 Task: Find connections with filter location Gurgaon with filter topic #digitalnomadwith filter profile language German with filter current company Humans of Bombay with filter school Prestige Institute of Management & Research, Gwalior with filter industry Electronic and Precision Equipment Maintenance with filter service category Accounting with filter keywords title Marketing Manager
Action: Mouse moved to (586, 97)
Screenshot: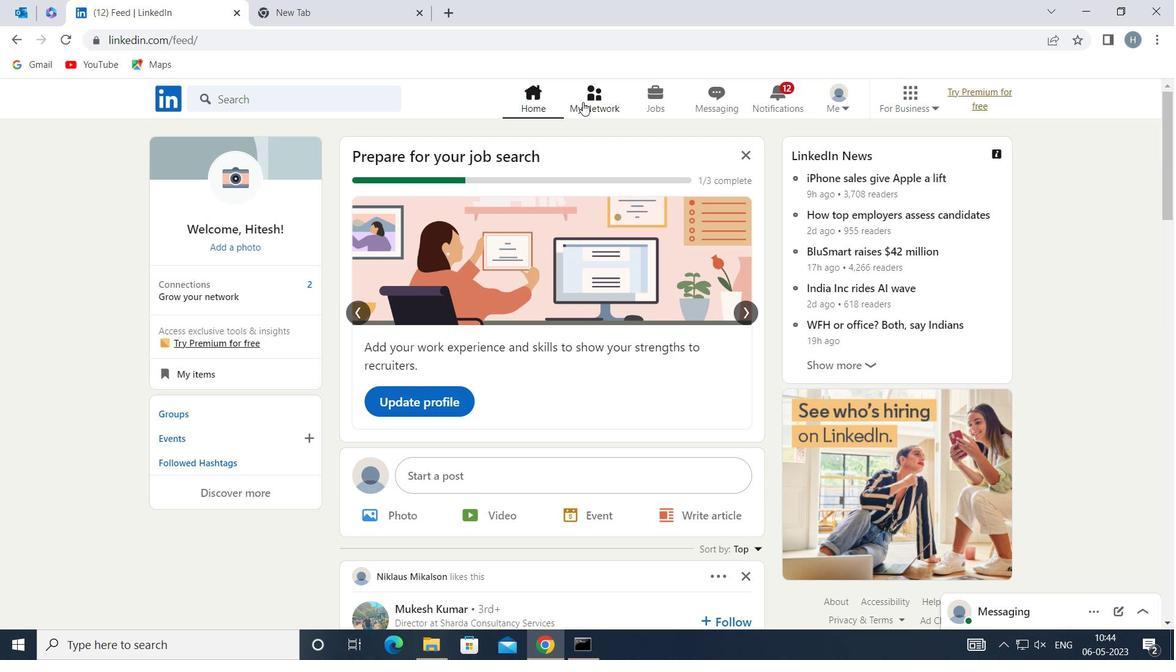 
Action: Mouse pressed left at (586, 97)
Screenshot: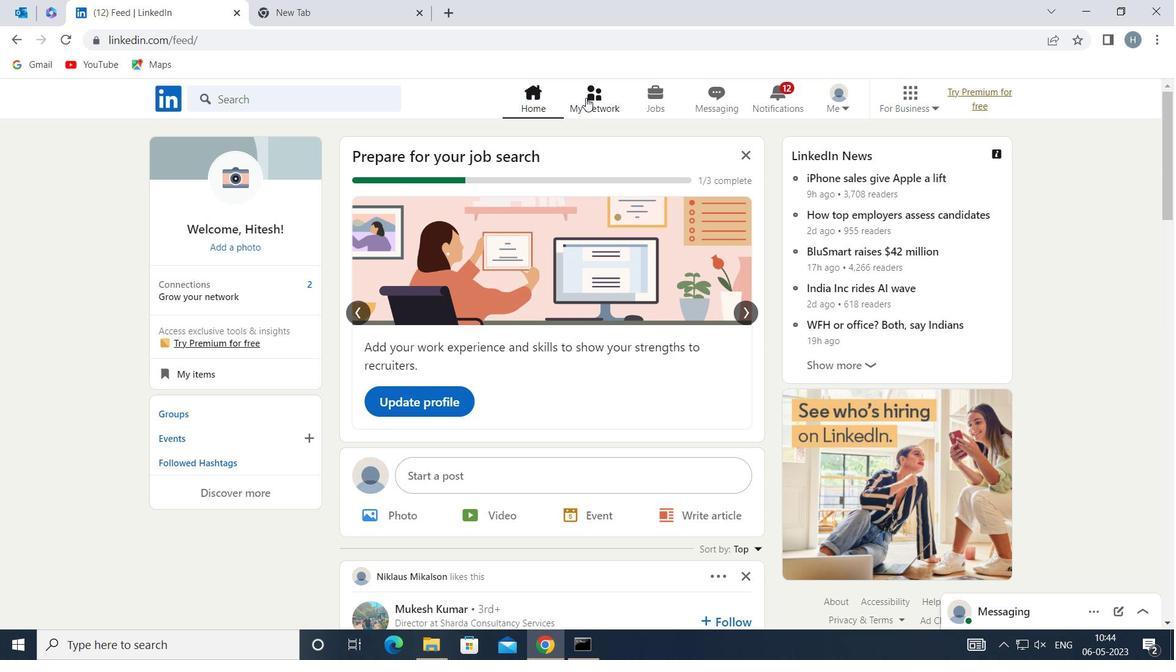 
Action: Mouse moved to (337, 180)
Screenshot: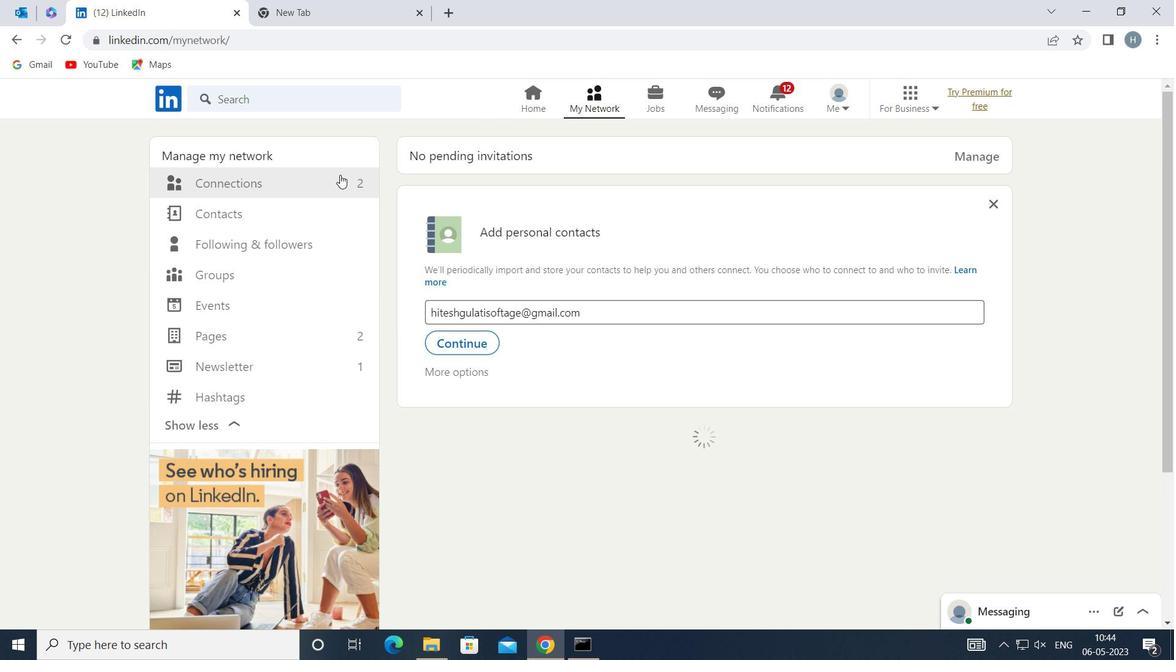 
Action: Mouse pressed left at (337, 180)
Screenshot: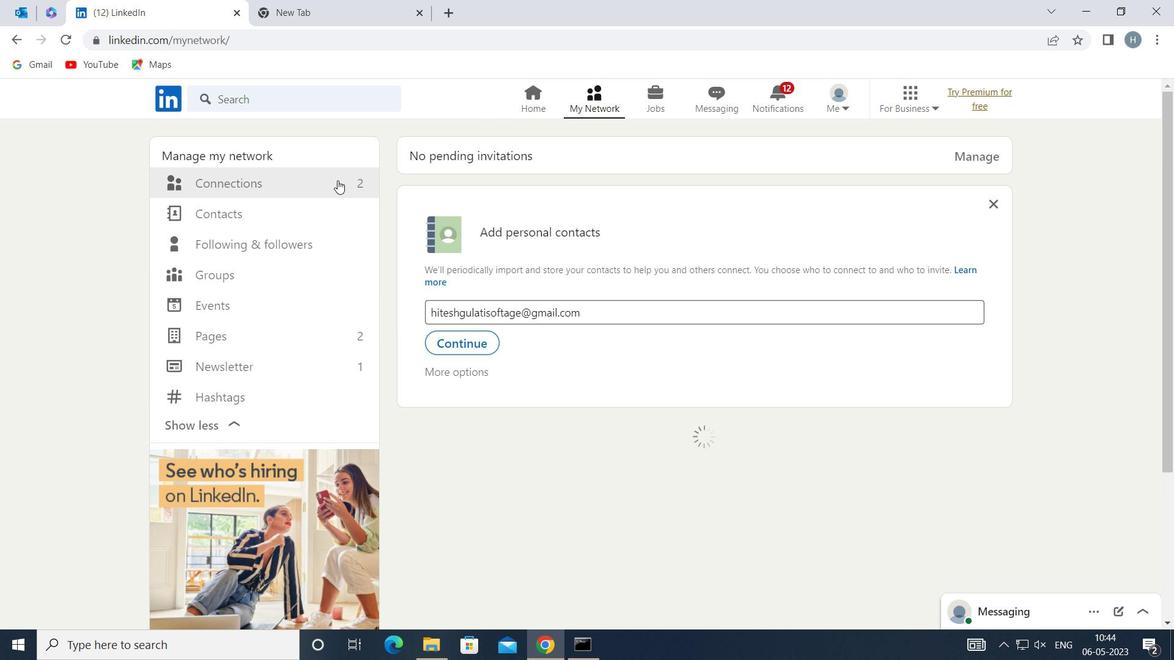 
Action: Mouse moved to (673, 184)
Screenshot: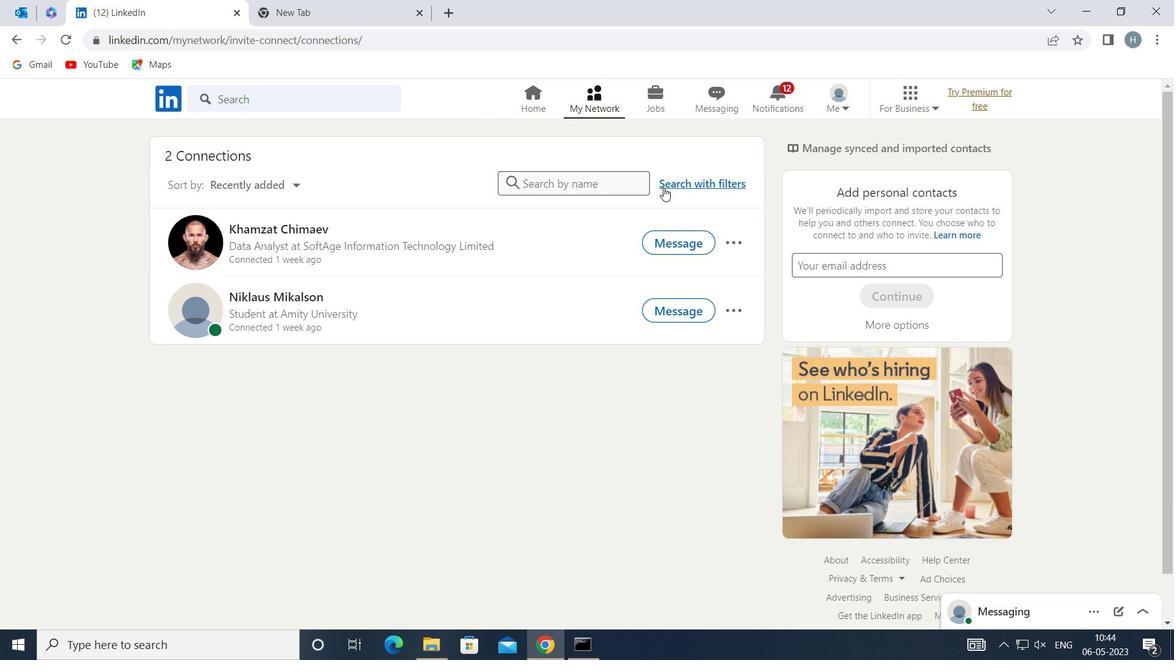 
Action: Mouse pressed left at (673, 184)
Screenshot: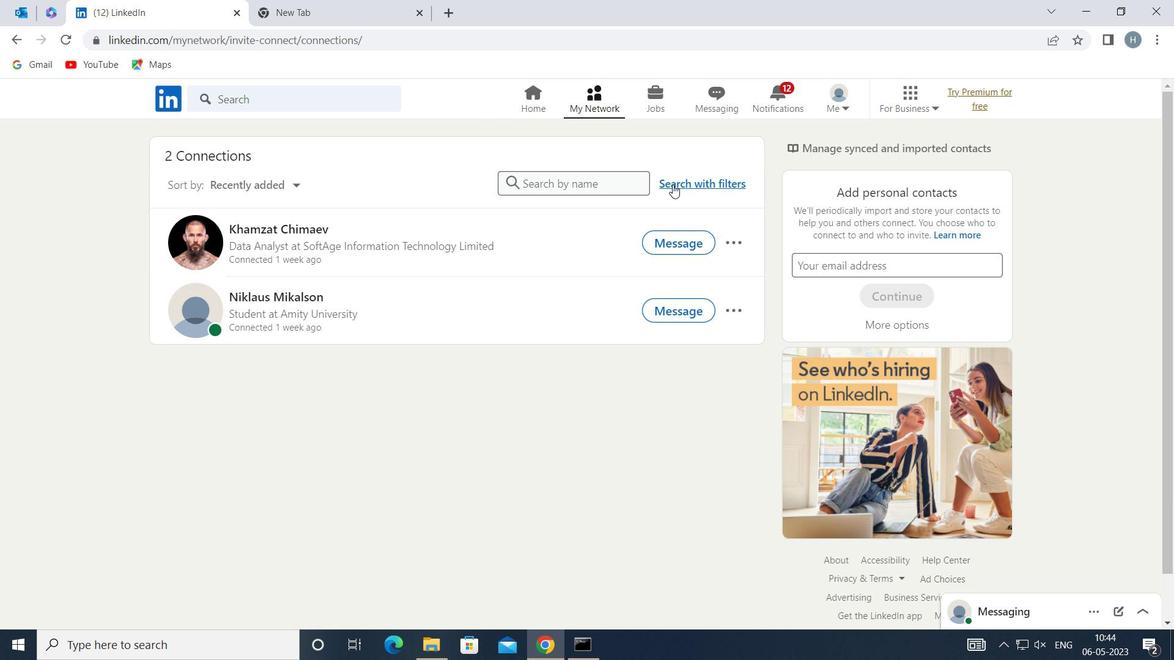 
Action: Mouse moved to (647, 141)
Screenshot: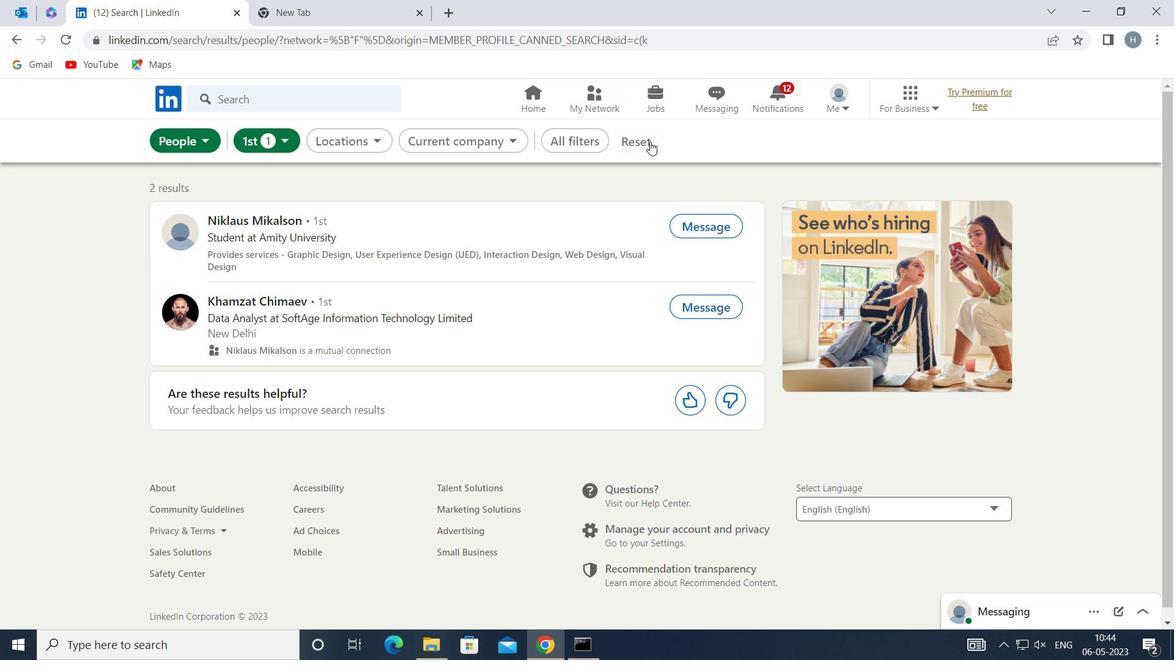 
Action: Mouse pressed left at (647, 141)
Screenshot: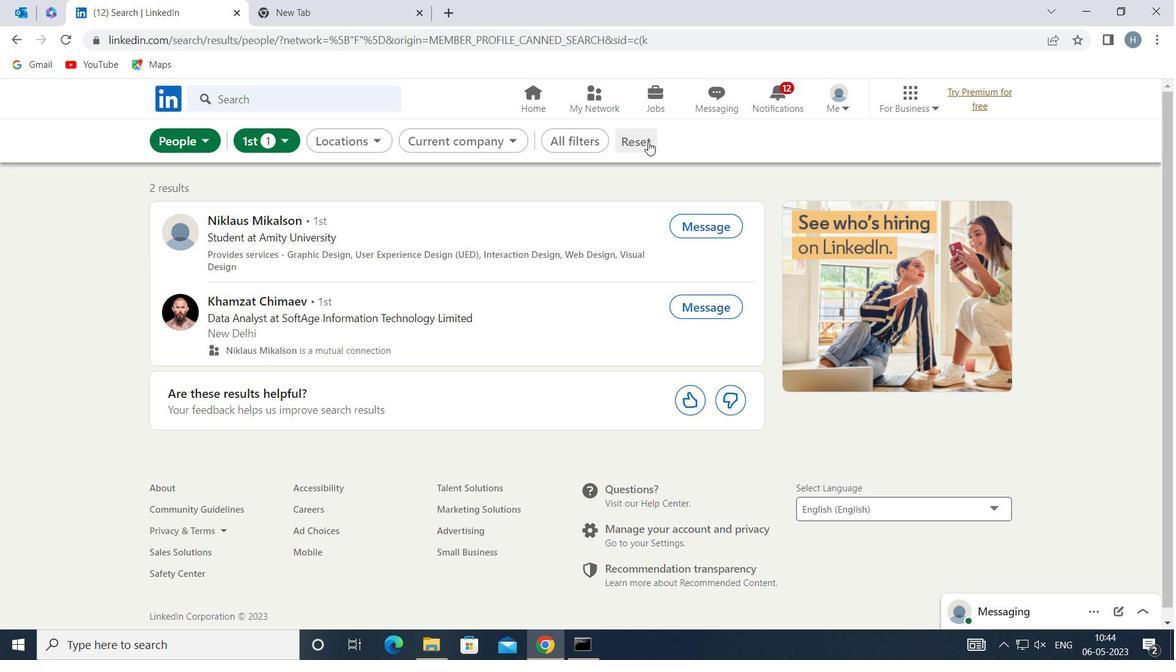 
Action: Mouse moved to (630, 141)
Screenshot: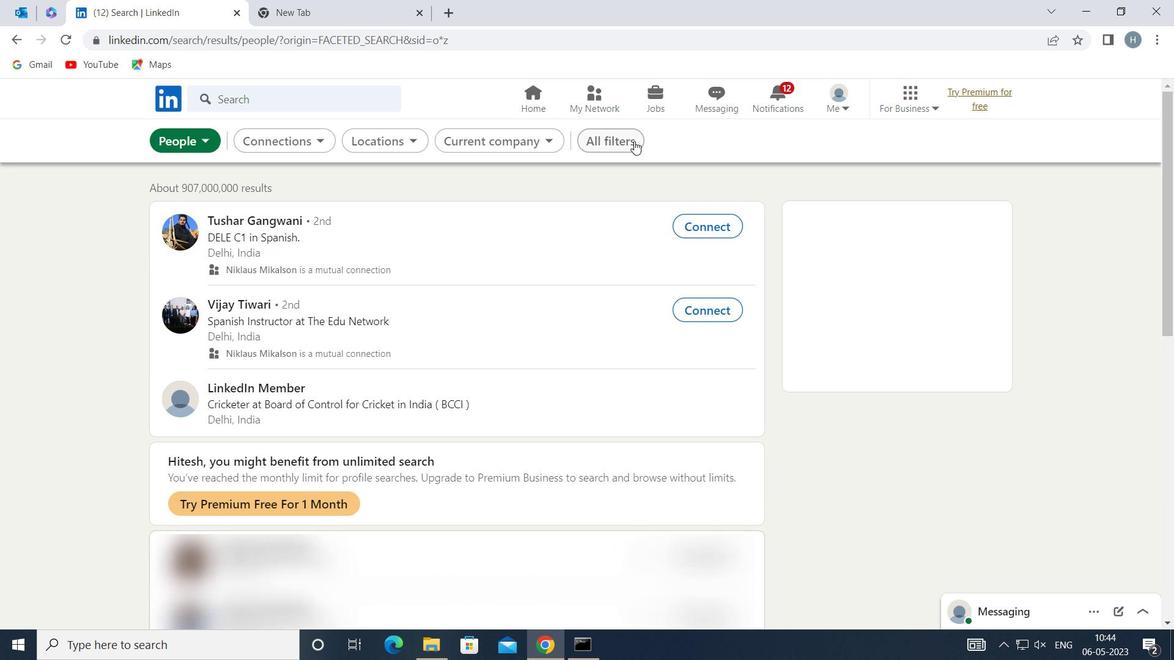 
Action: Mouse pressed left at (630, 141)
Screenshot: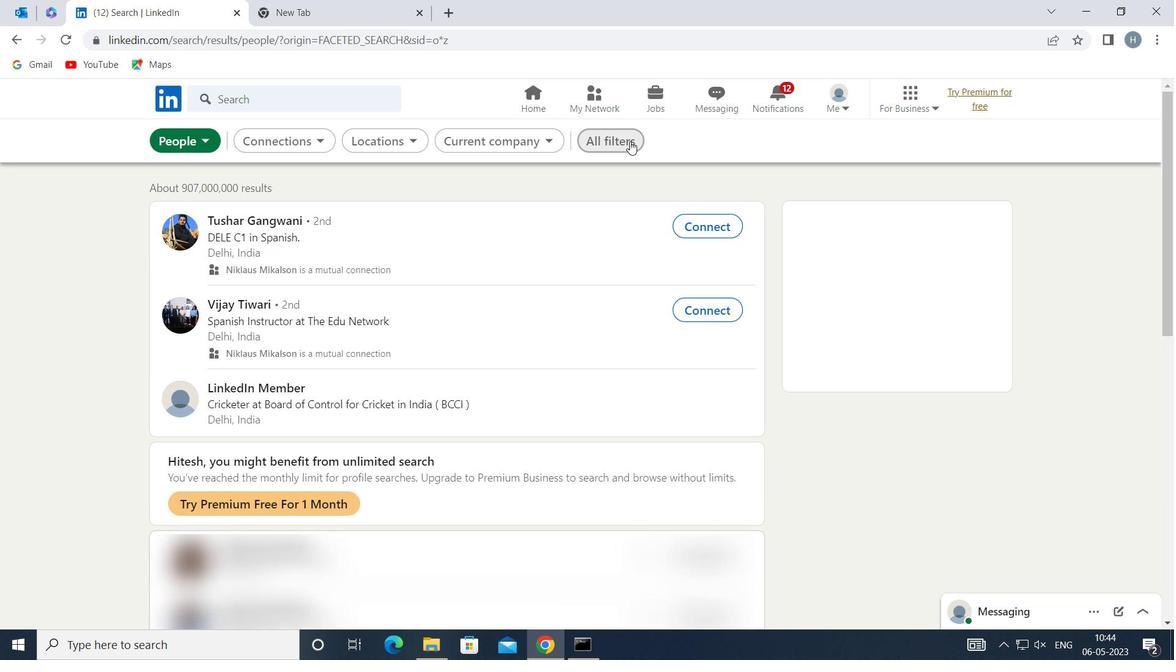
Action: Mouse moved to (923, 393)
Screenshot: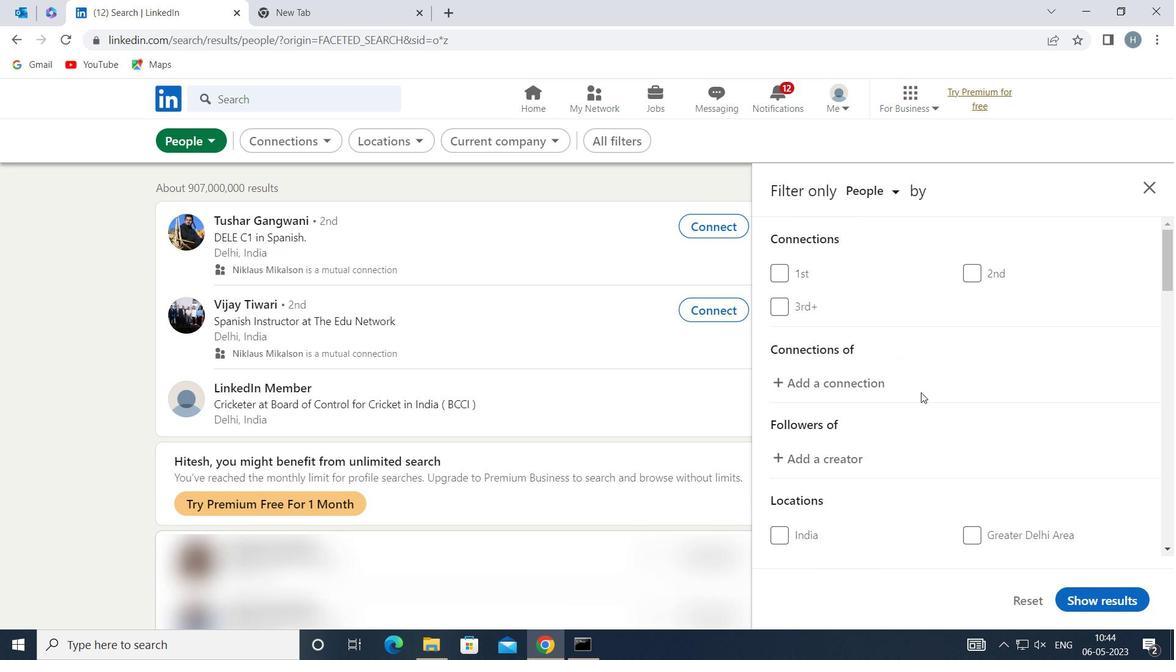 
Action: Mouse scrolled (923, 392) with delta (0, 0)
Screenshot: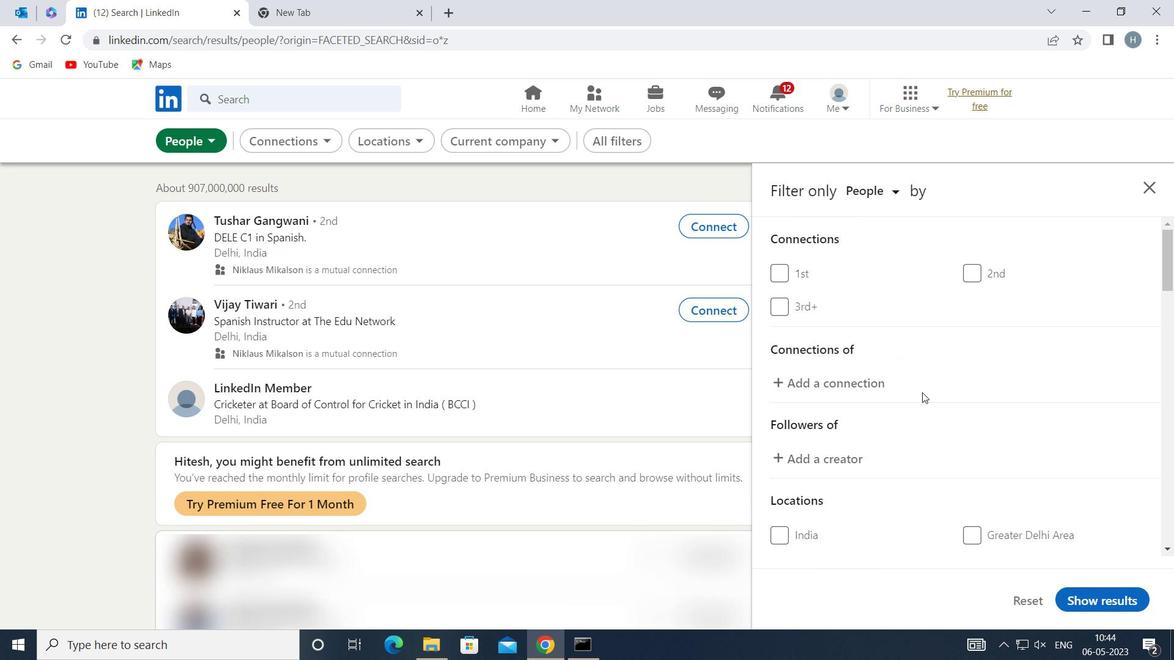 
Action: Mouse scrolled (923, 392) with delta (0, 0)
Screenshot: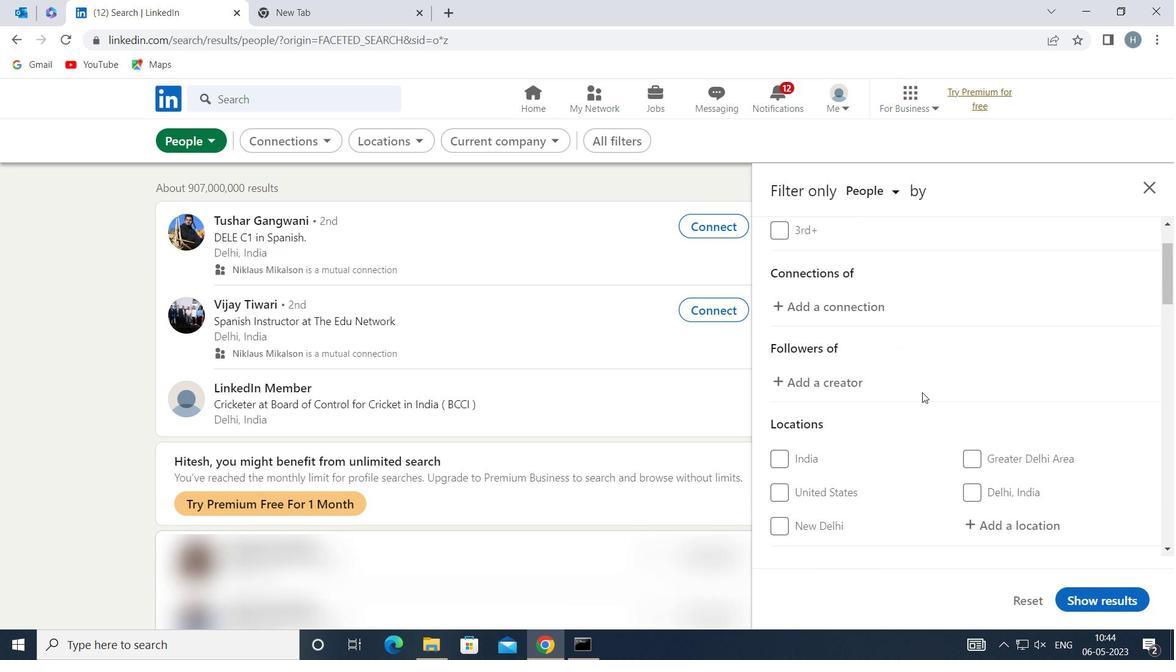 
Action: Mouse moved to (1047, 449)
Screenshot: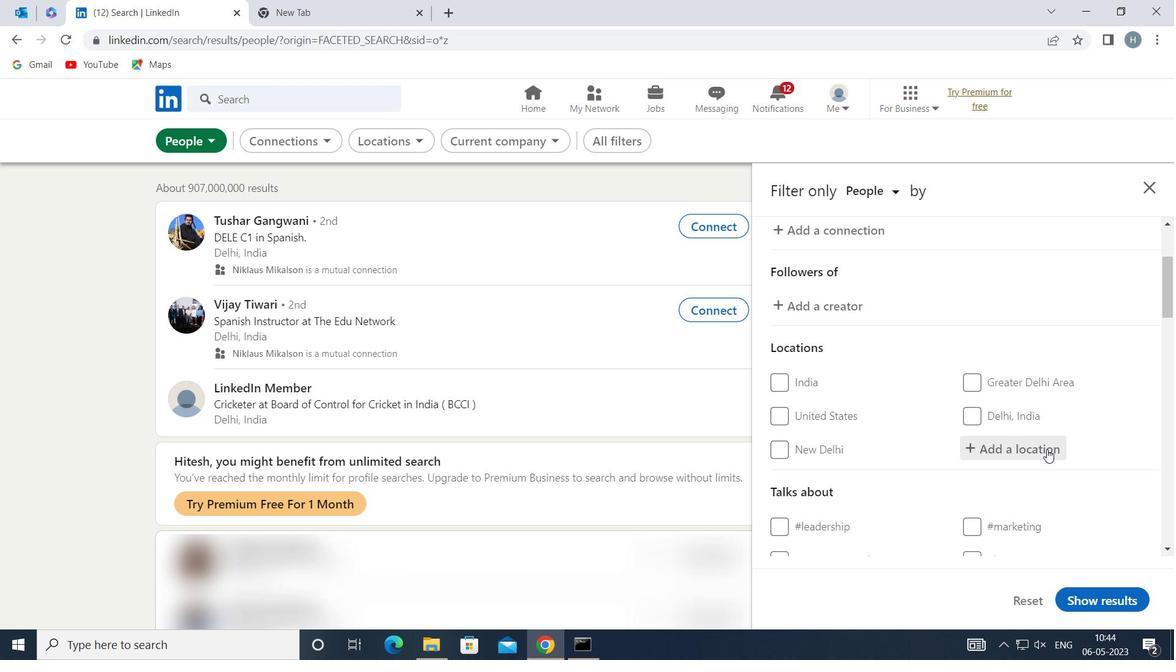 
Action: Mouse pressed left at (1047, 449)
Screenshot: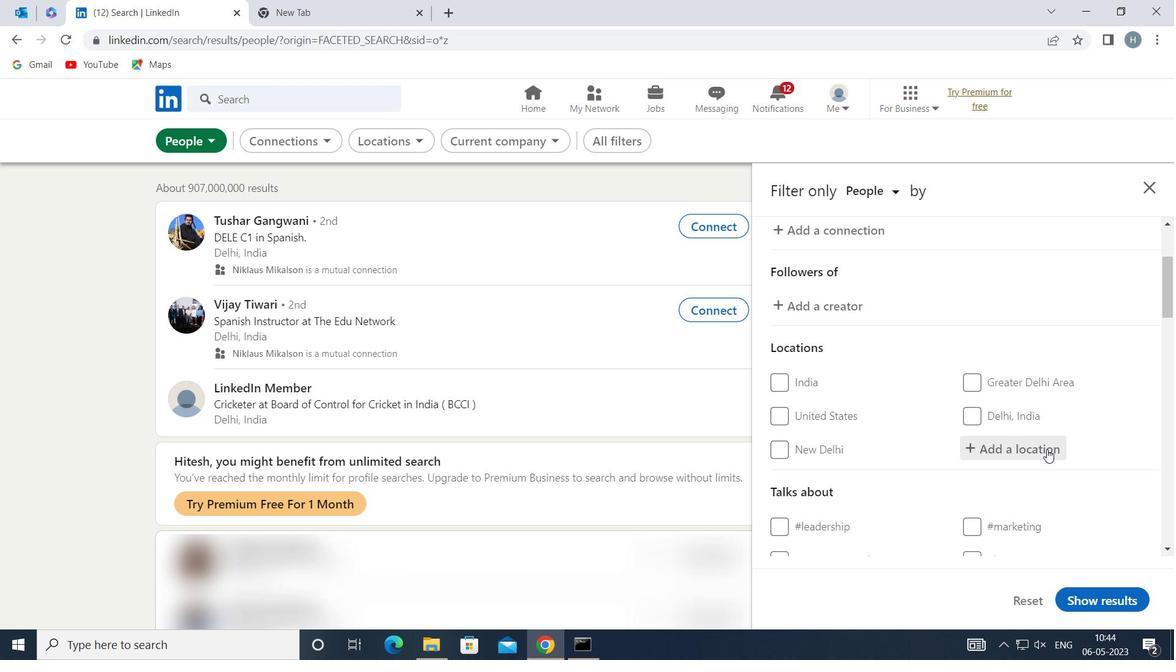 
Action: Mouse moved to (1048, 447)
Screenshot: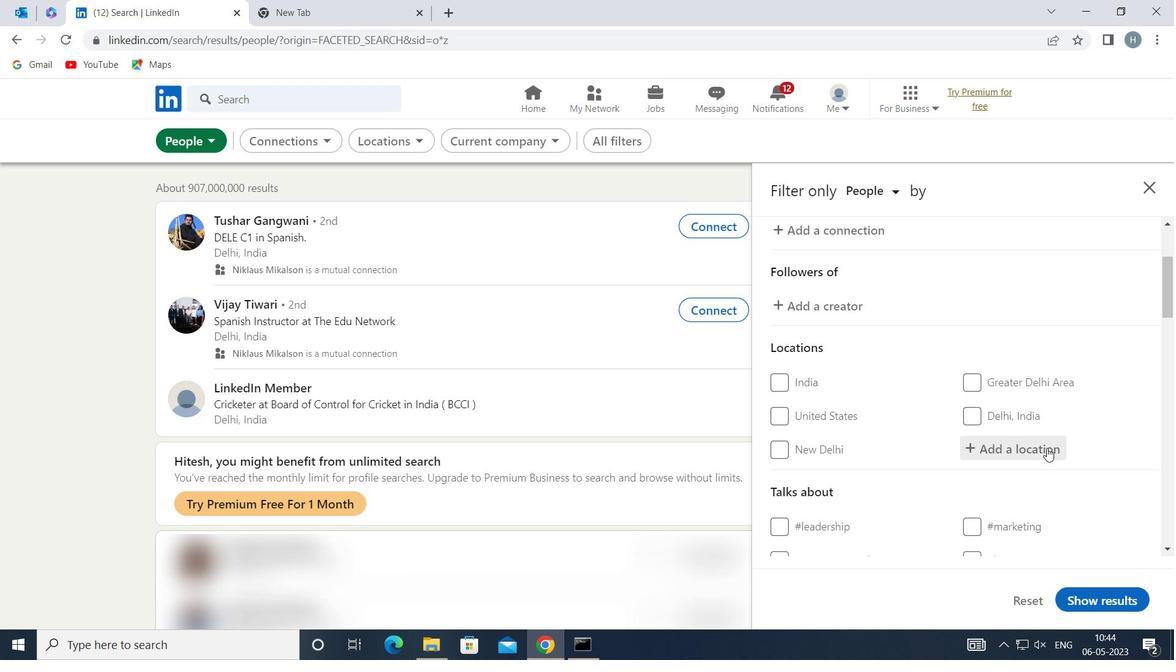 
Action: Key pressed <Key.shift>H<Key.shift><Key.backspace>GURGAON
Screenshot: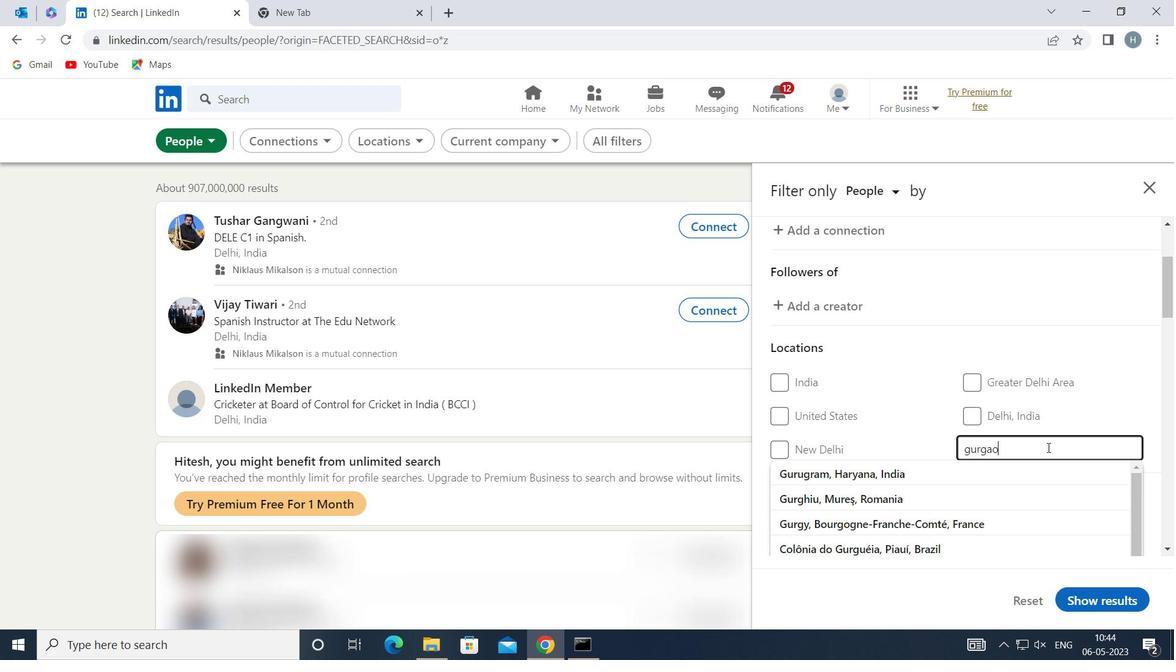 
Action: Mouse moved to (1021, 469)
Screenshot: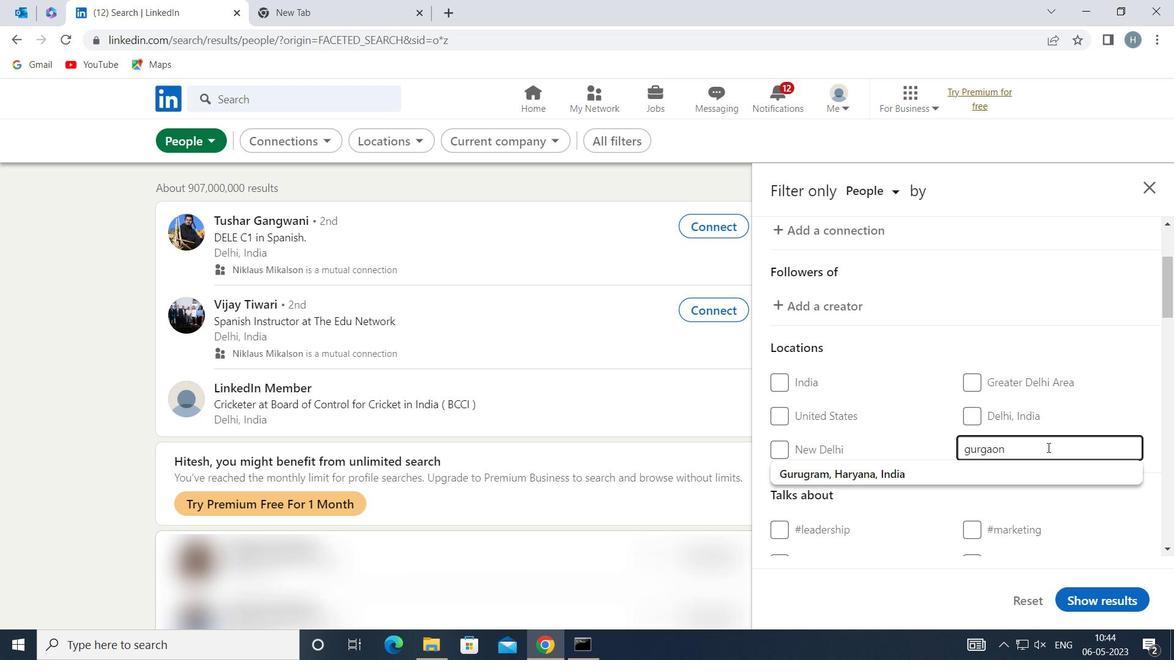 
Action: Mouse pressed left at (1021, 469)
Screenshot: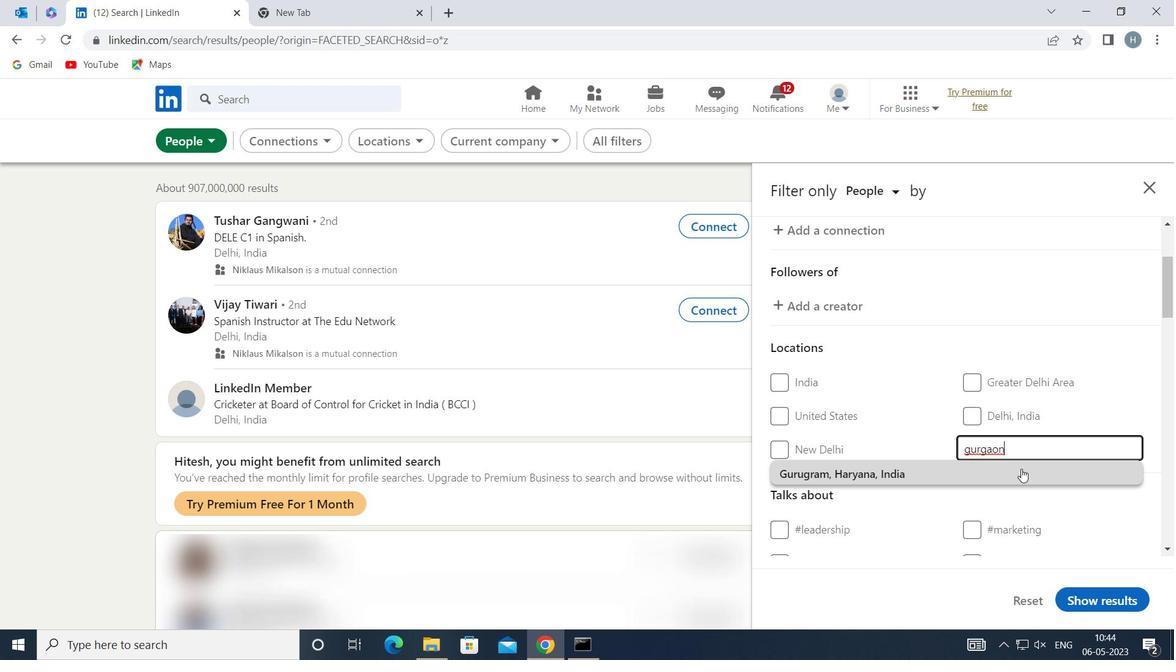 
Action: Mouse moved to (938, 440)
Screenshot: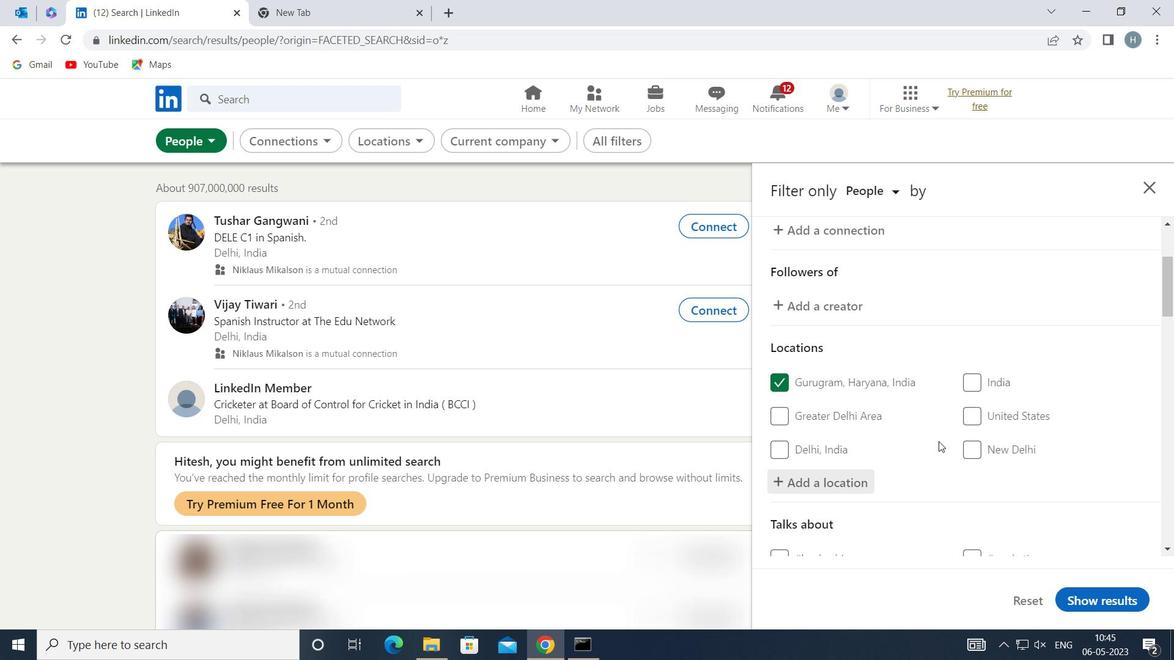 
Action: Mouse scrolled (938, 439) with delta (0, 0)
Screenshot: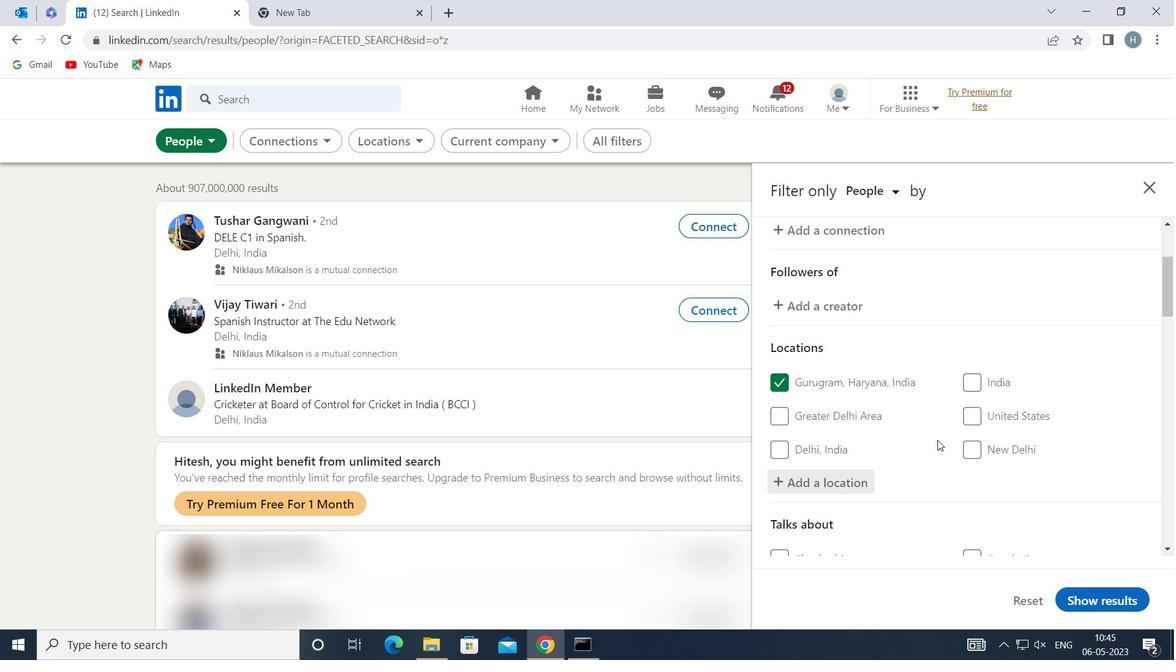 
Action: Mouse moved to (938, 436)
Screenshot: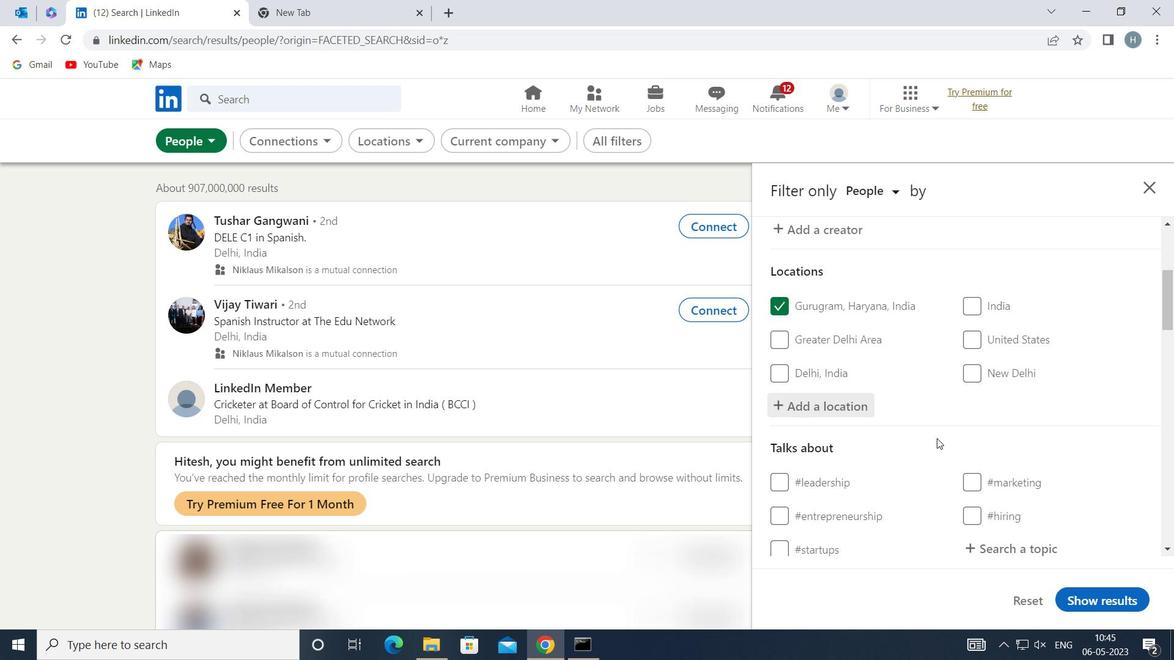 
Action: Mouse scrolled (938, 436) with delta (0, 0)
Screenshot: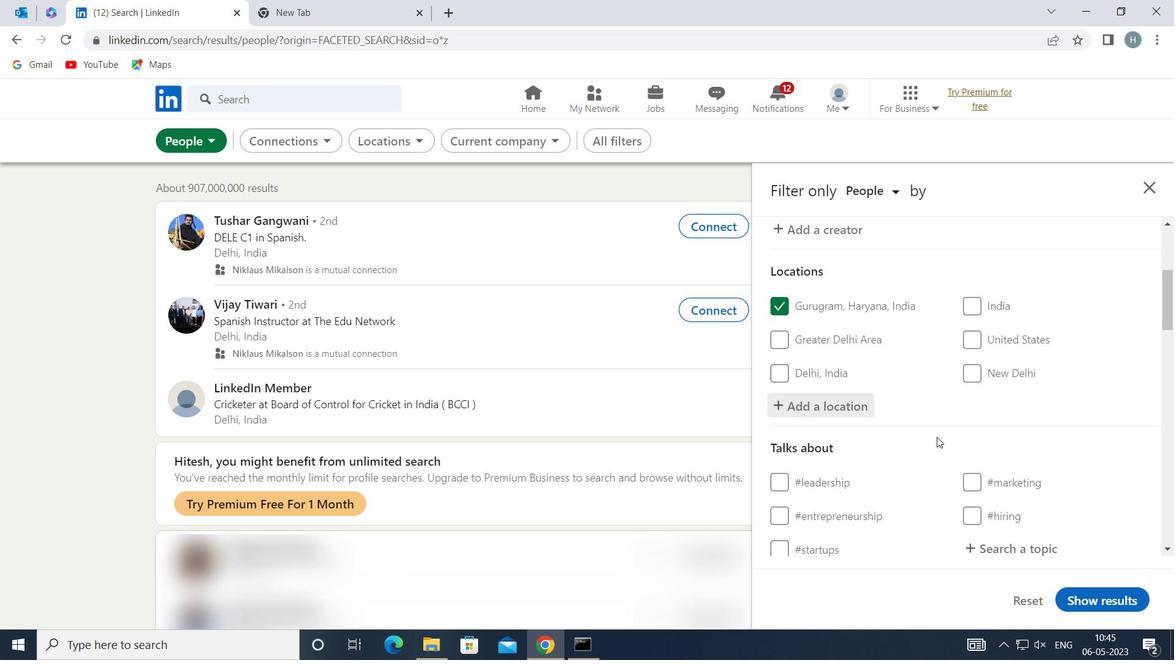 
Action: Mouse scrolled (938, 436) with delta (0, 0)
Screenshot: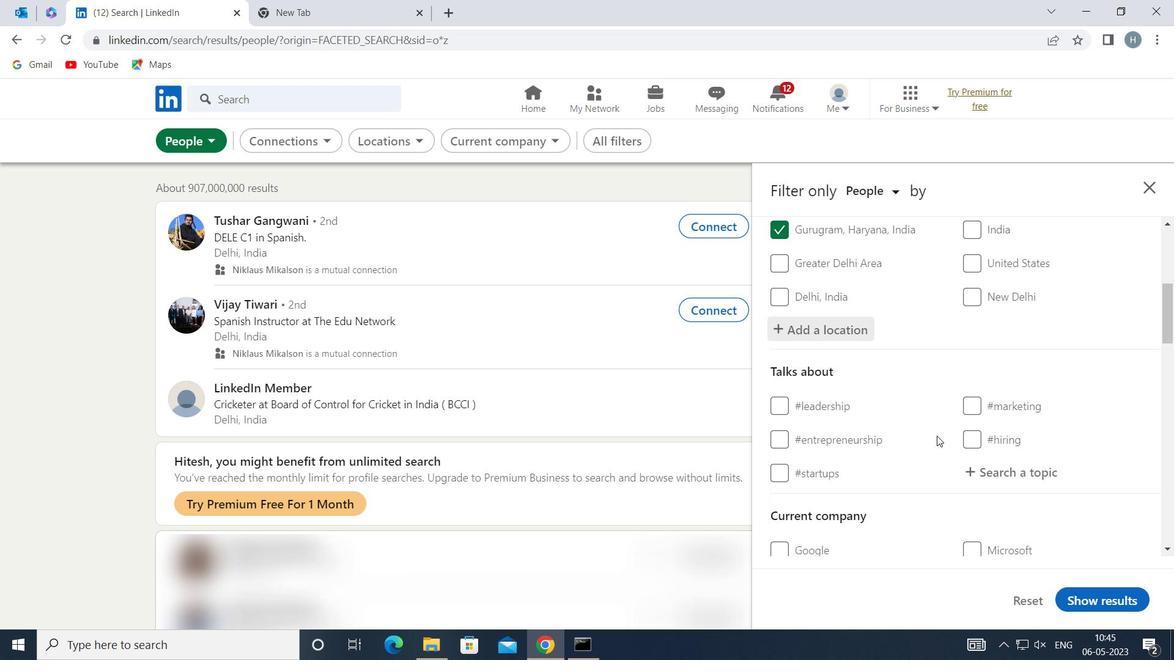 
Action: Mouse moved to (1035, 399)
Screenshot: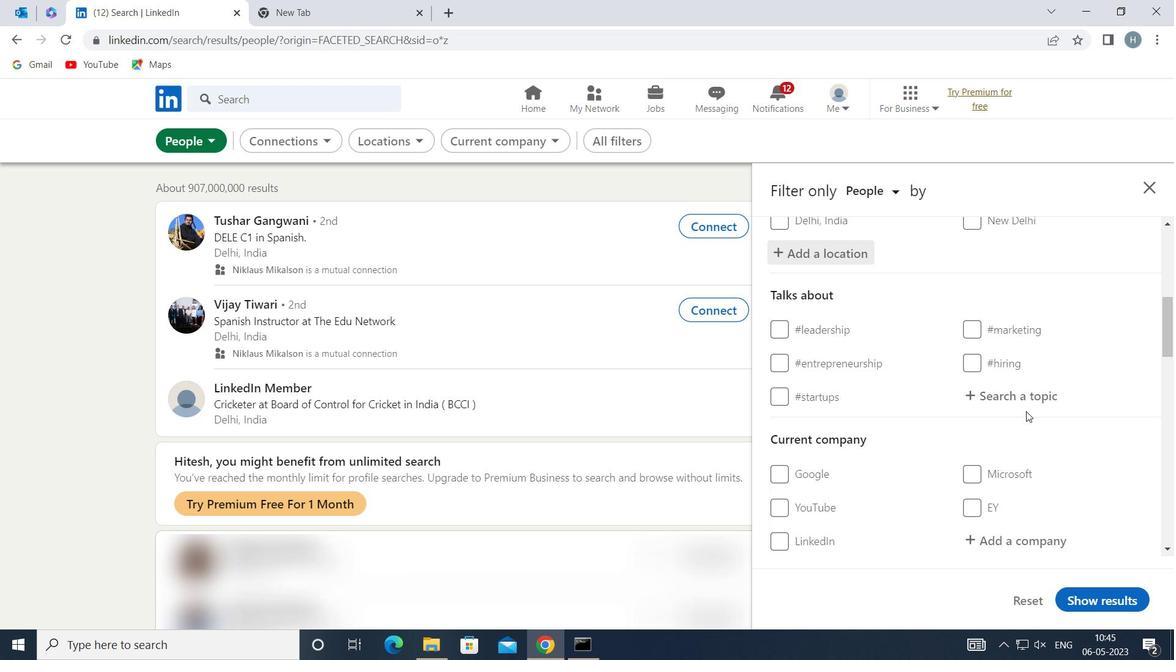 
Action: Mouse pressed left at (1035, 399)
Screenshot: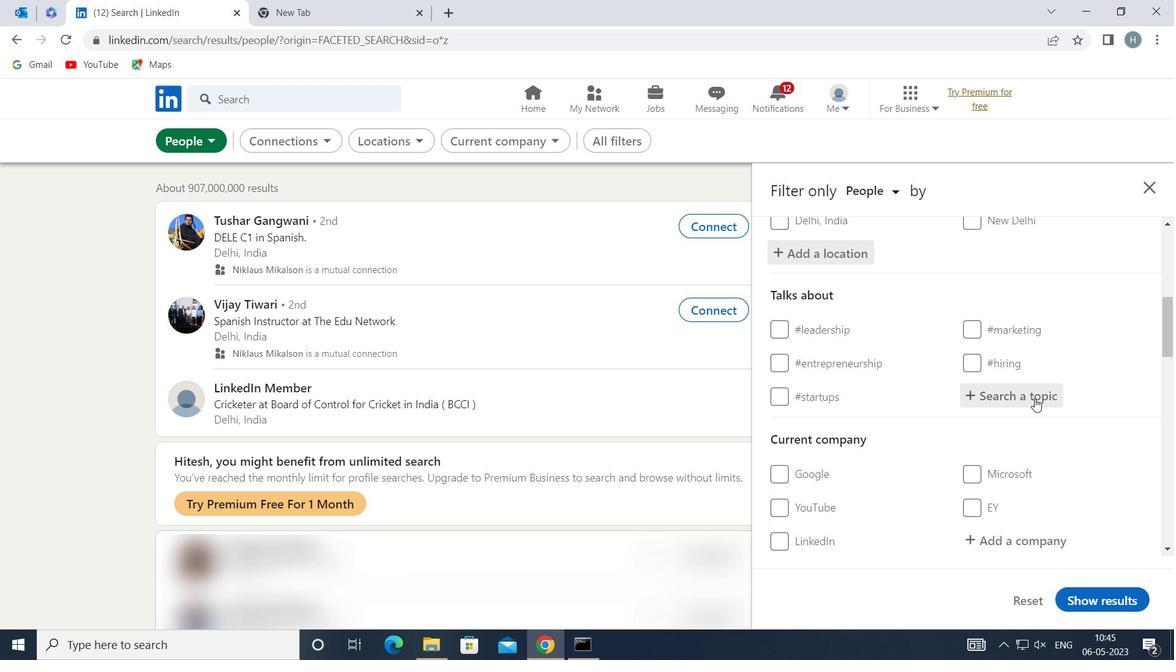 
Action: Key pressed DIGITALM<Key.backspace>NOM
Screenshot: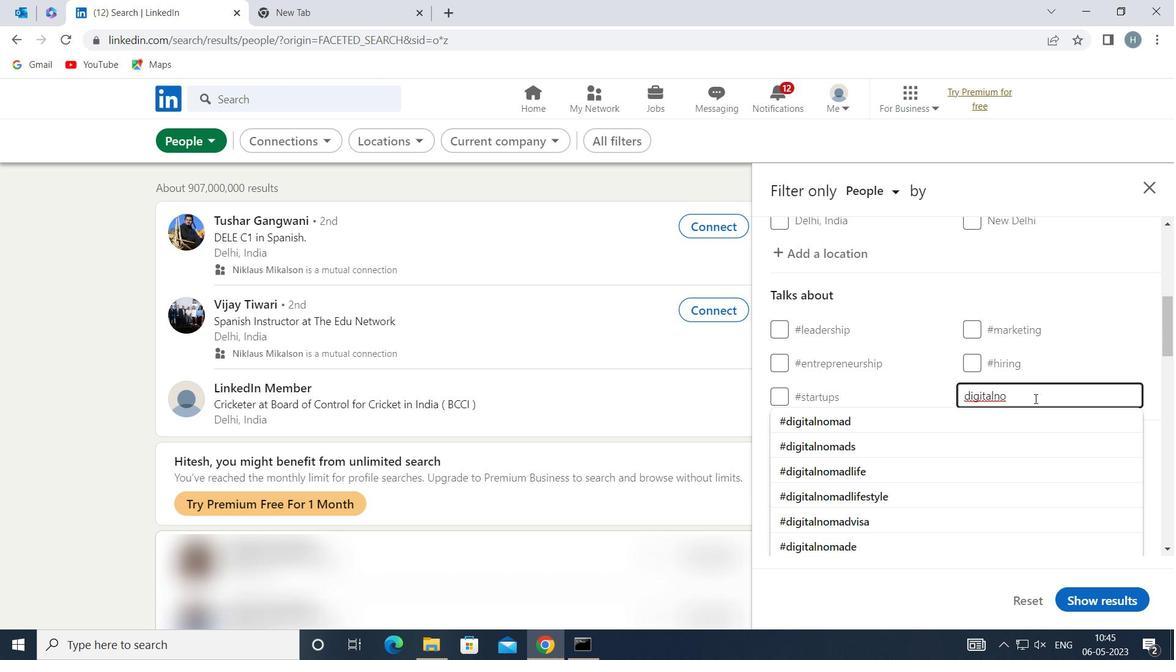 
Action: Mouse moved to (972, 416)
Screenshot: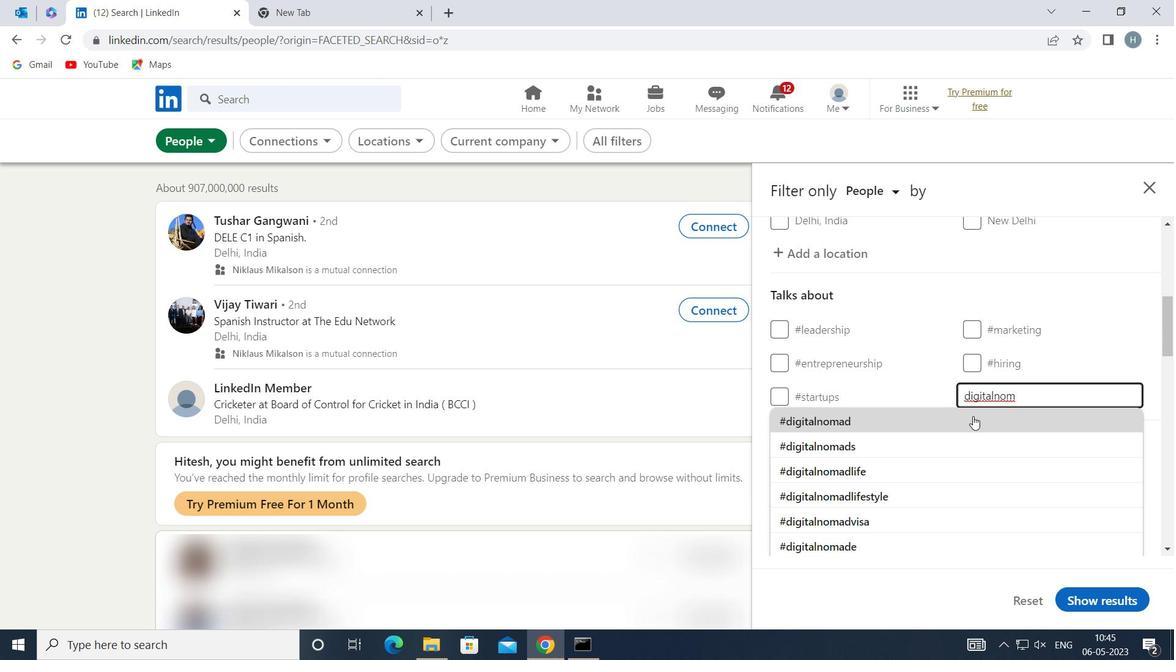 
Action: Mouse pressed left at (972, 416)
Screenshot: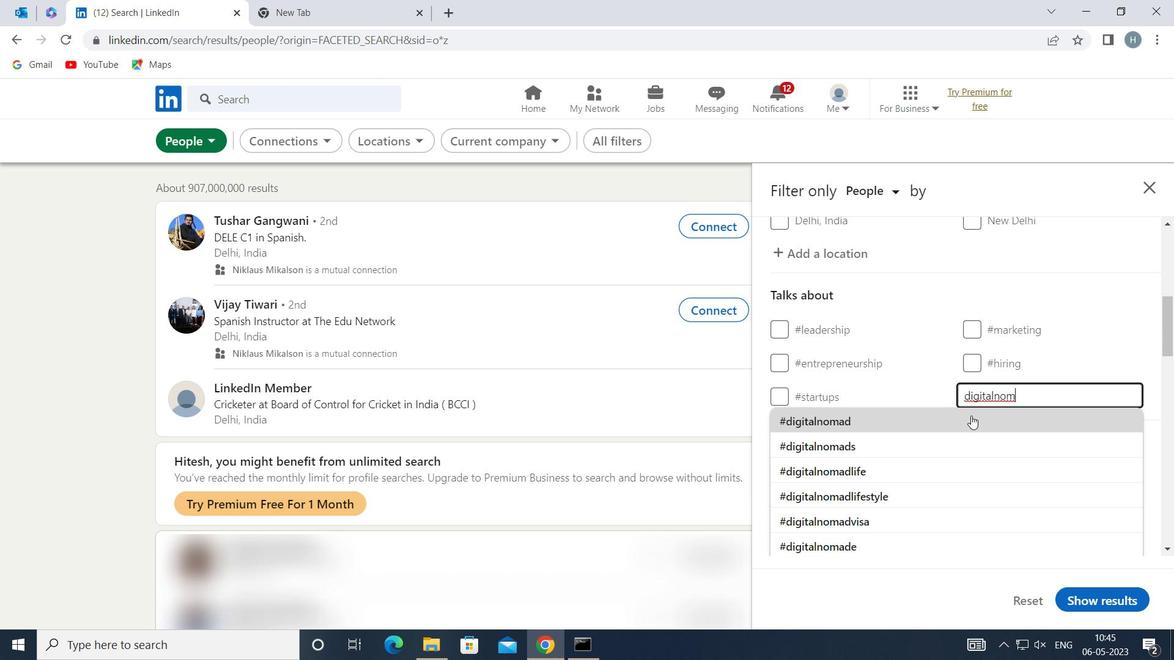 
Action: Mouse moved to (923, 411)
Screenshot: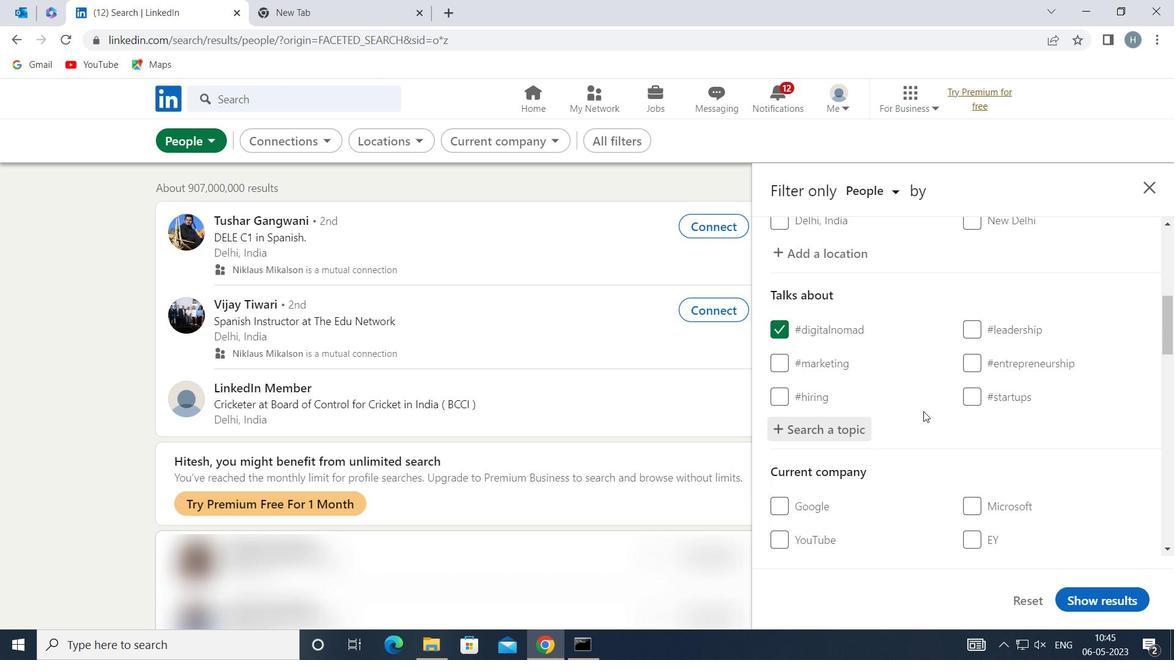 
Action: Mouse scrolled (923, 411) with delta (0, 0)
Screenshot: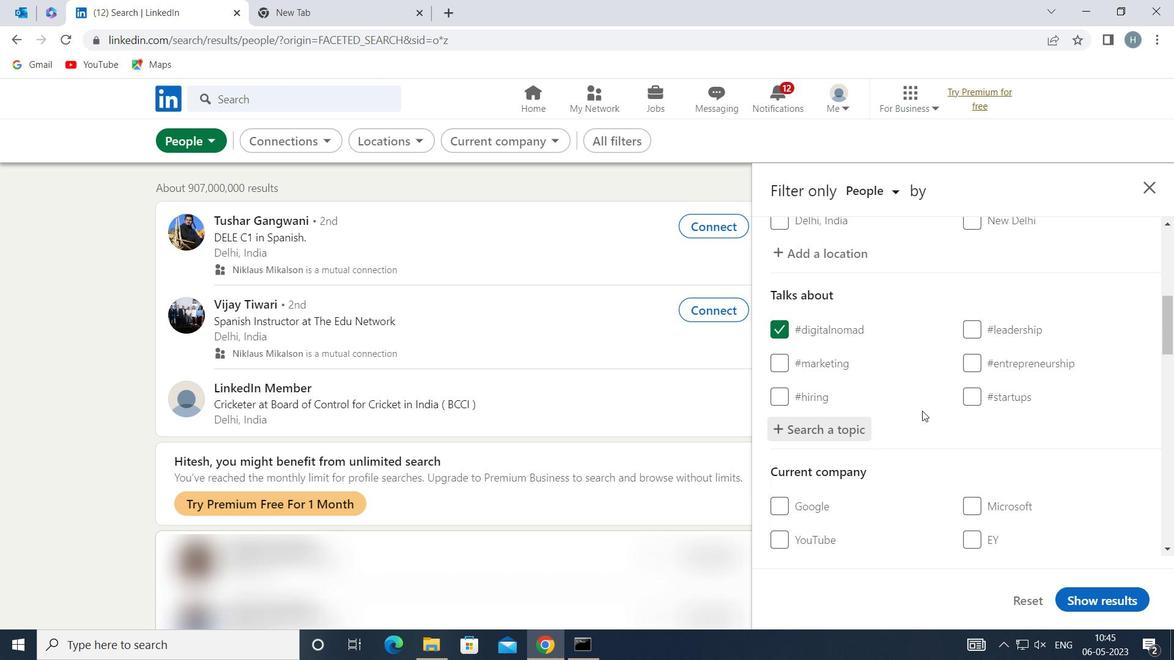 
Action: Mouse moved to (922, 411)
Screenshot: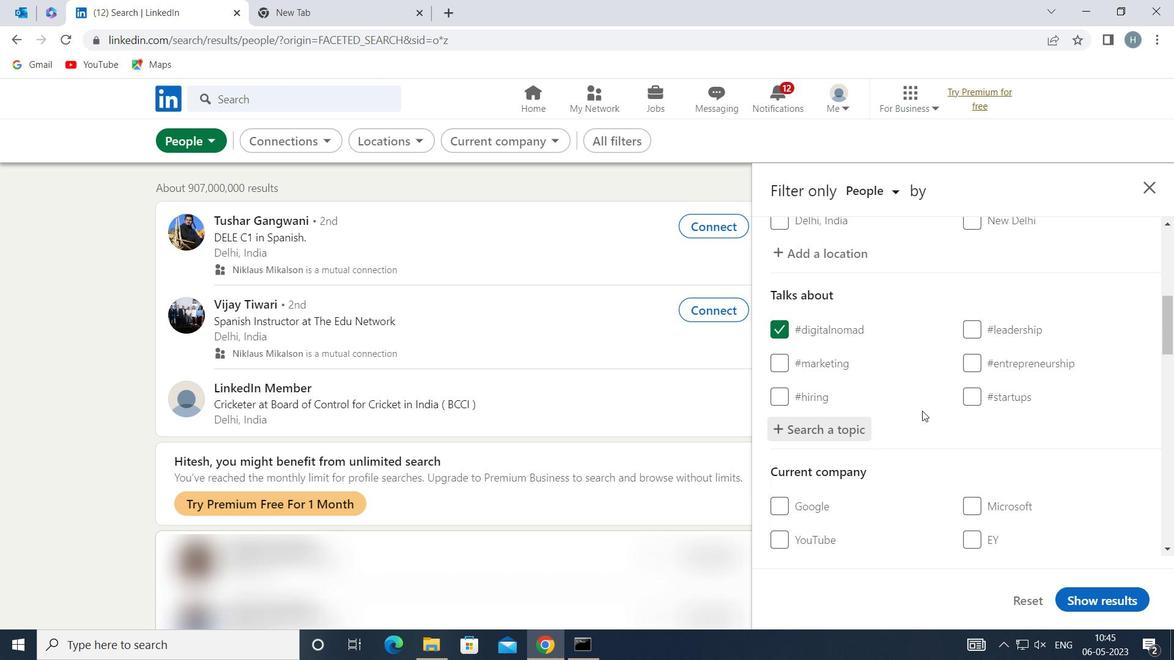 
Action: Mouse scrolled (922, 411) with delta (0, 0)
Screenshot: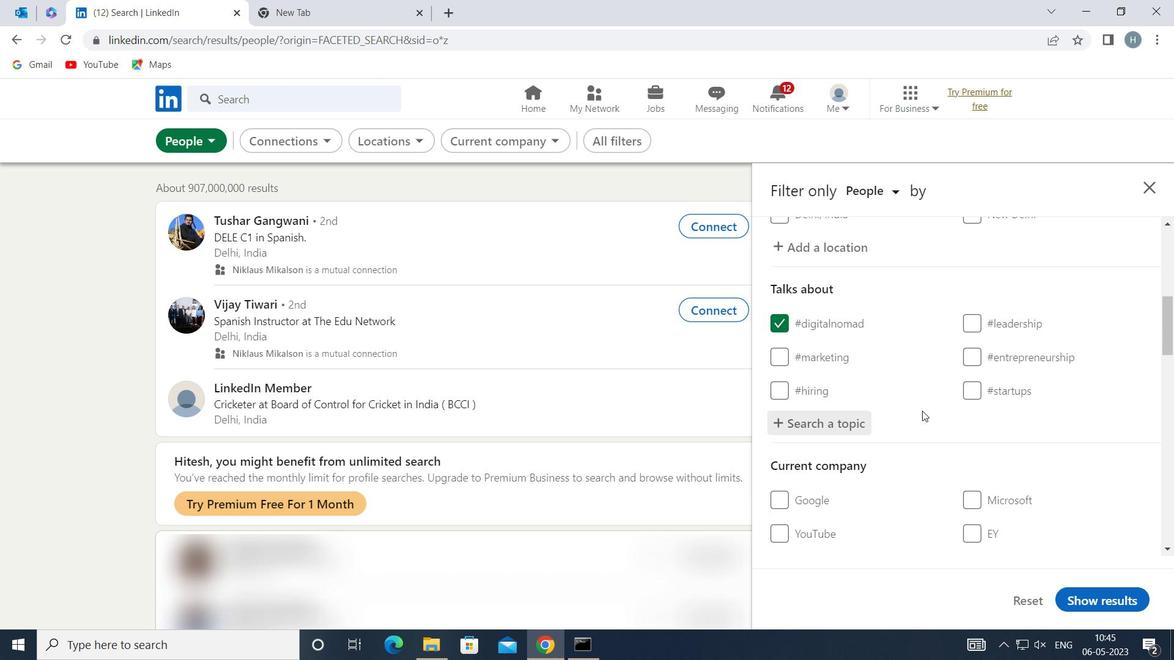 
Action: Mouse scrolled (922, 411) with delta (0, 0)
Screenshot: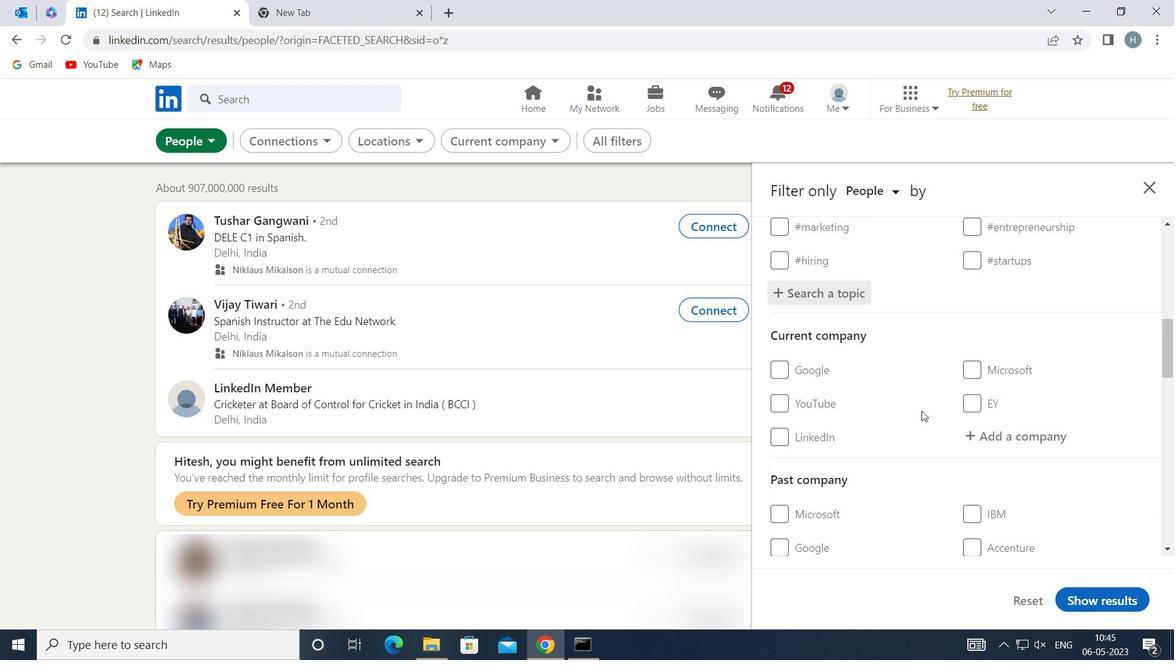 
Action: Mouse scrolled (922, 411) with delta (0, 0)
Screenshot: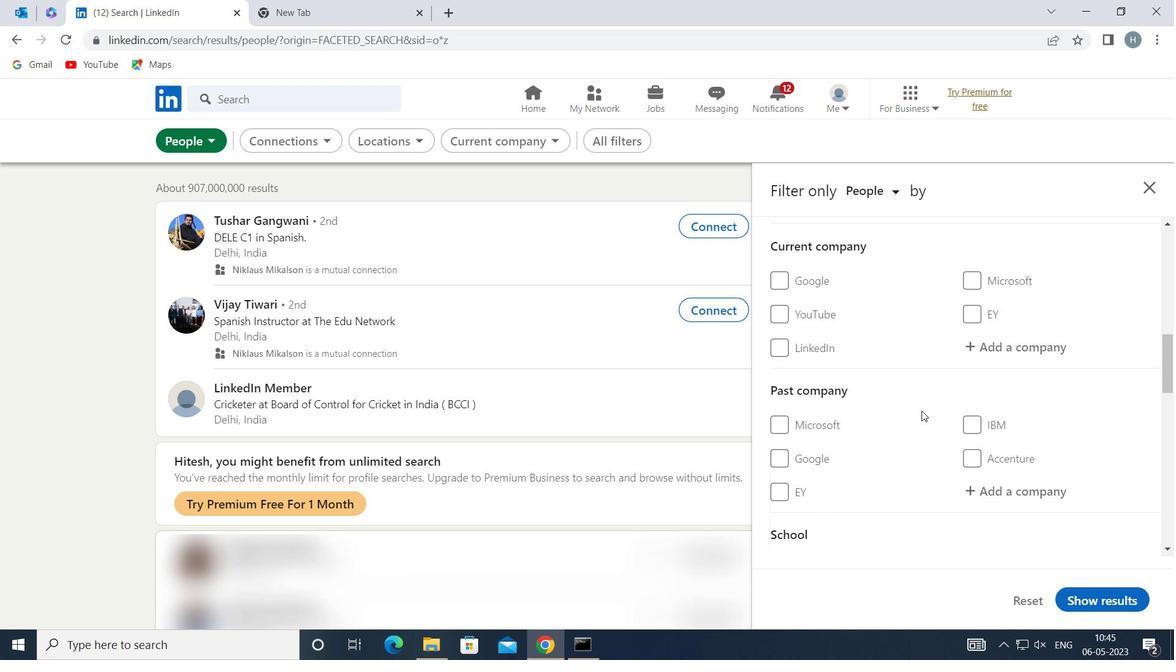 
Action: Mouse moved to (922, 410)
Screenshot: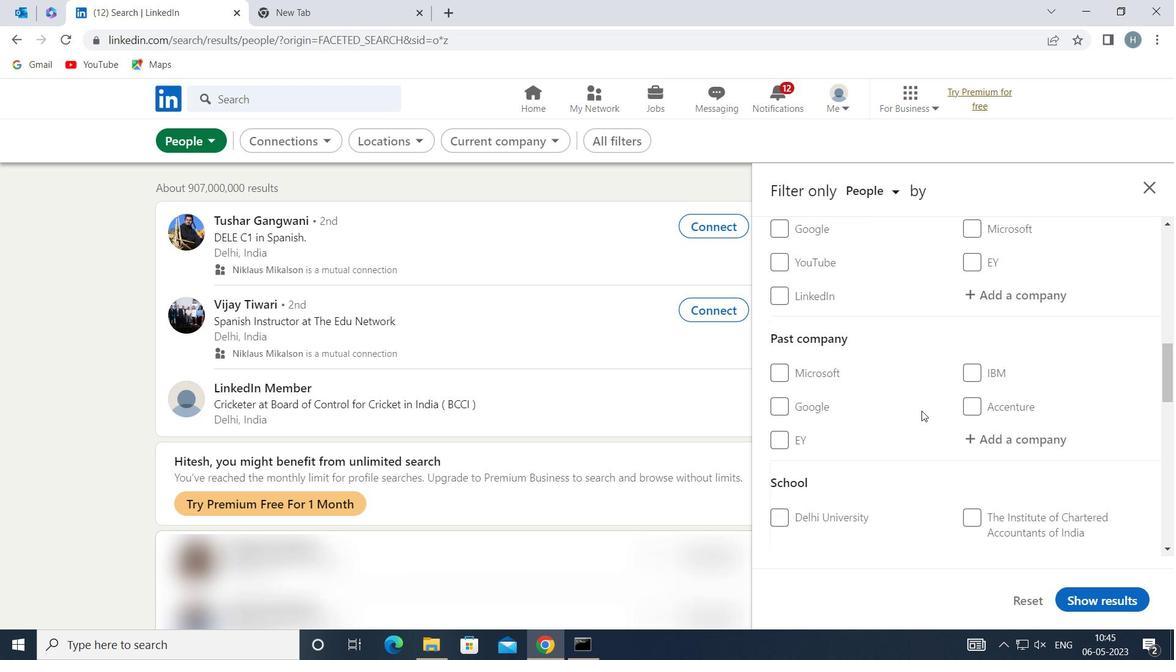 
Action: Mouse scrolled (922, 409) with delta (0, 0)
Screenshot: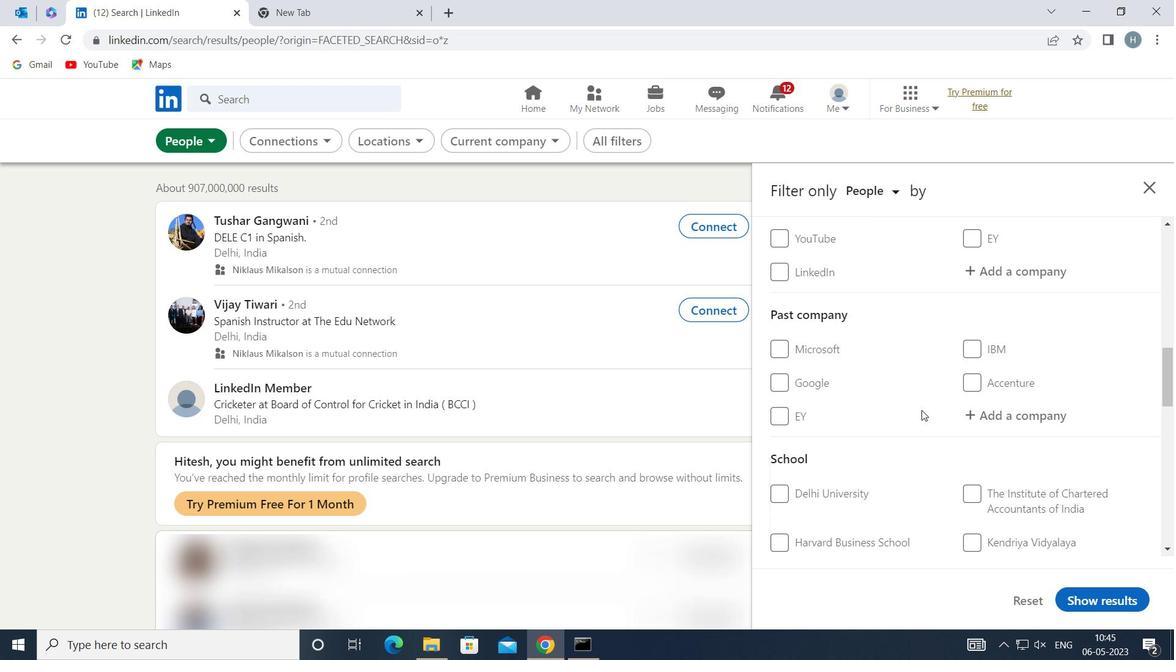 
Action: Mouse moved to (922, 409)
Screenshot: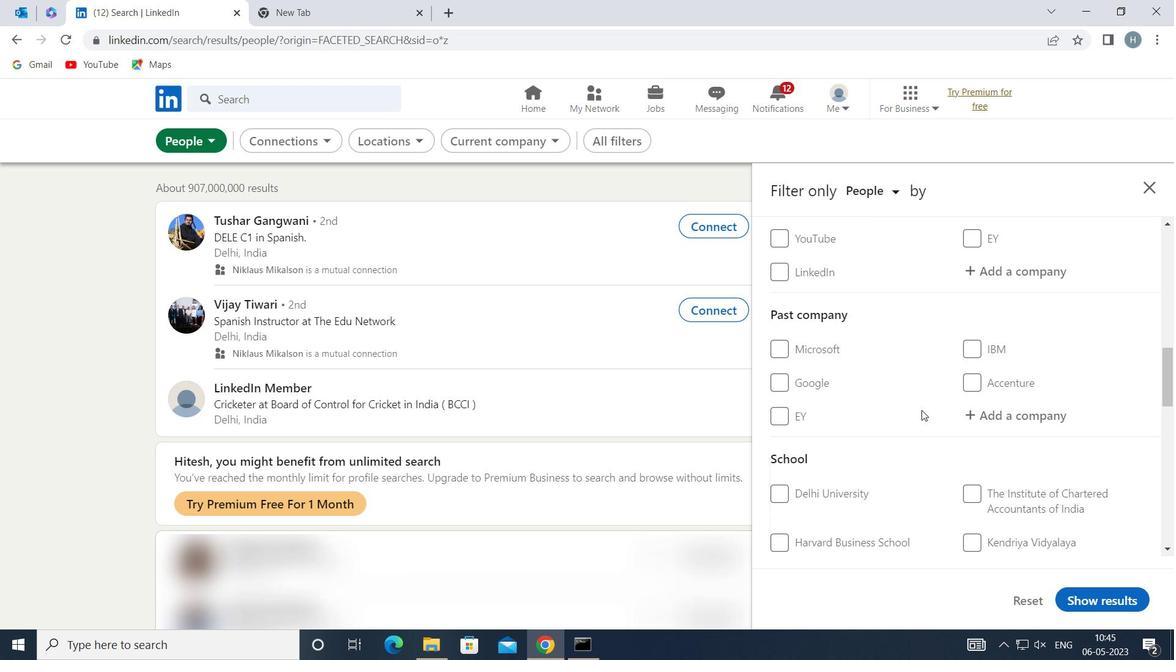 
Action: Mouse scrolled (922, 409) with delta (0, 0)
Screenshot: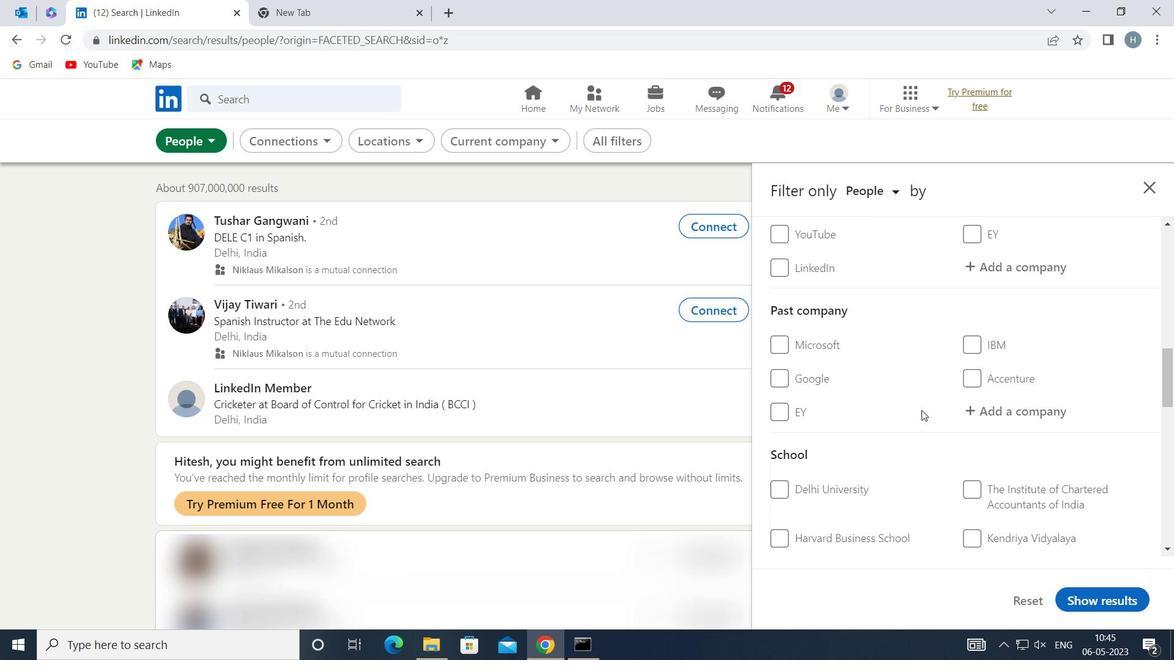 
Action: Mouse moved to (922, 406)
Screenshot: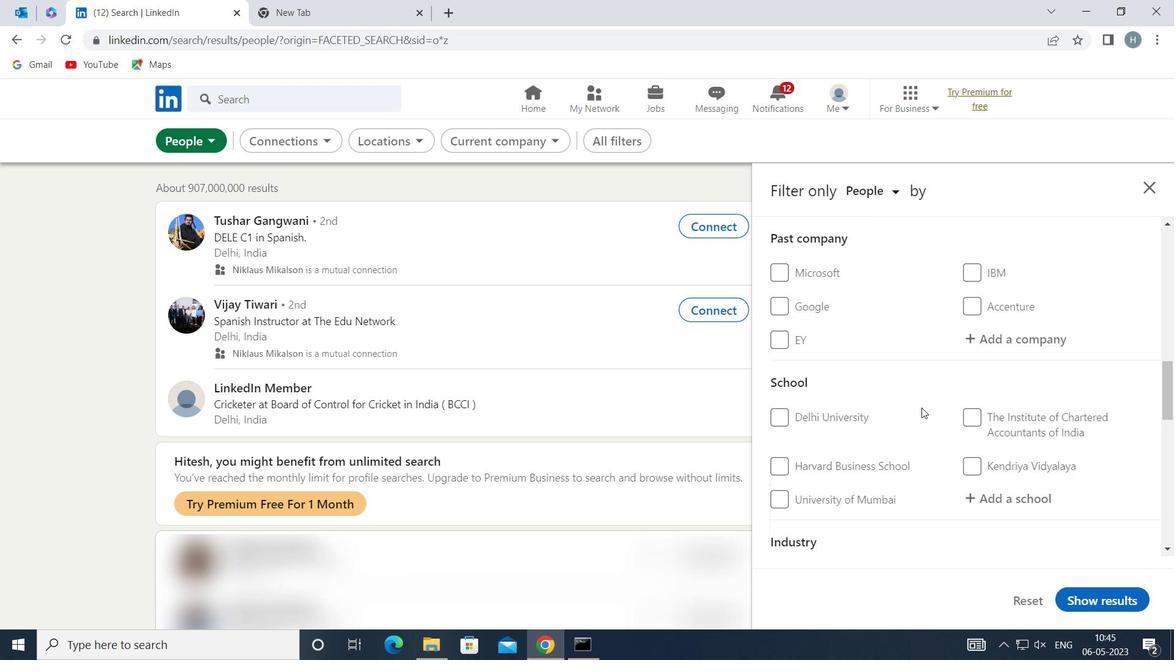 
Action: Mouse scrolled (922, 406) with delta (0, 0)
Screenshot: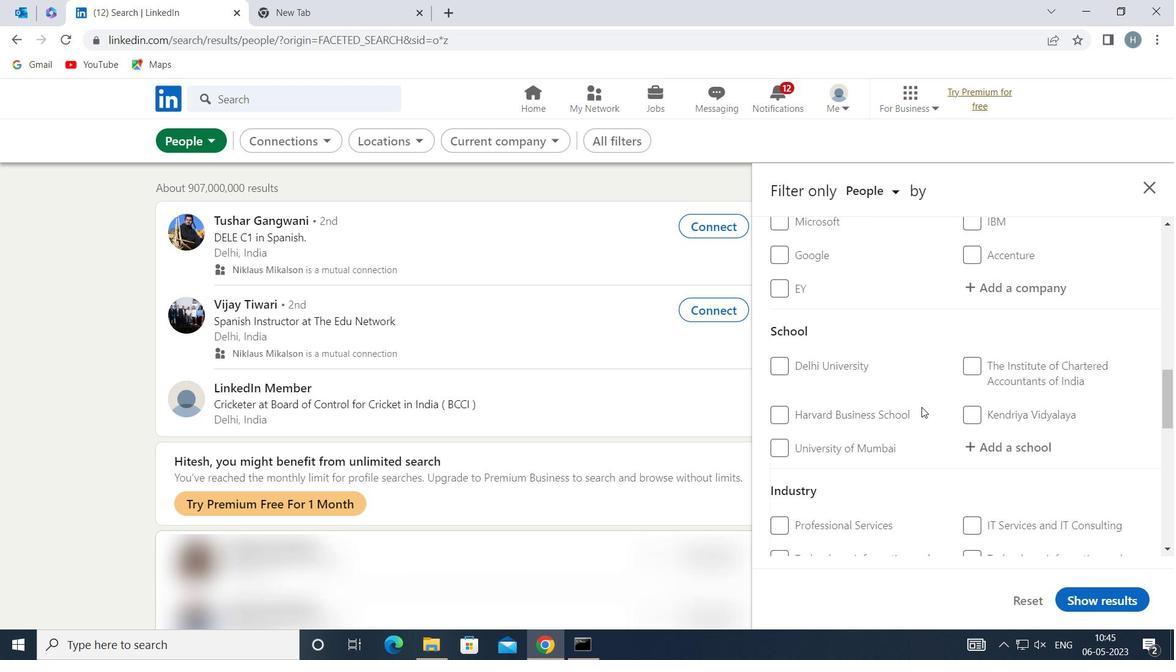 
Action: Mouse scrolled (922, 406) with delta (0, 0)
Screenshot: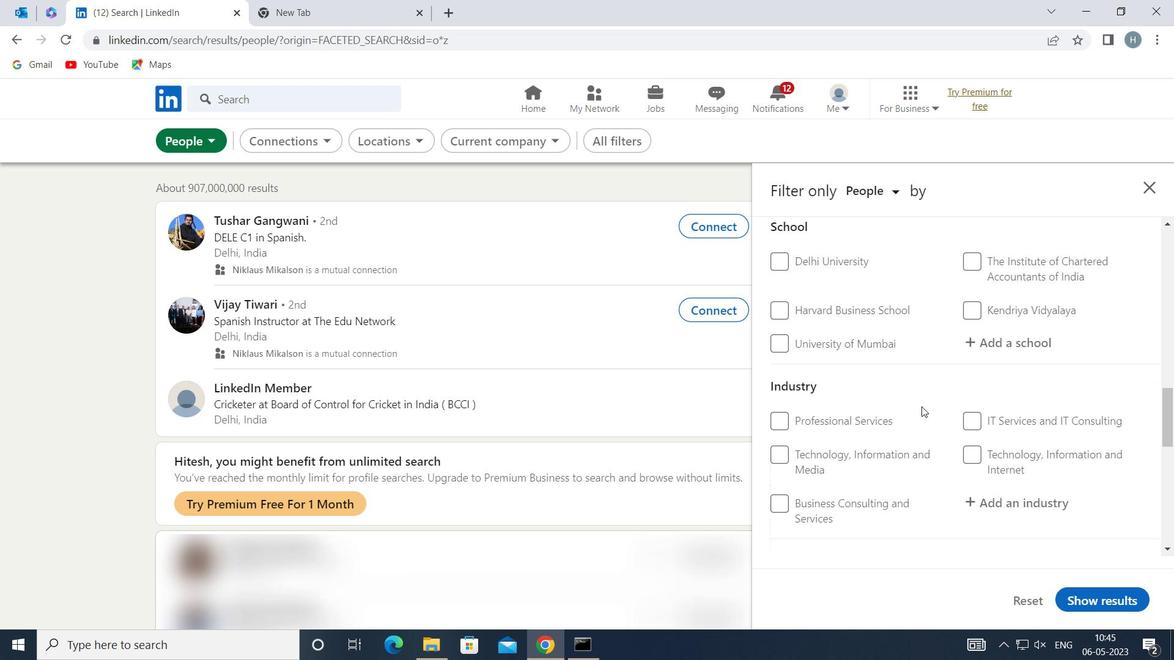 
Action: Mouse scrolled (922, 406) with delta (0, 0)
Screenshot: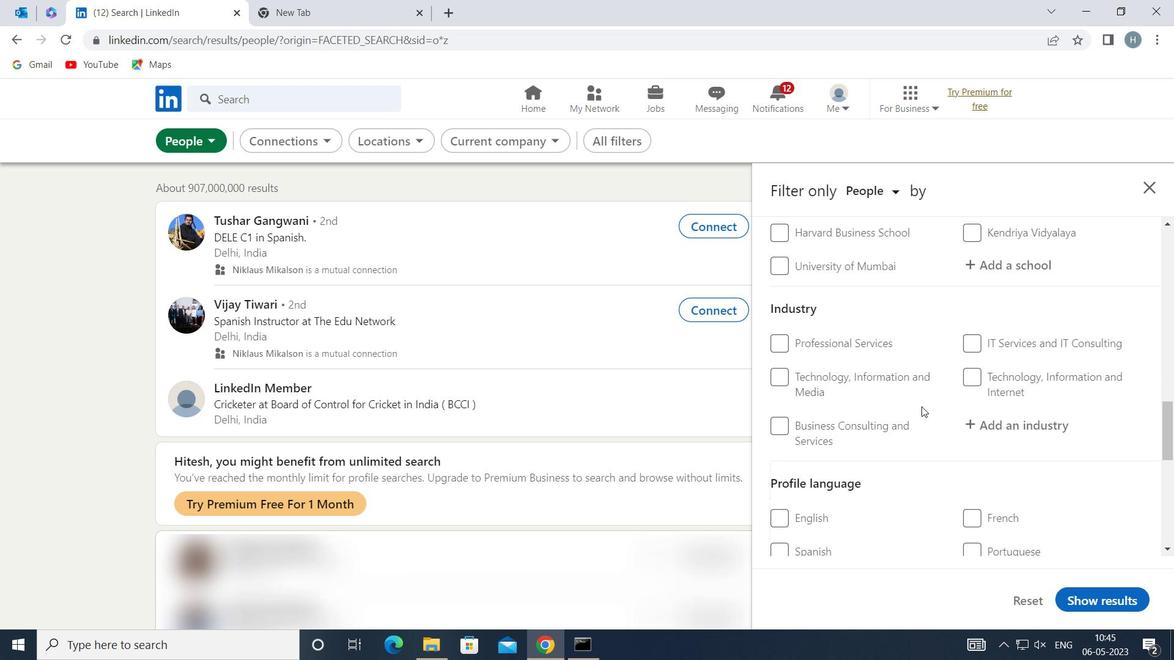 
Action: Mouse moved to (798, 506)
Screenshot: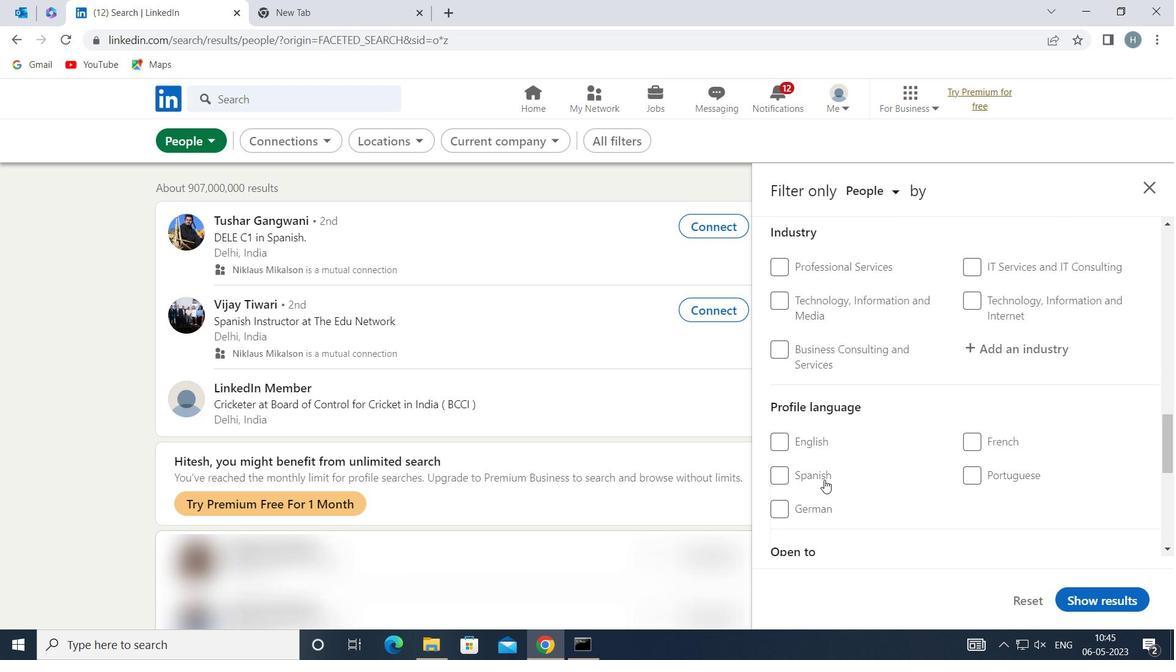 
Action: Mouse pressed left at (798, 506)
Screenshot: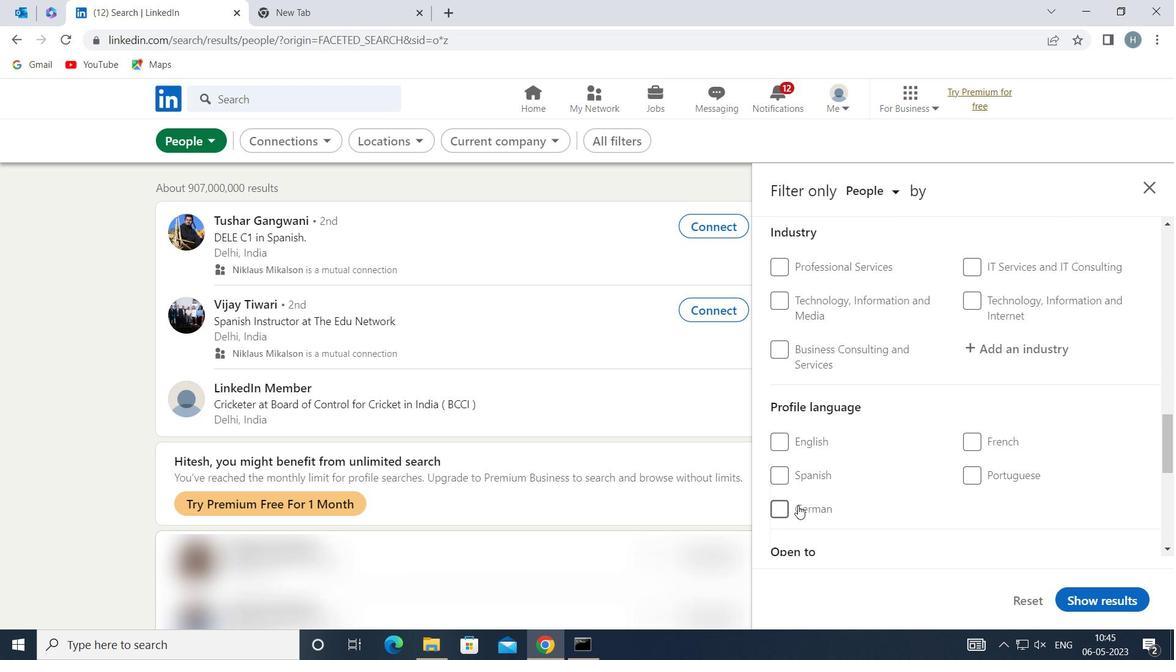 
Action: Mouse moved to (914, 475)
Screenshot: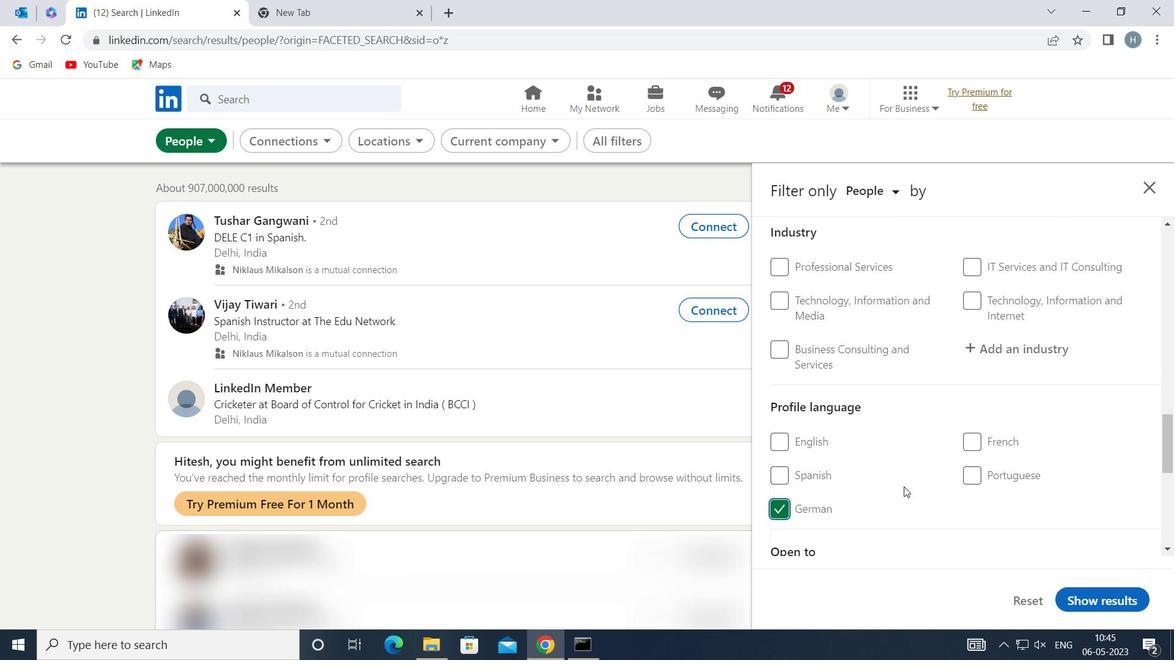 
Action: Mouse scrolled (914, 476) with delta (0, 0)
Screenshot: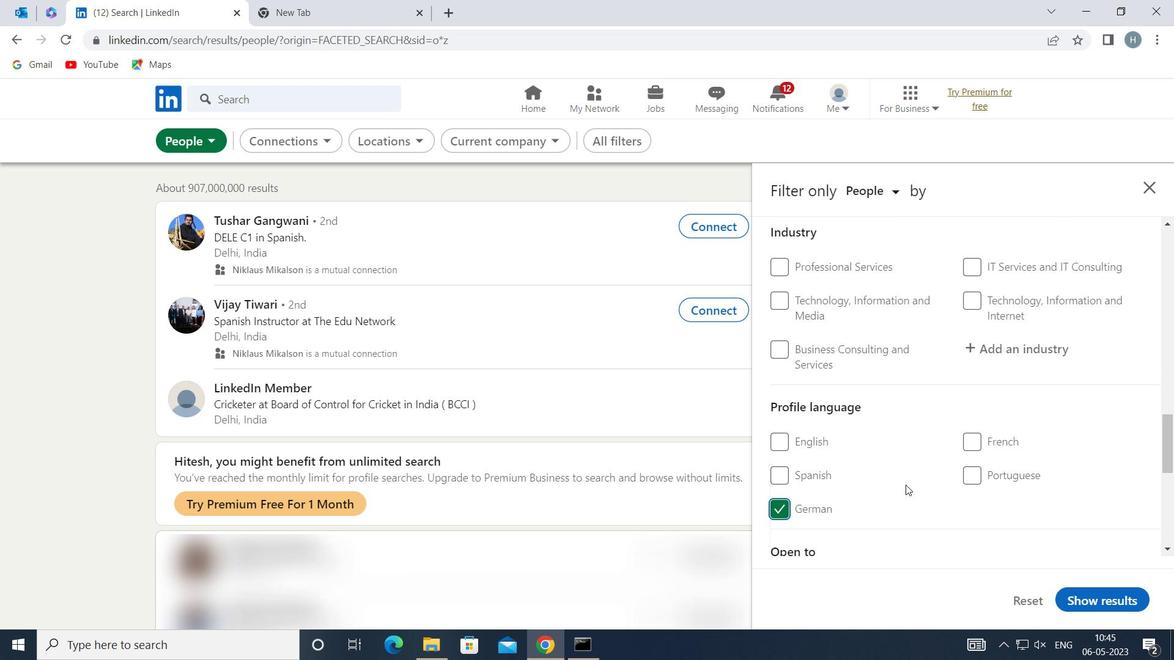 
Action: Mouse scrolled (914, 476) with delta (0, 0)
Screenshot: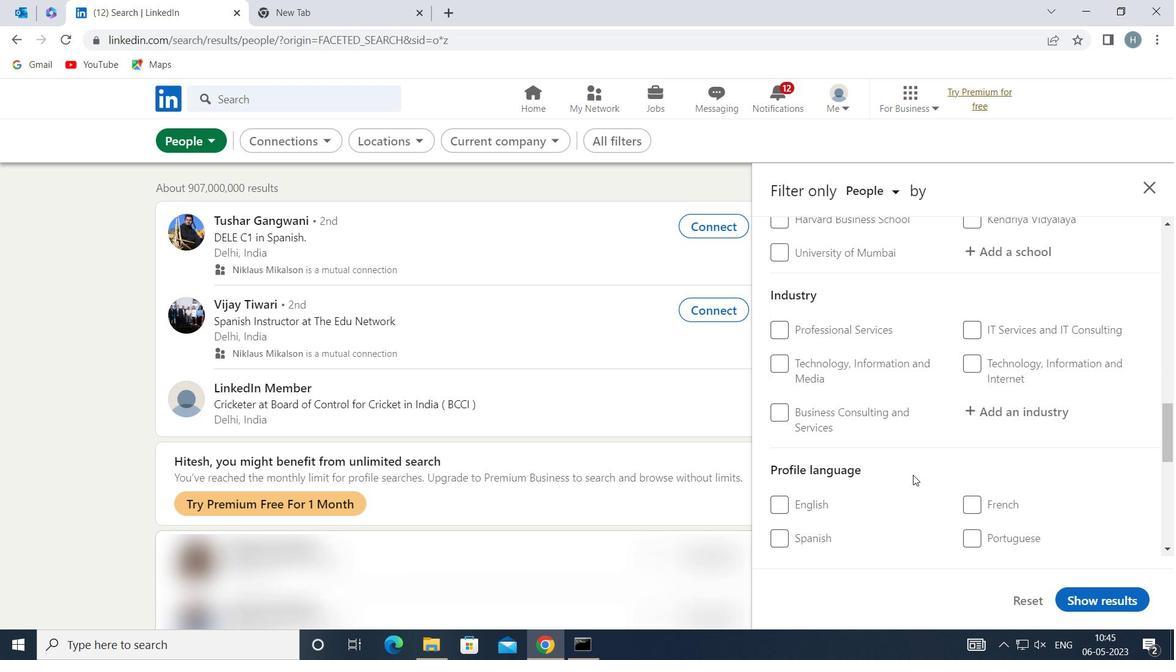 
Action: Mouse scrolled (914, 476) with delta (0, 0)
Screenshot: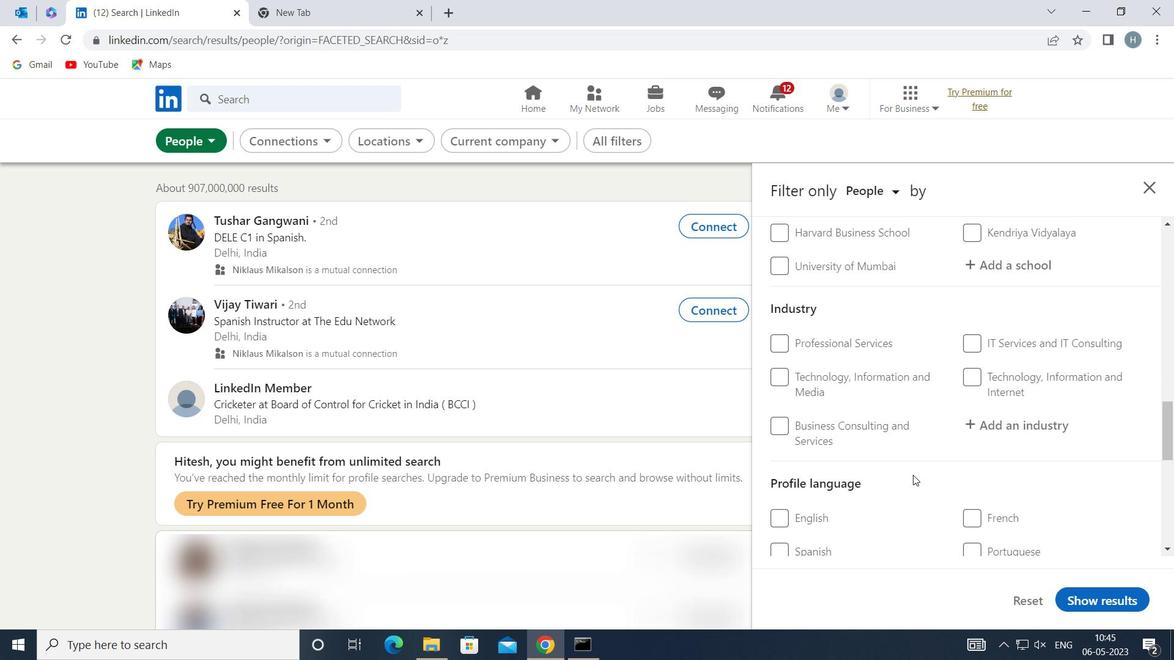 
Action: Mouse scrolled (914, 476) with delta (0, 0)
Screenshot: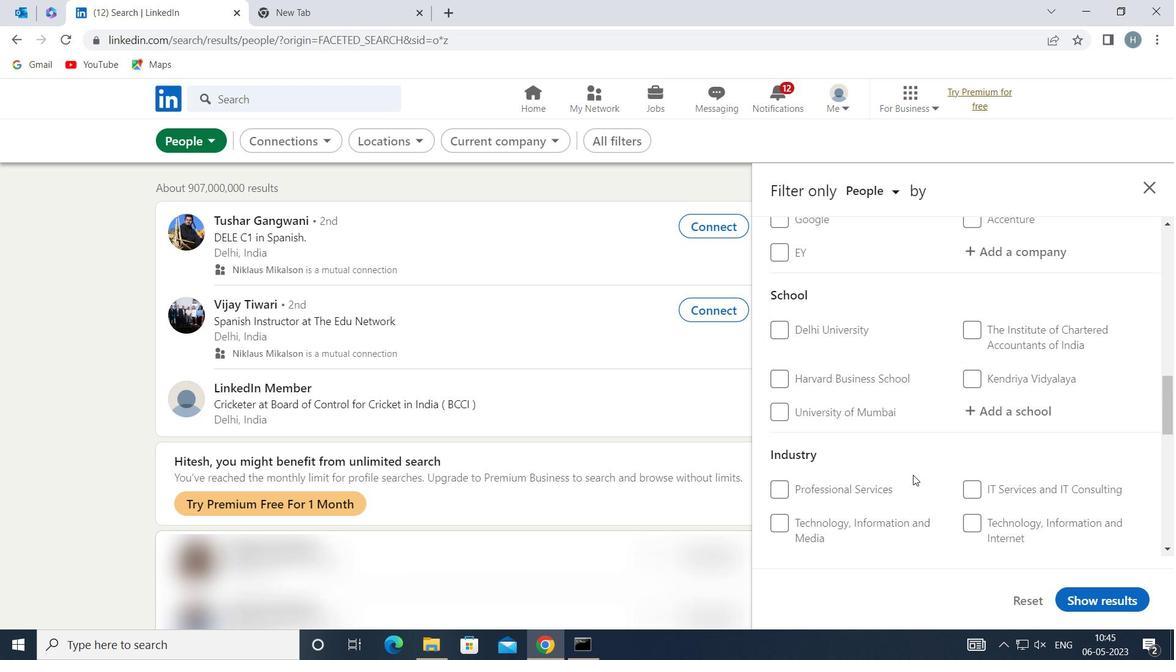 
Action: Mouse moved to (912, 475)
Screenshot: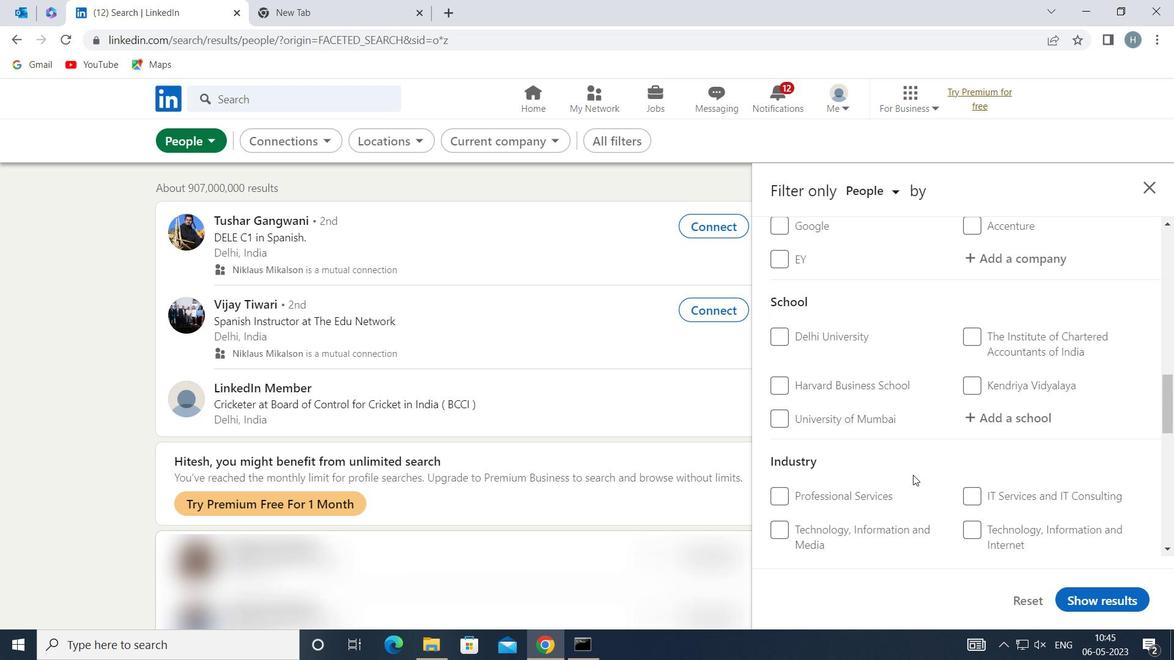 
Action: Mouse scrolled (912, 476) with delta (0, 0)
Screenshot: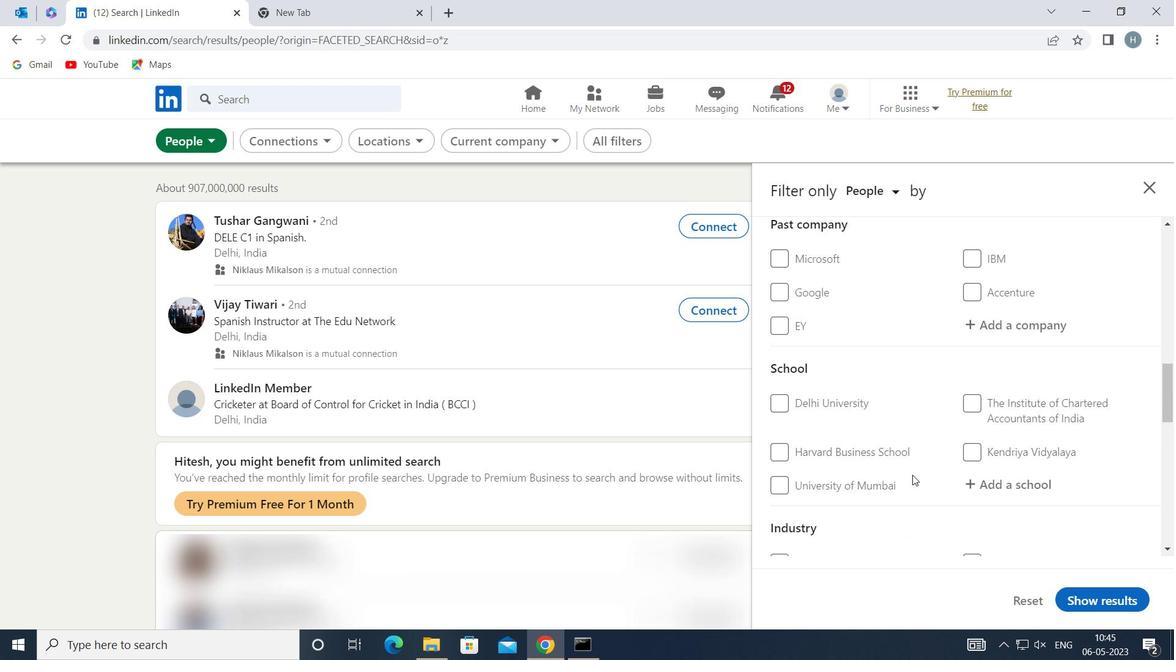 
Action: Mouse scrolled (912, 476) with delta (0, 0)
Screenshot: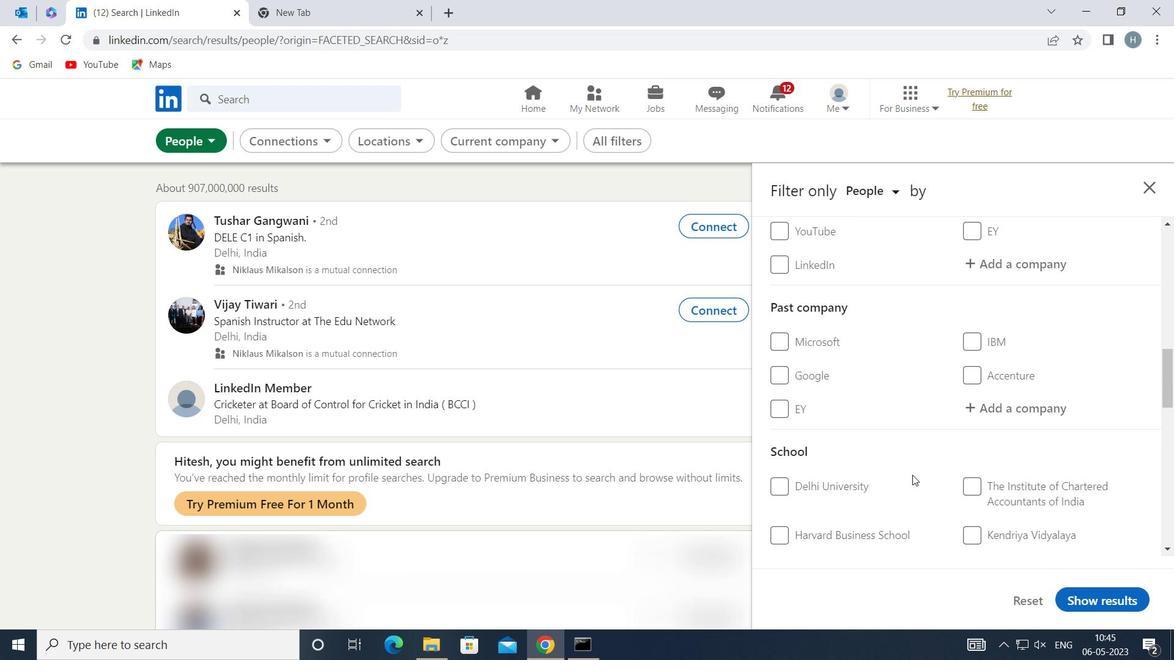 
Action: Mouse scrolled (912, 476) with delta (0, 0)
Screenshot: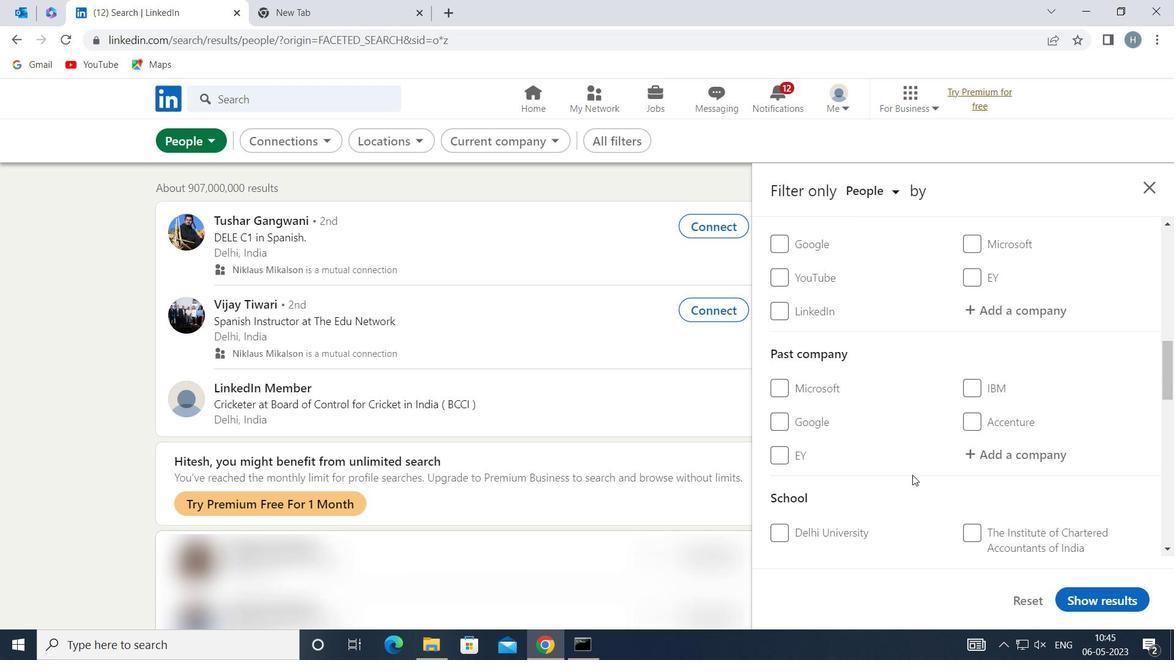 
Action: Mouse moved to (1007, 420)
Screenshot: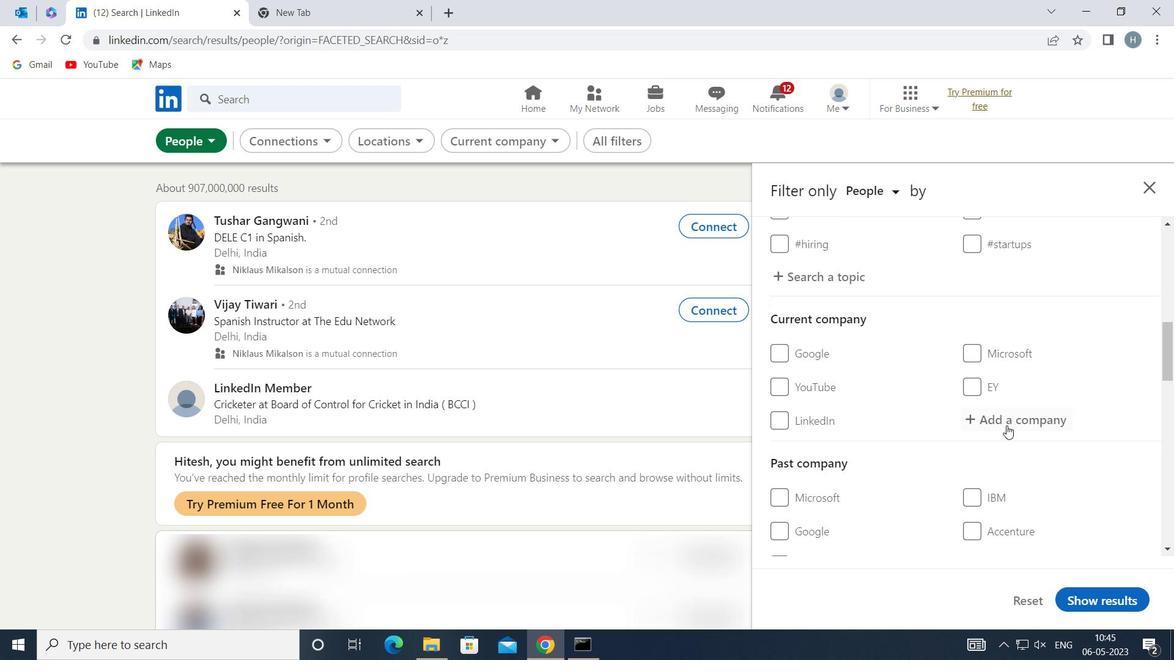 
Action: Mouse pressed left at (1007, 420)
Screenshot: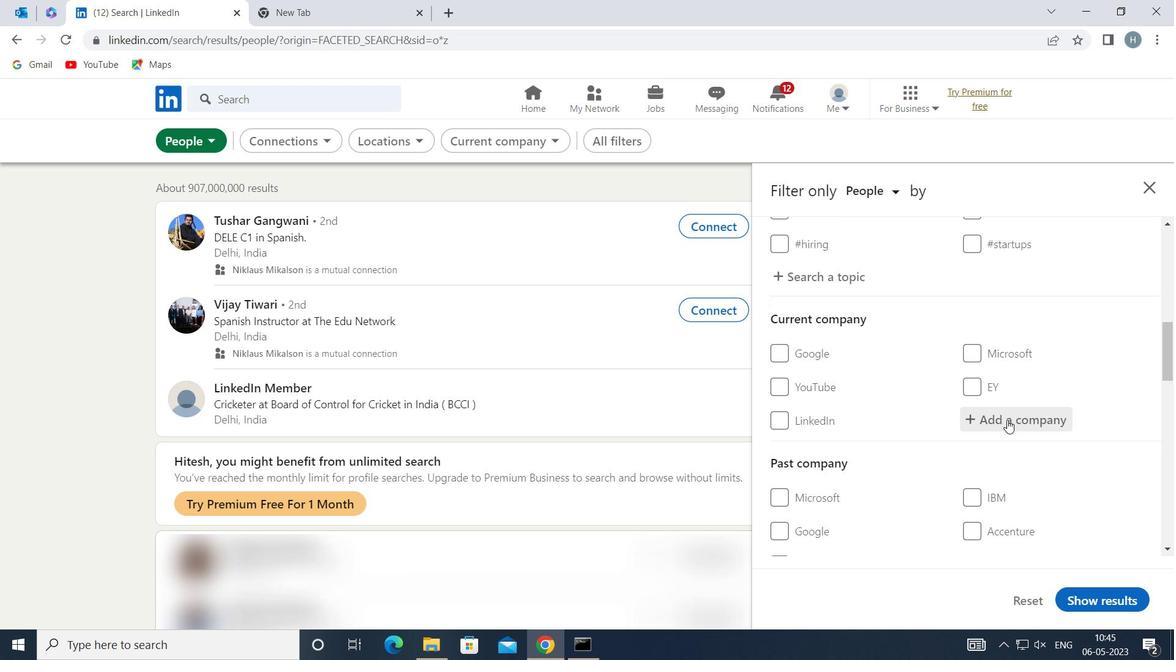 
Action: Key pressed <Key.shift>HUMAN<Key.space>OF<Key.space><Key.shift>BOMBAY
Screenshot: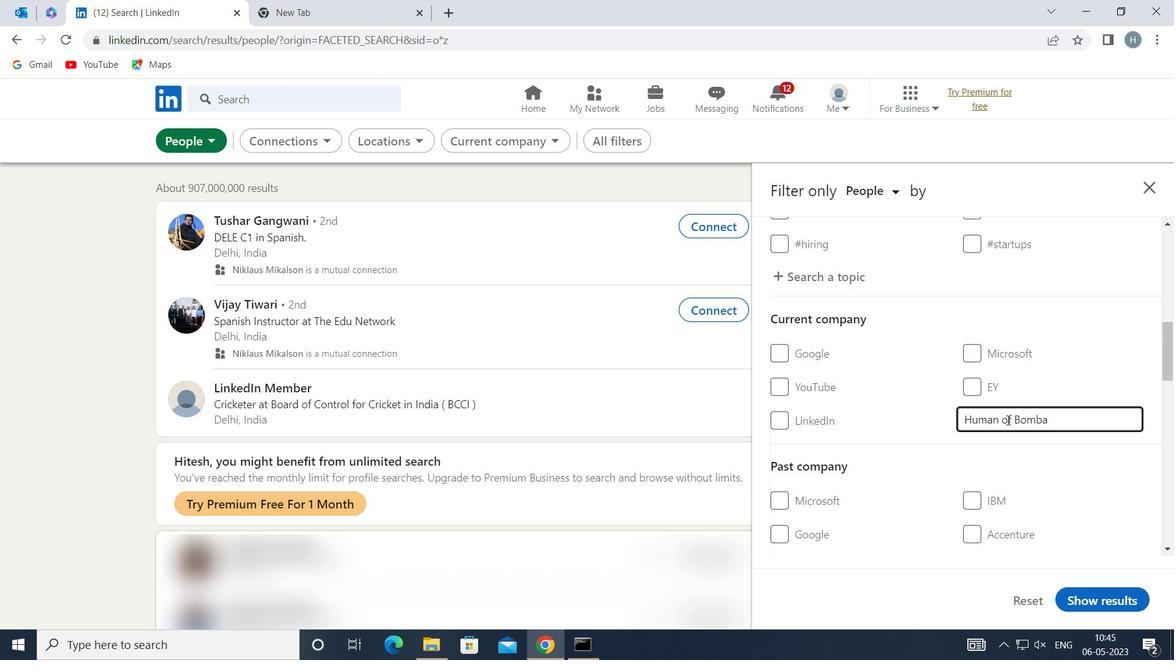 
Action: Mouse moved to (1048, 438)
Screenshot: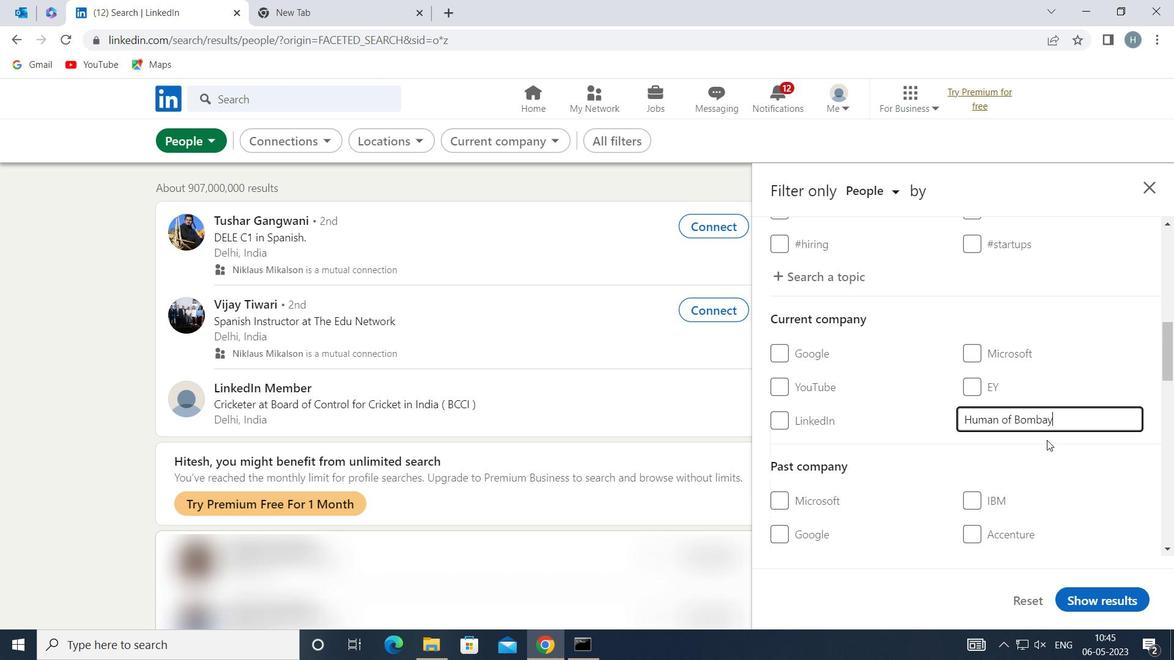 
Action: Key pressed <Key.backspace>
Screenshot: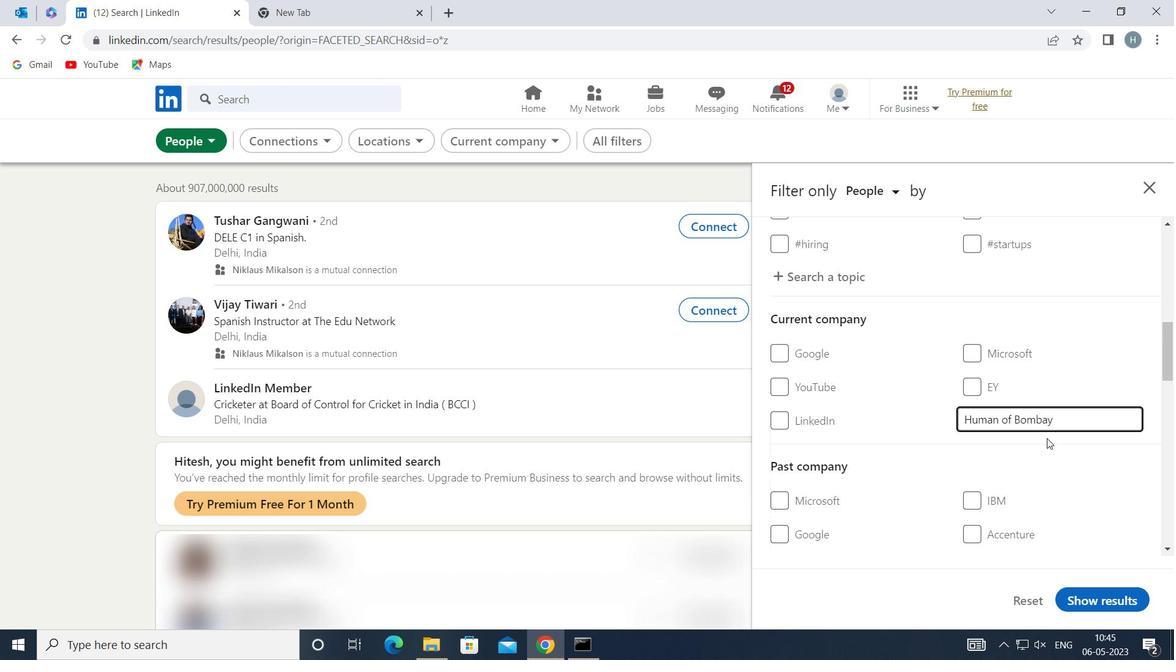 
Action: Mouse moved to (1048, 438)
Screenshot: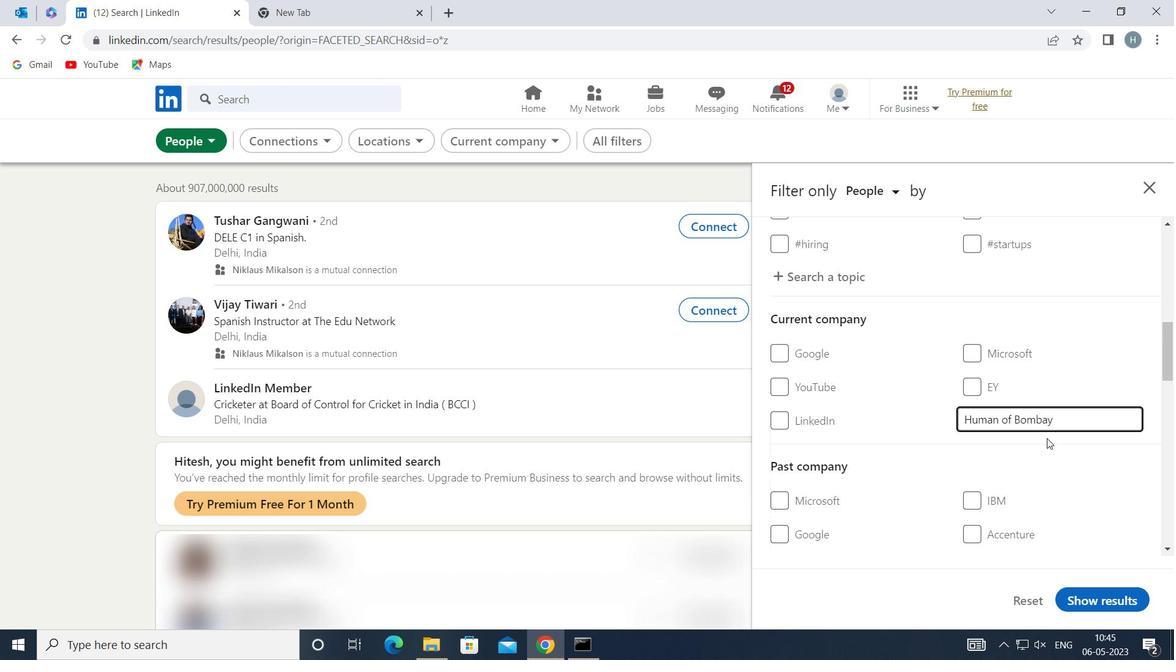
Action: Key pressed <Key.backspace><Key.backspace><Key.backspace><Key.backspace><Key.backspace><Key.backspace><Key.backspace>
Screenshot: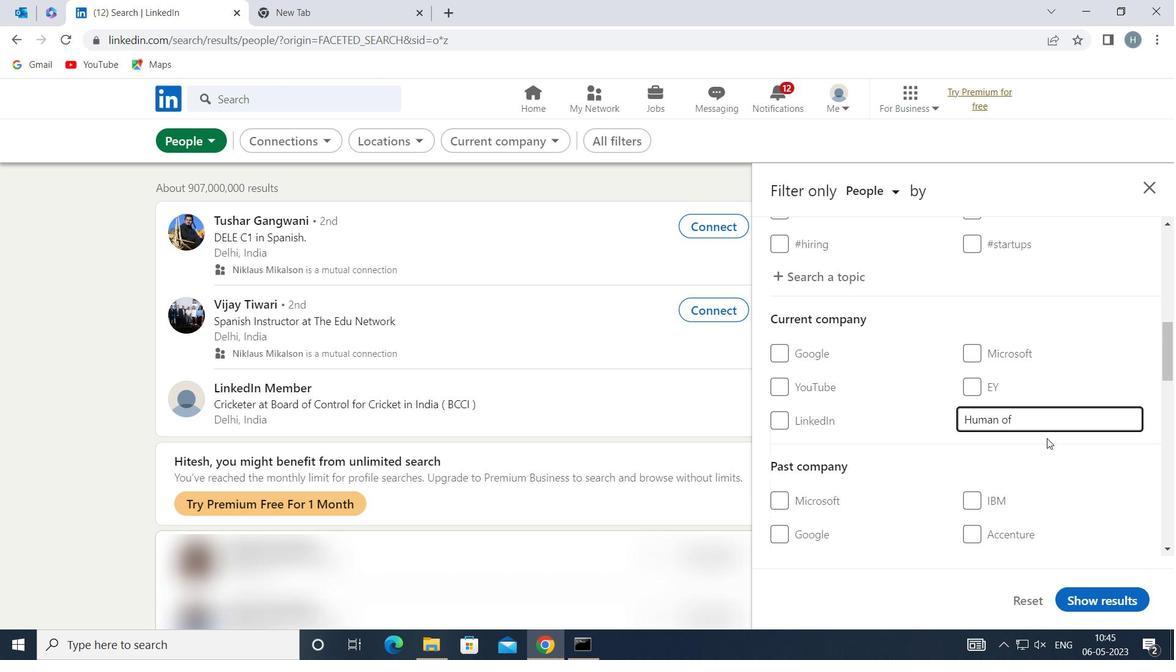 
Action: Mouse moved to (1048, 438)
Screenshot: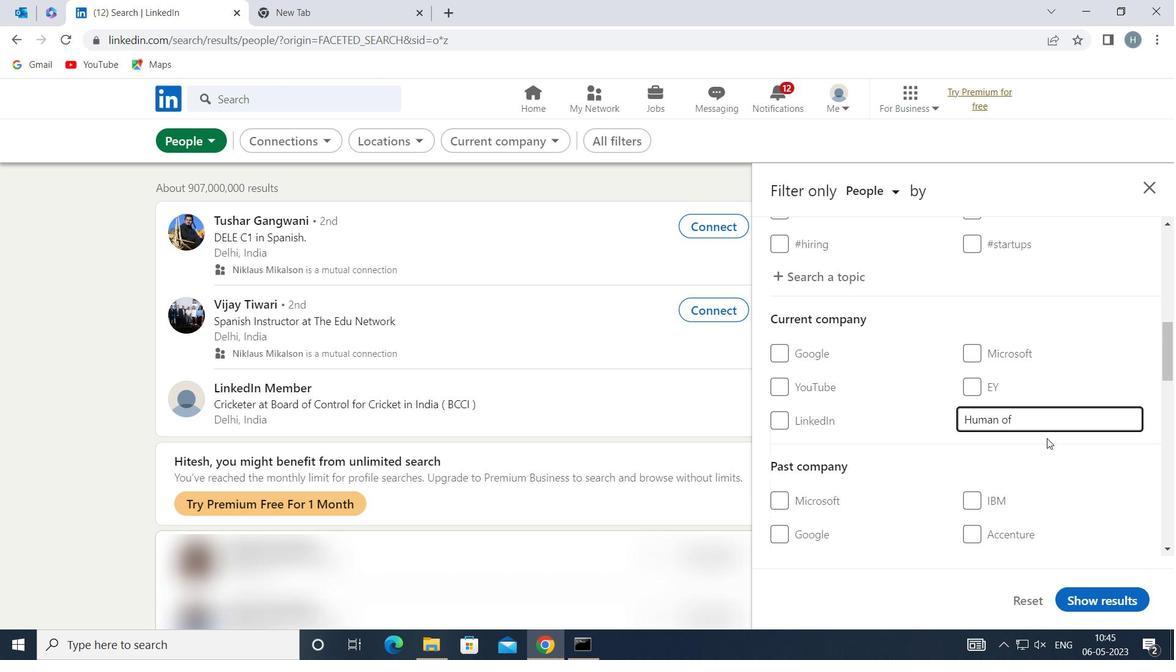 
Action: Key pressed <Key.backspace><Key.backspace>
Screenshot: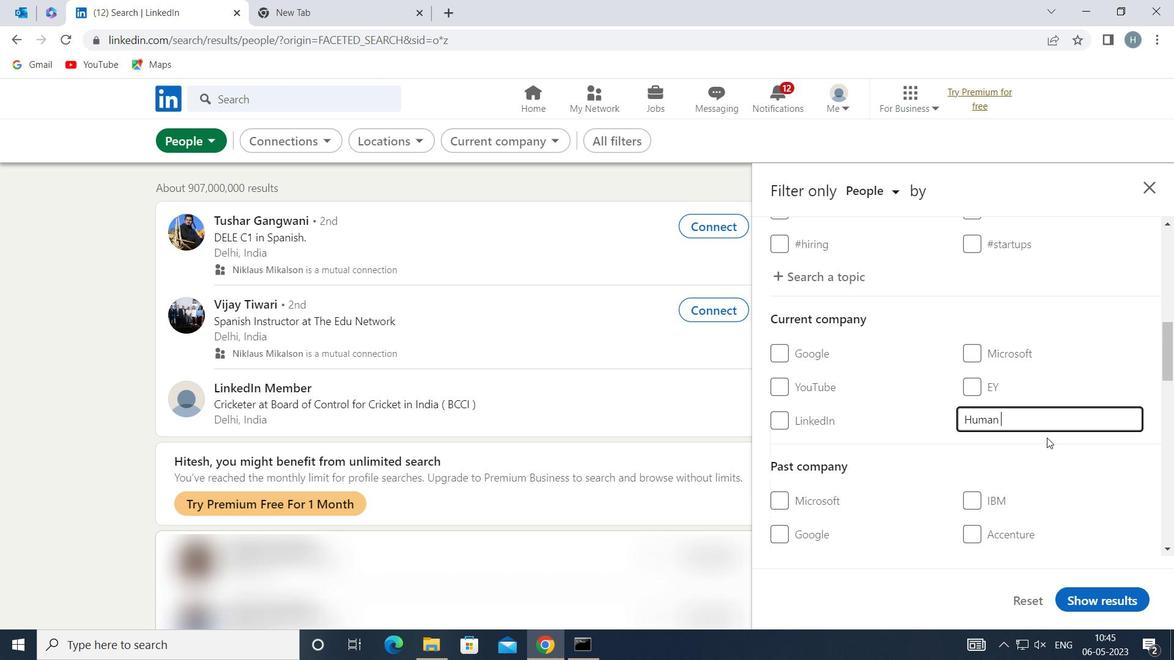 
Action: Mouse moved to (1050, 435)
Screenshot: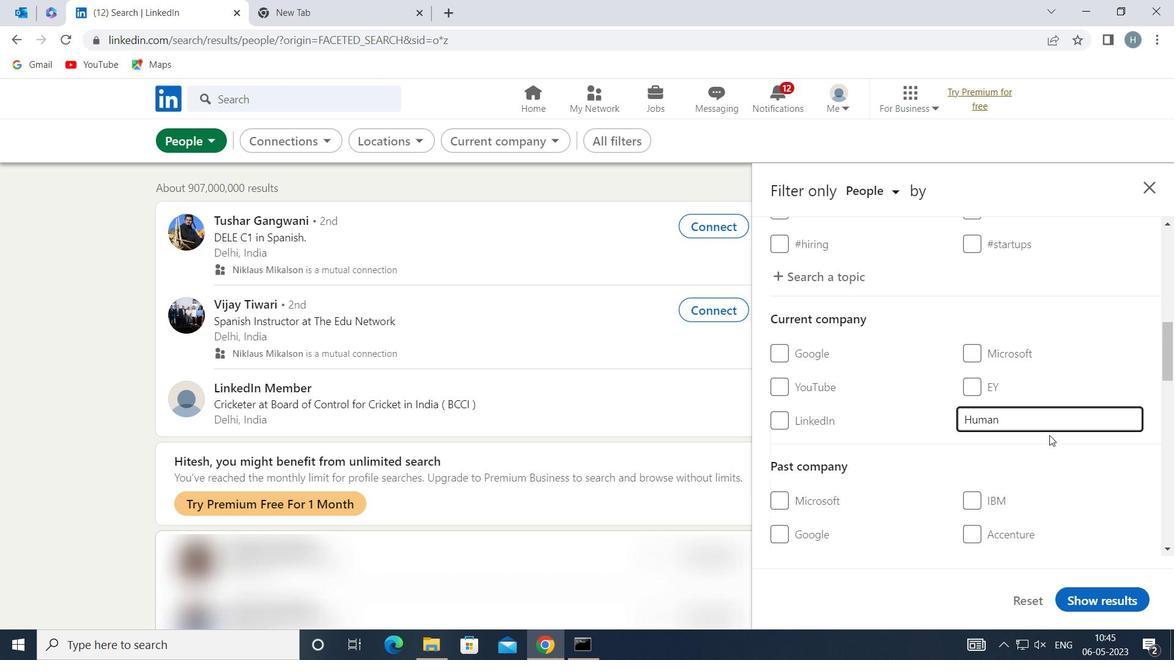 
Action: Key pressed S<Key.space>
Screenshot: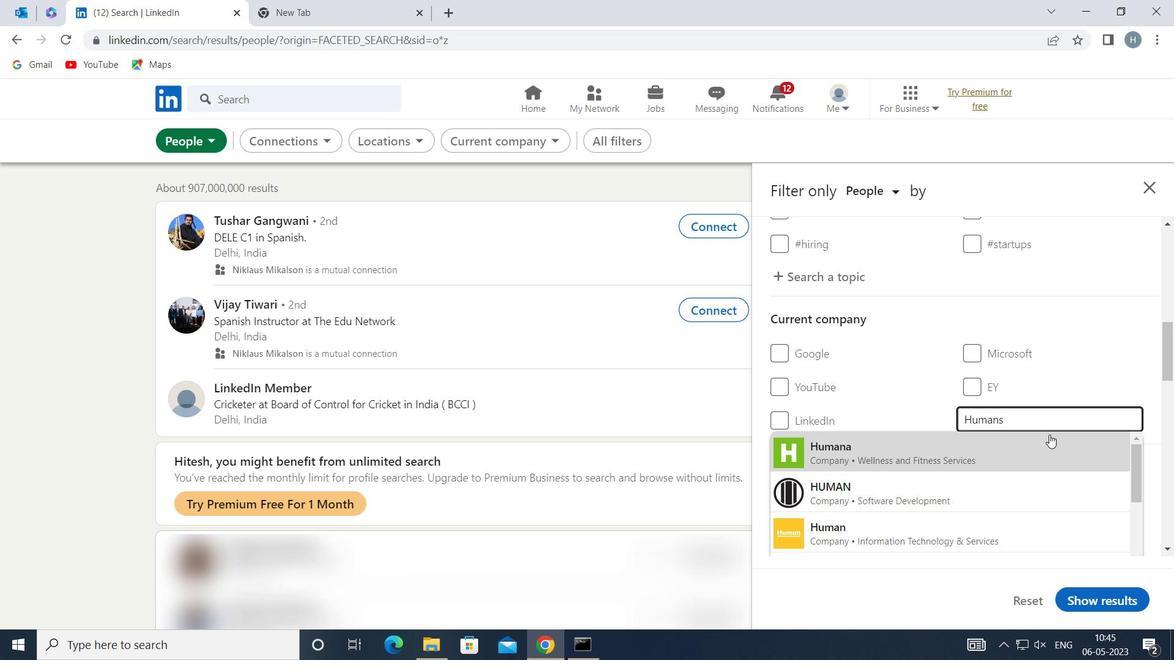 
Action: Mouse moved to (976, 447)
Screenshot: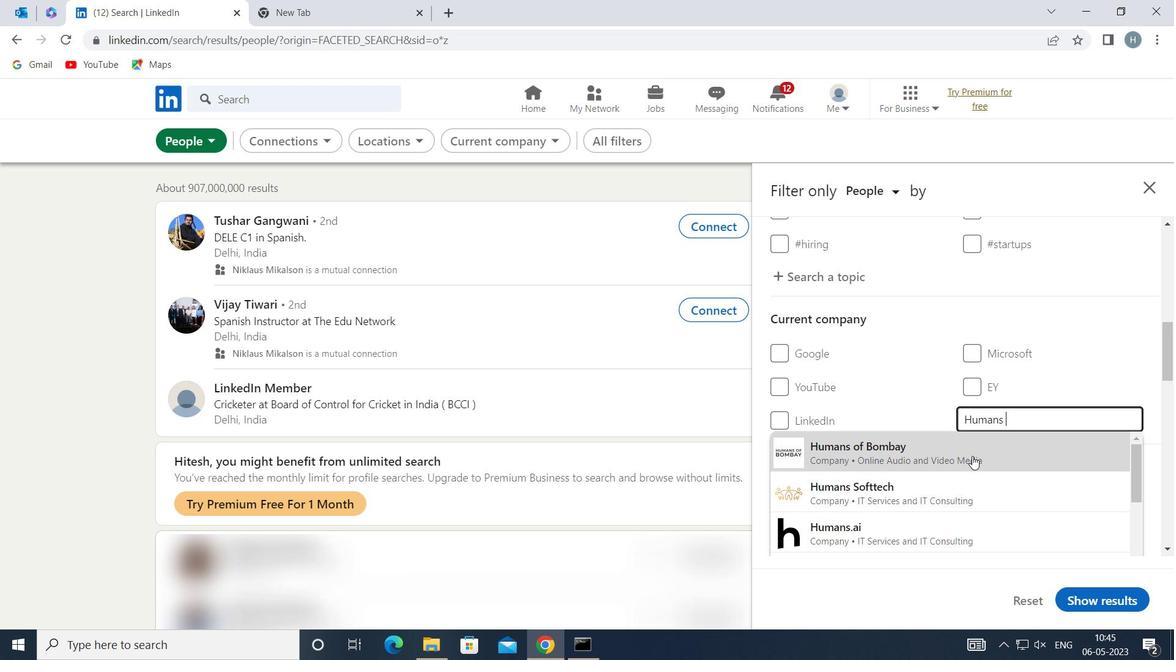 
Action: Mouse pressed left at (976, 447)
Screenshot: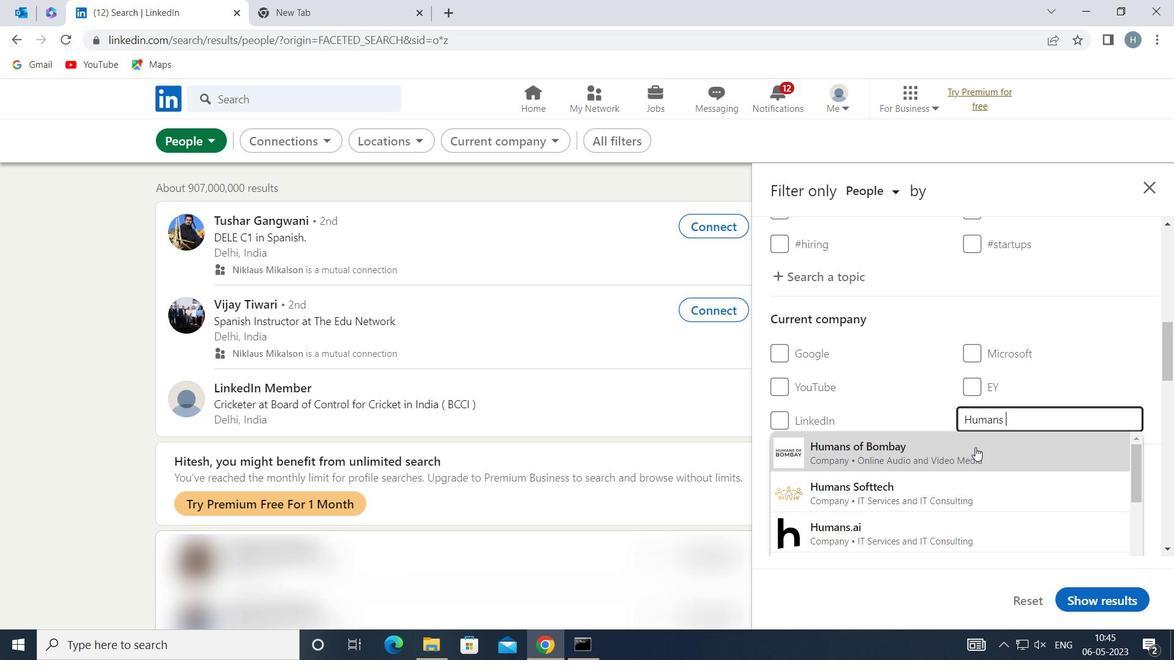 
Action: Mouse moved to (973, 435)
Screenshot: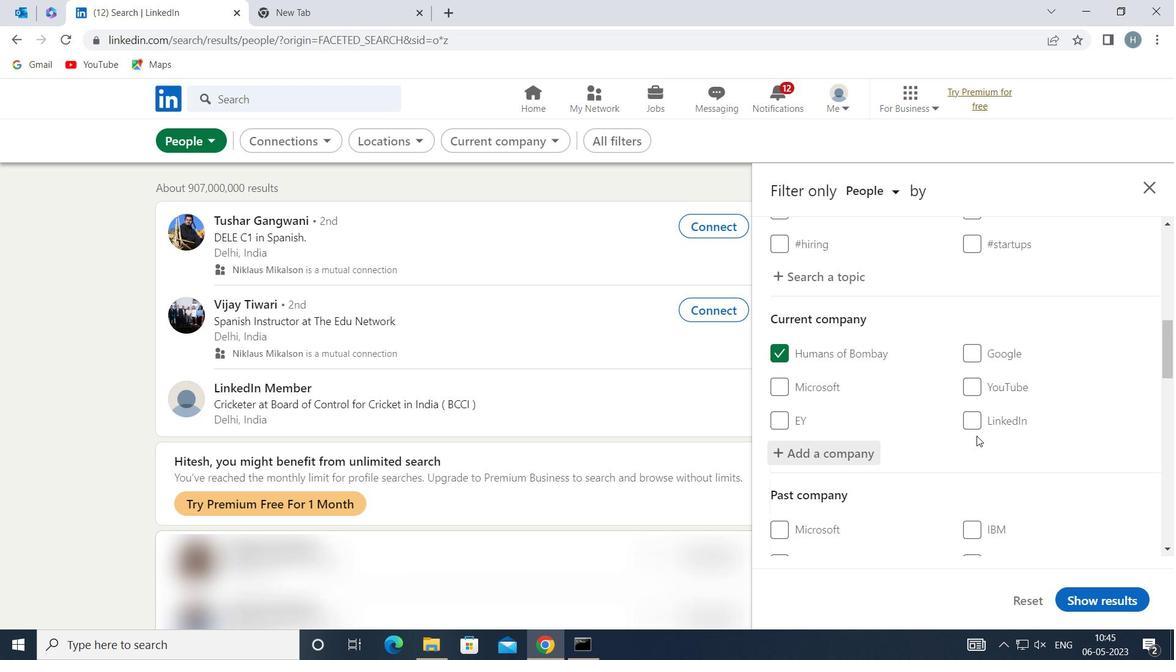 
Action: Mouse scrolled (973, 434) with delta (0, 0)
Screenshot: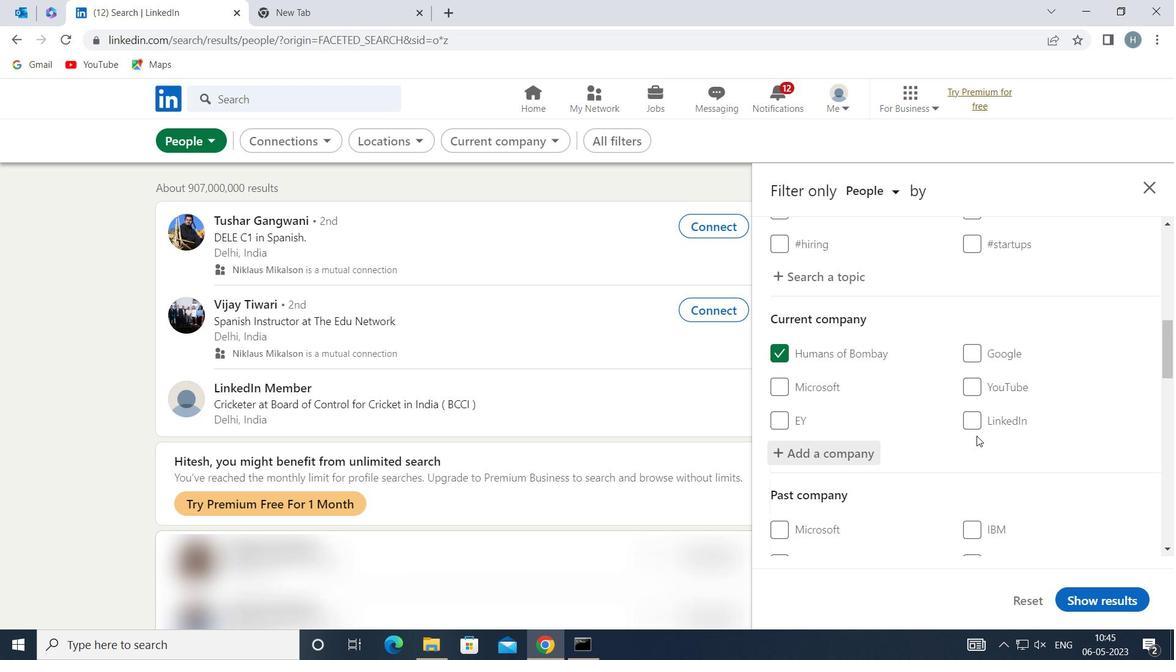 
Action: Mouse moved to (971, 435)
Screenshot: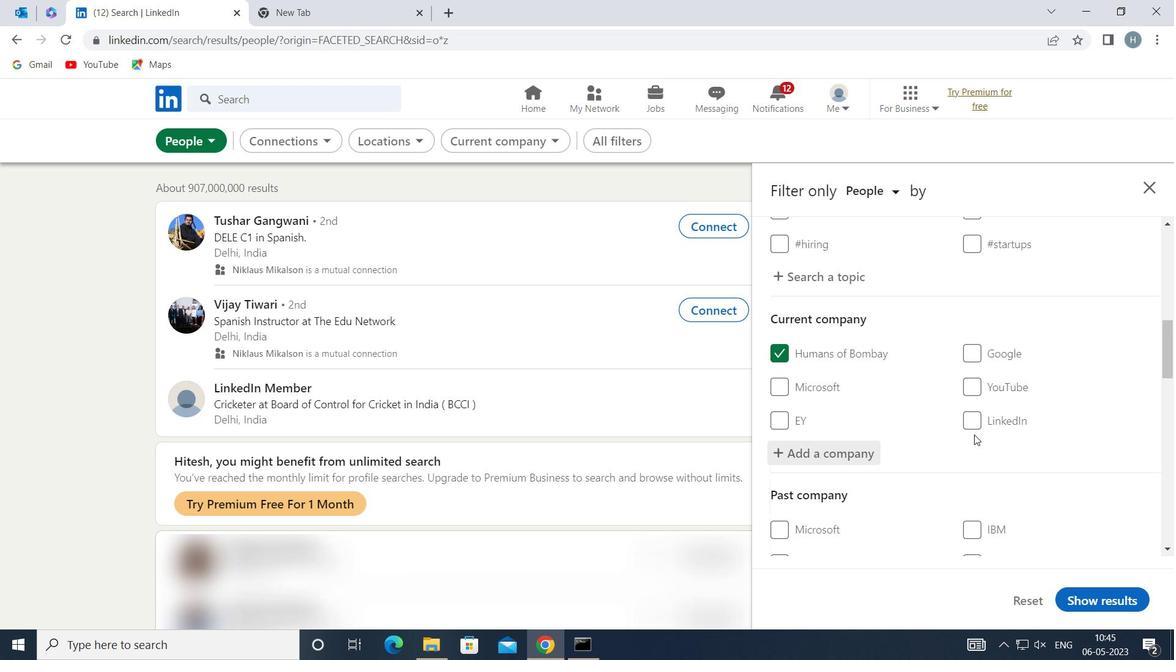 
Action: Mouse scrolled (971, 434) with delta (0, 0)
Screenshot: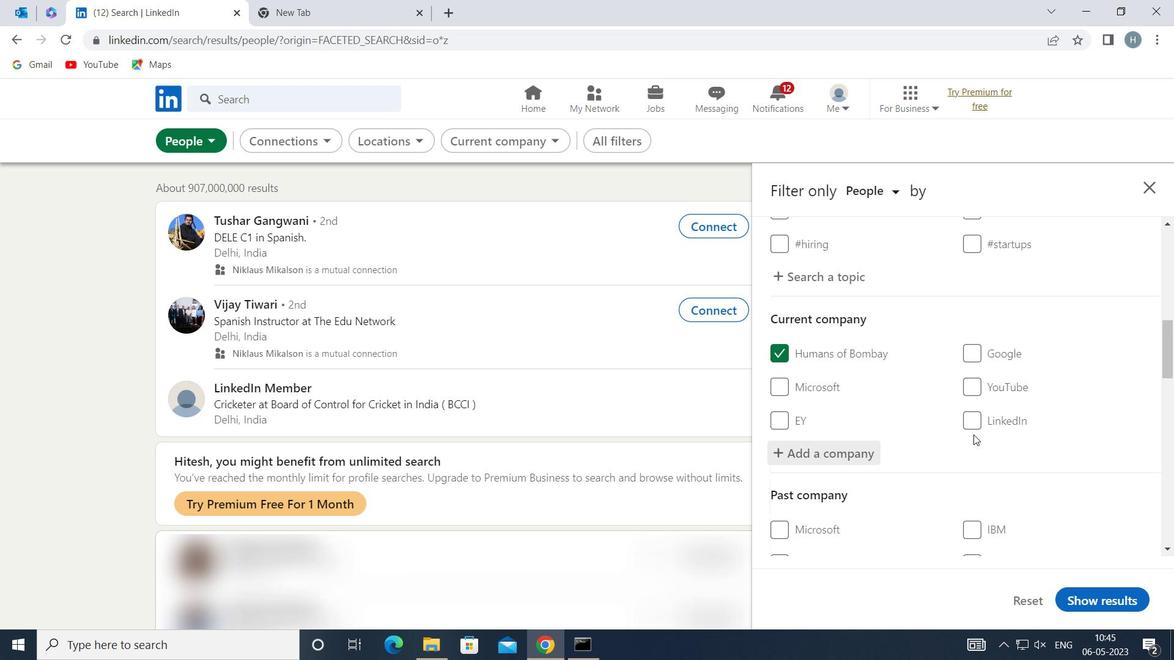 
Action: Mouse scrolled (971, 434) with delta (0, 0)
Screenshot: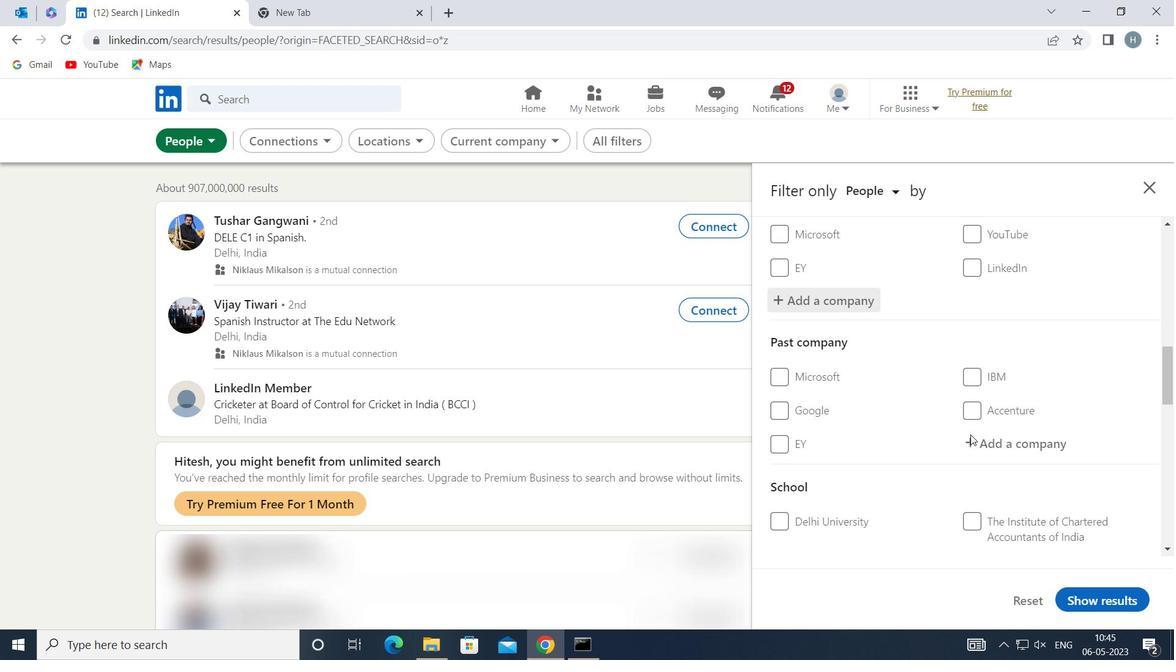 
Action: Mouse scrolled (971, 434) with delta (0, 0)
Screenshot: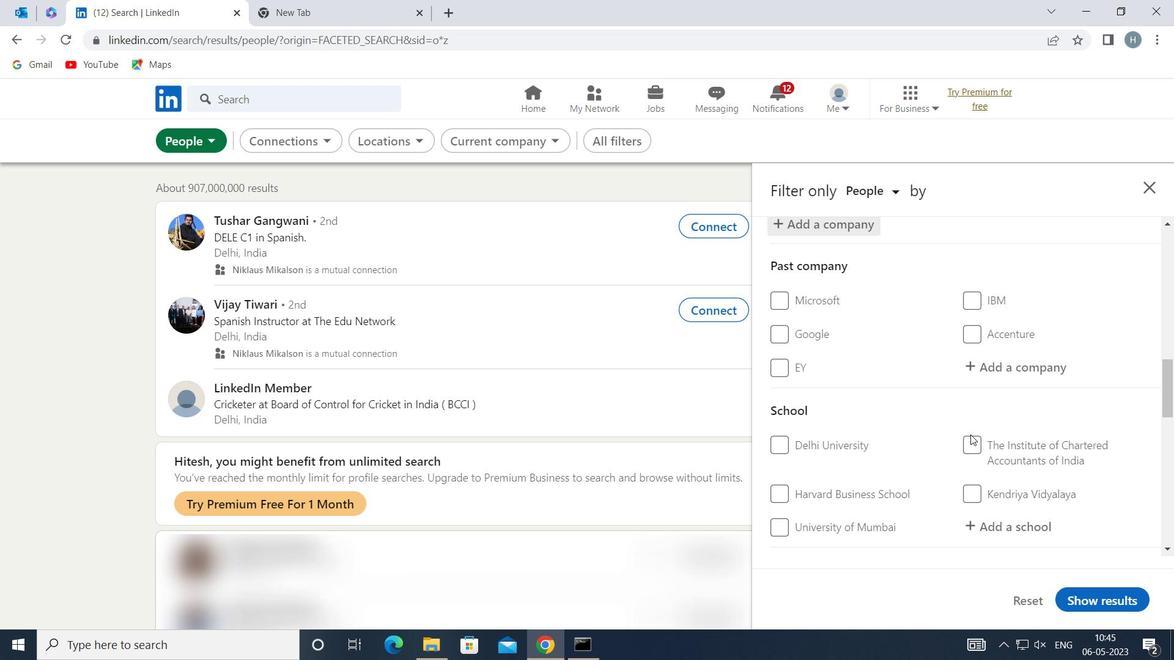 
Action: Mouse moved to (1013, 449)
Screenshot: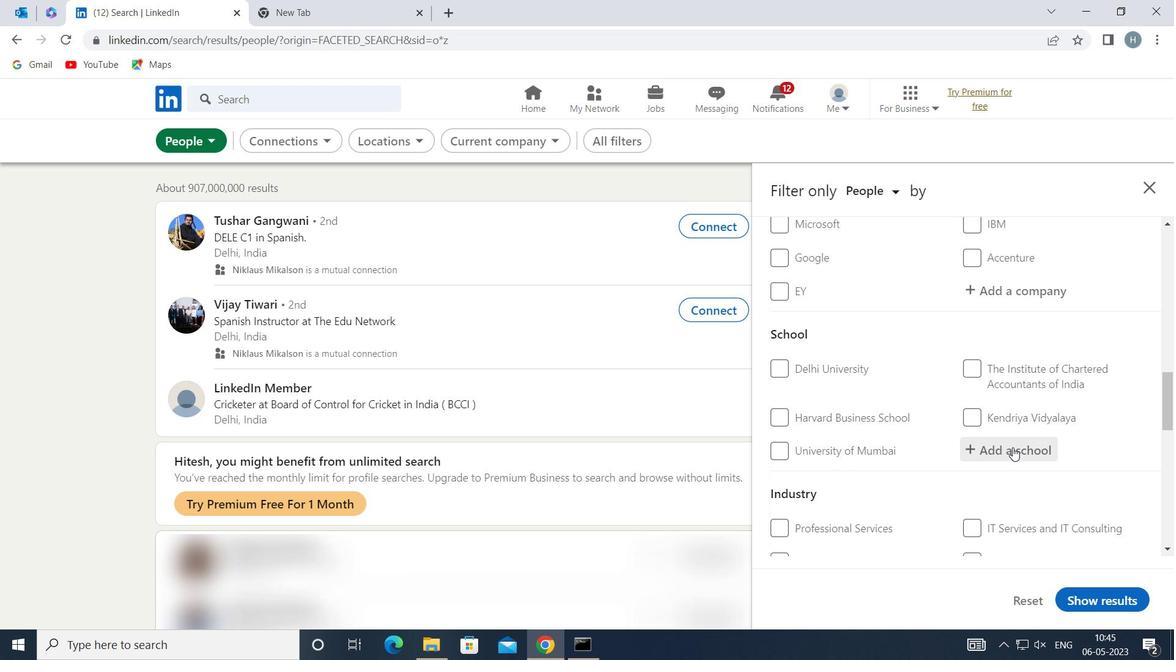 
Action: Mouse pressed left at (1013, 449)
Screenshot: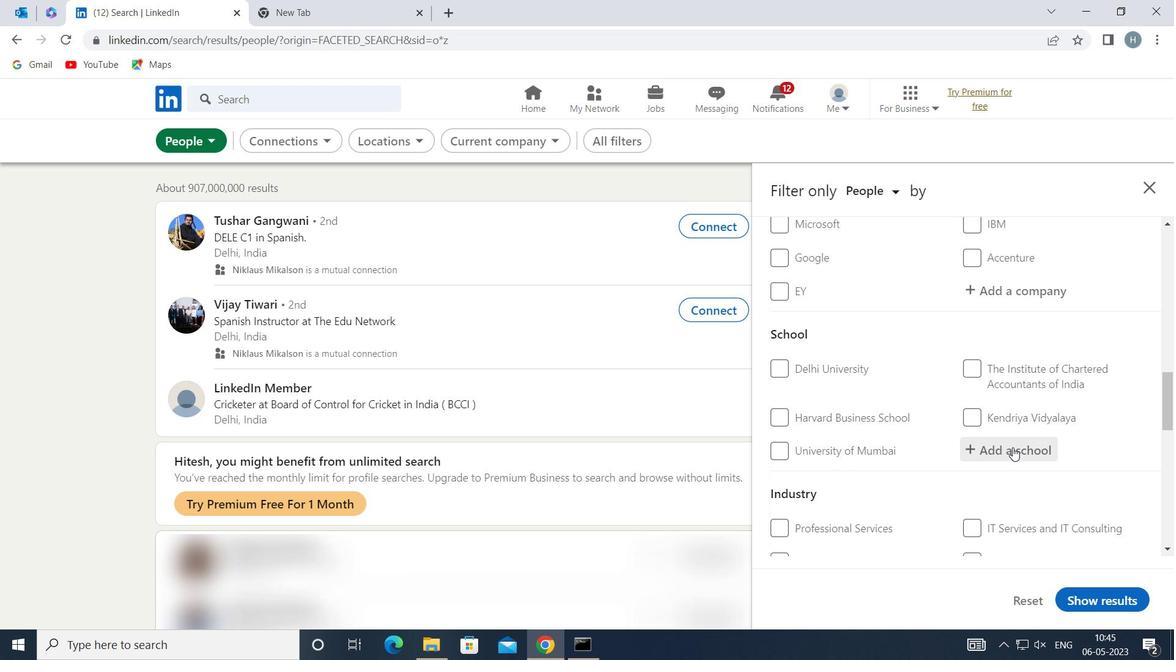 
Action: Key pressed <Key.shift>PRESTIGE<Key.space><Key.shift>INSTITUTE<Key.space>OF<Key.space>
Screenshot: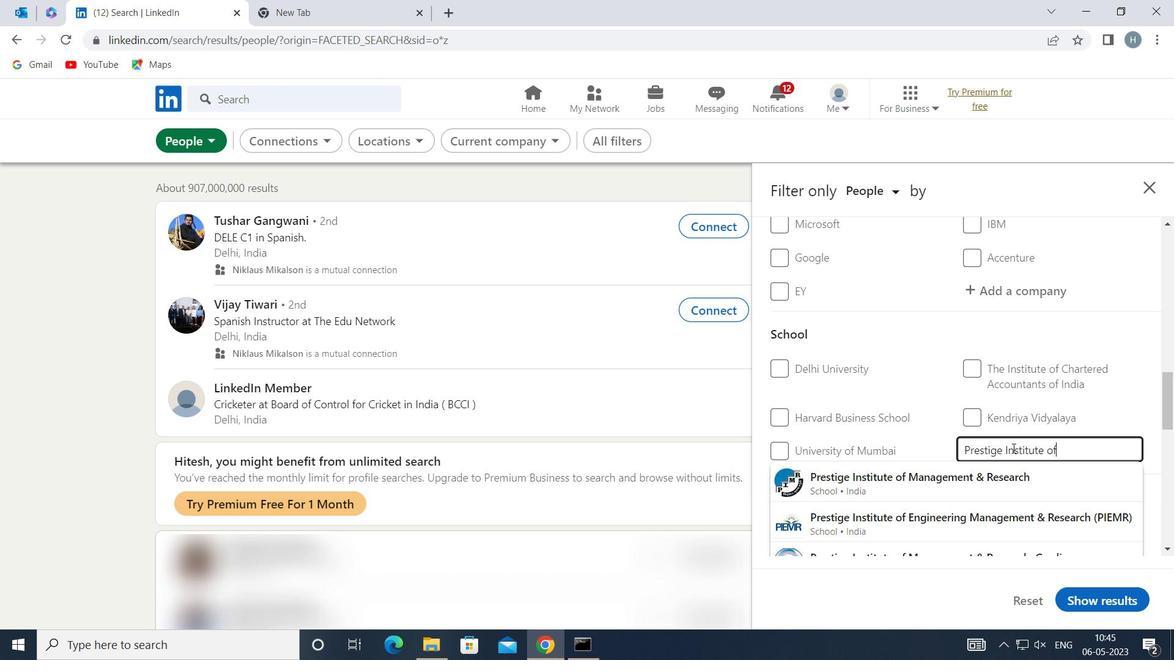 
Action: Mouse moved to (1026, 507)
Screenshot: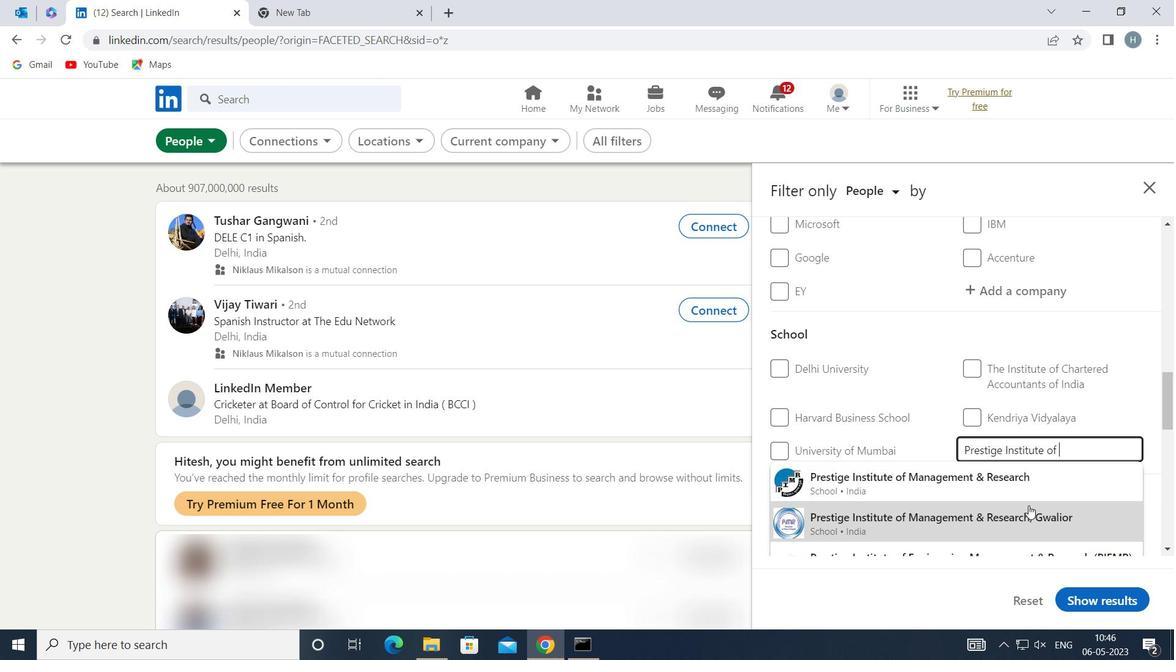 
Action: Mouse pressed left at (1026, 507)
Screenshot: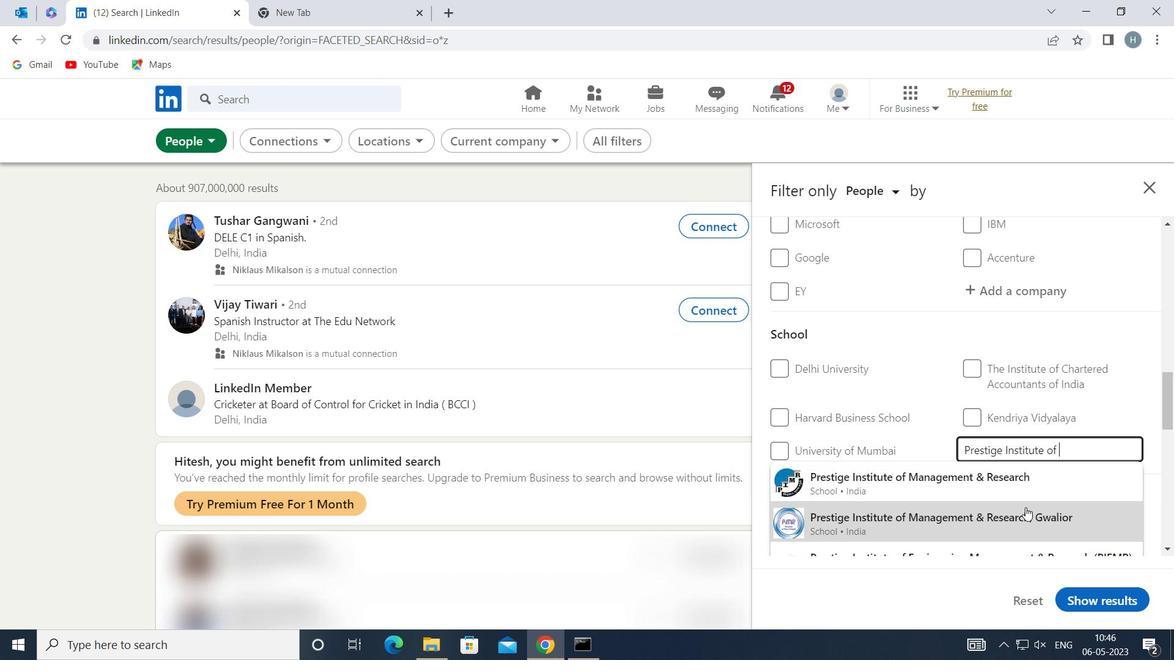 
Action: Mouse moved to (984, 468)
Screenshot: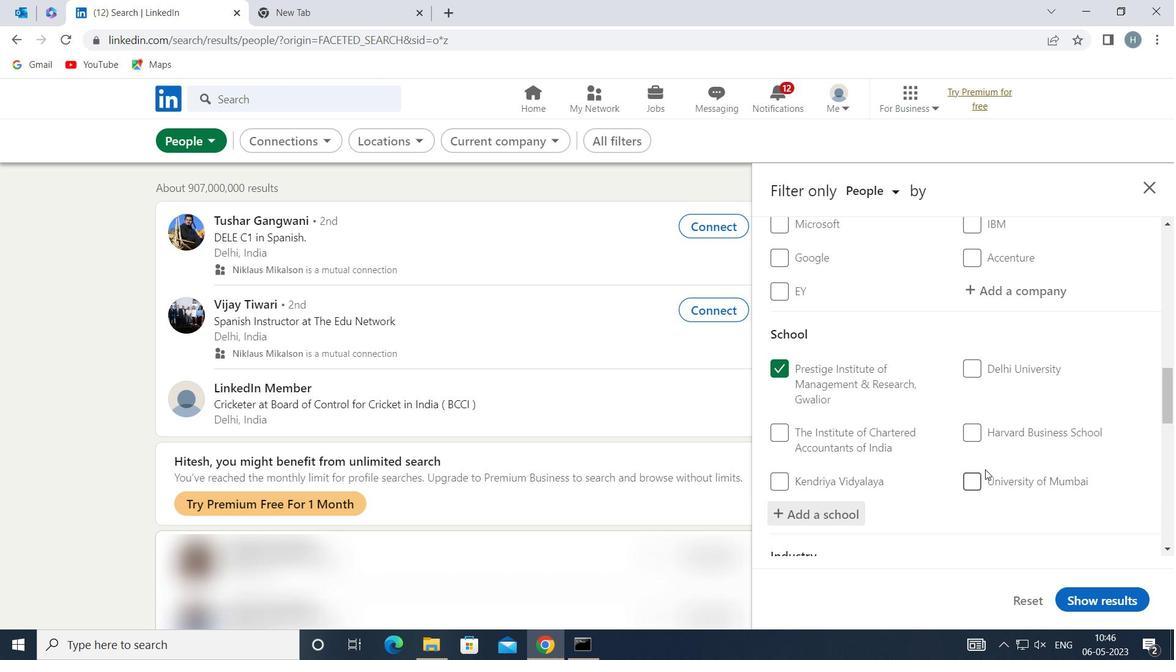 
Action: Mouse scrolled (984, 468) with delta (0, 0)
Screenshot: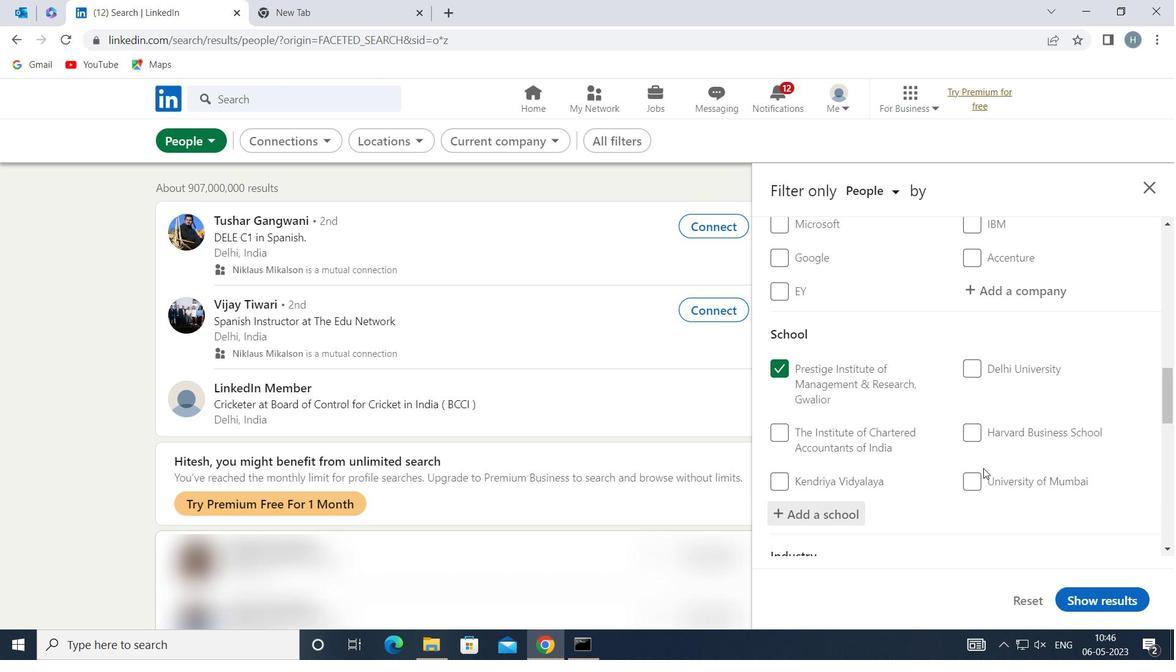 
Action: Mouse scrolled (984, 468) with delta (0, 0)
Screenshot: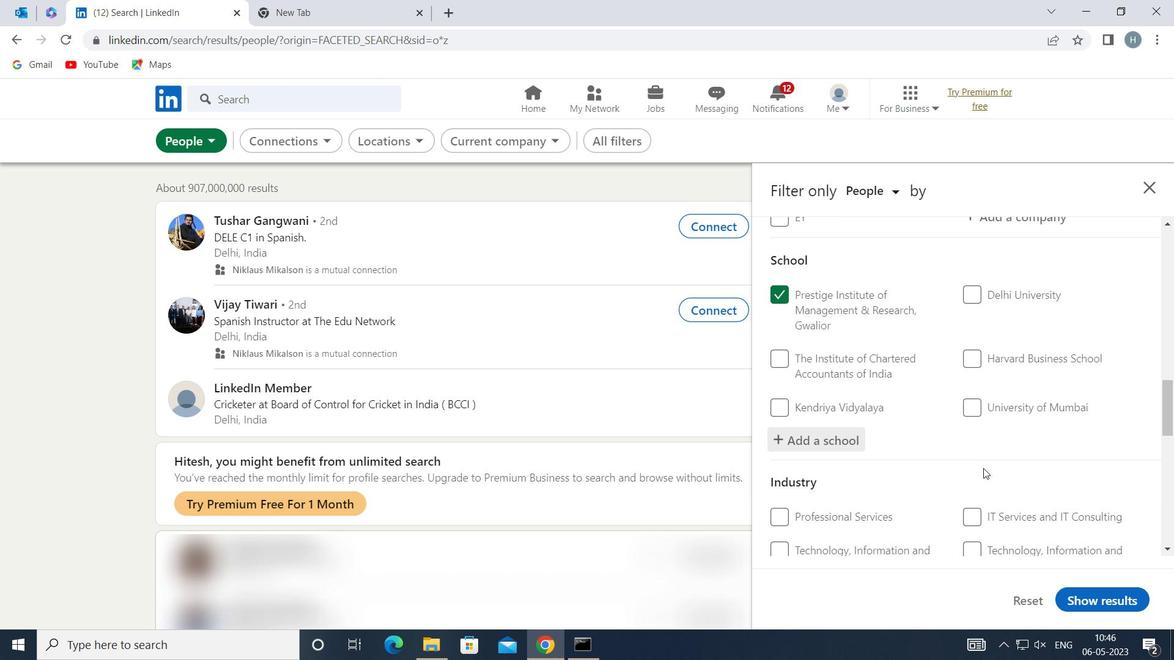 
Action: Mouse moved to (1010, 513)
Screenshot: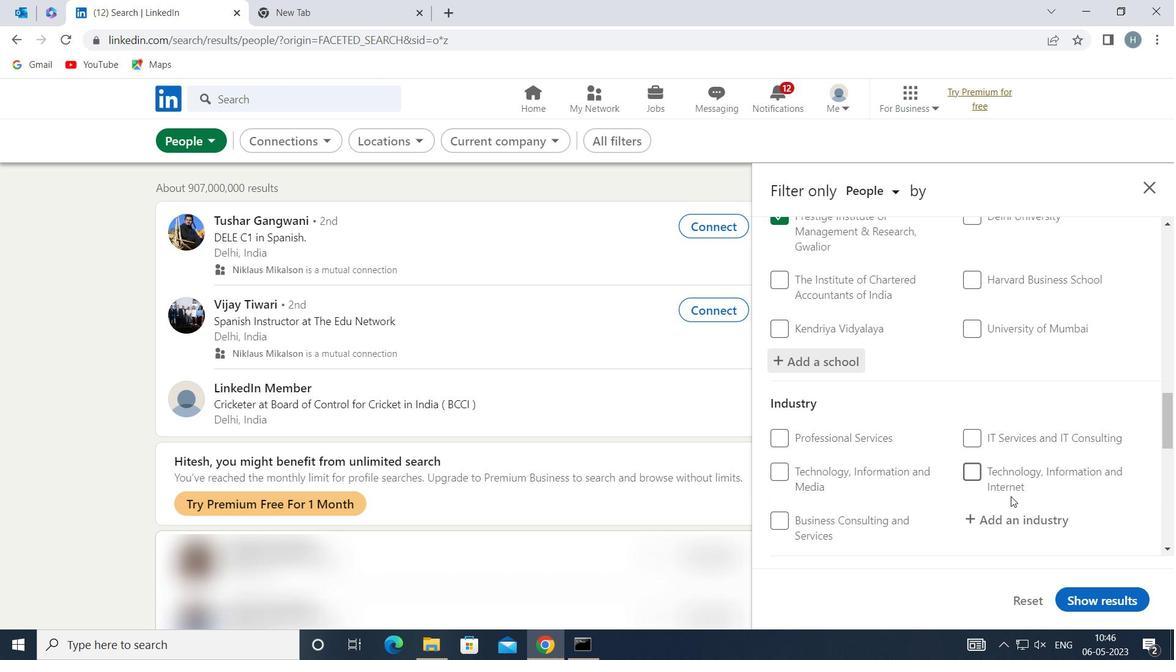 
Action: Mouse pressed left at (1010, 513)
Screenshot: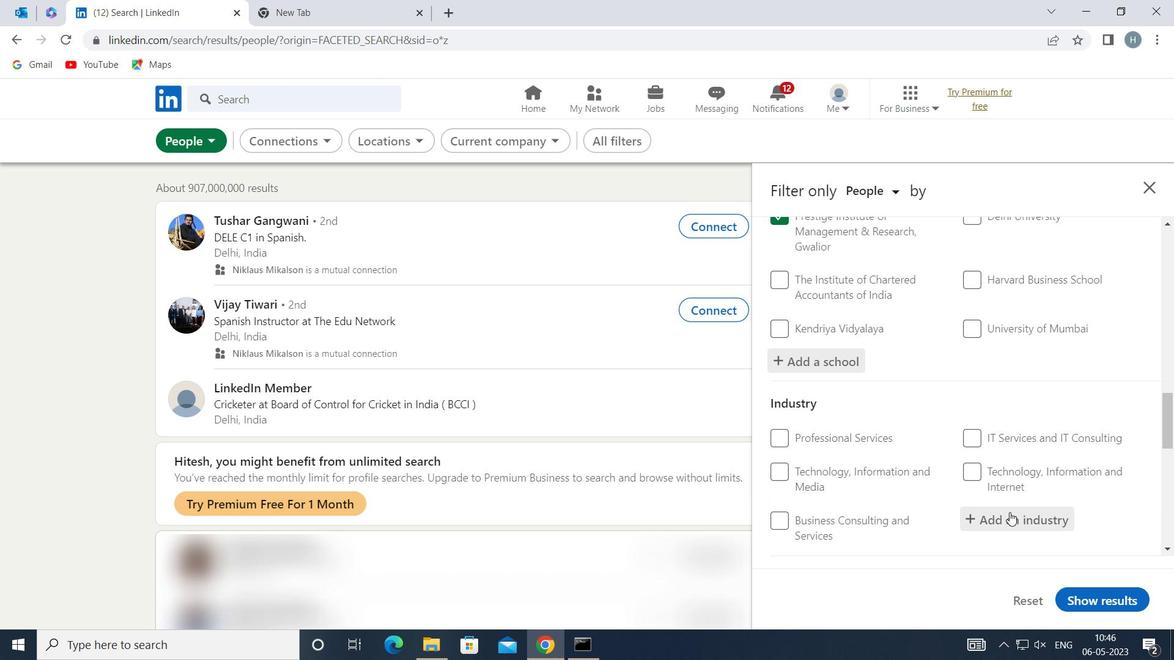 
Action: Mouse moved to (1012, 508)
Screenshot: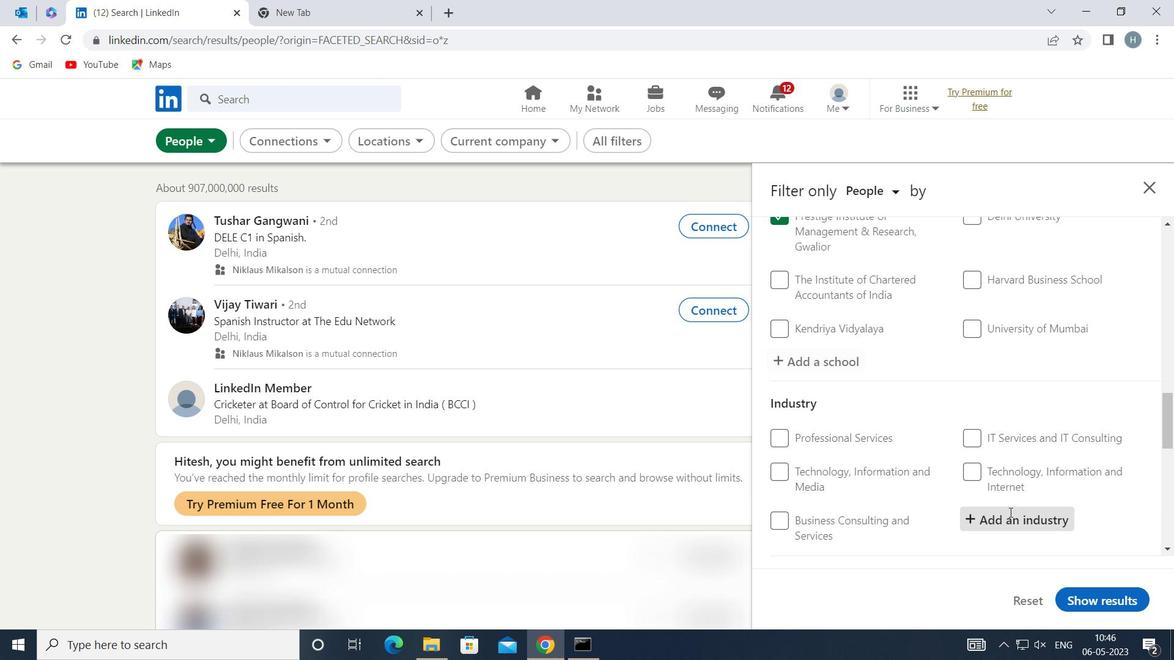 
Action: Key pressed <Key.shift>ELECTRONIC<Key.space>AND
Screenshot: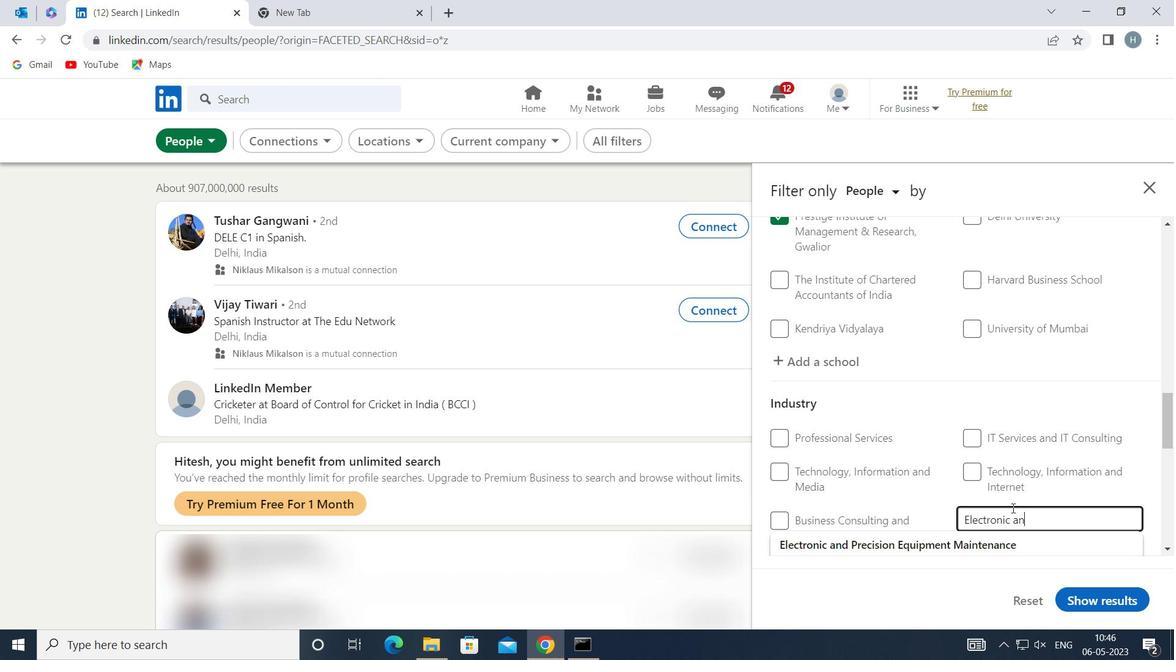 
Action: Mouse moved to (976, 540)
Screenshot: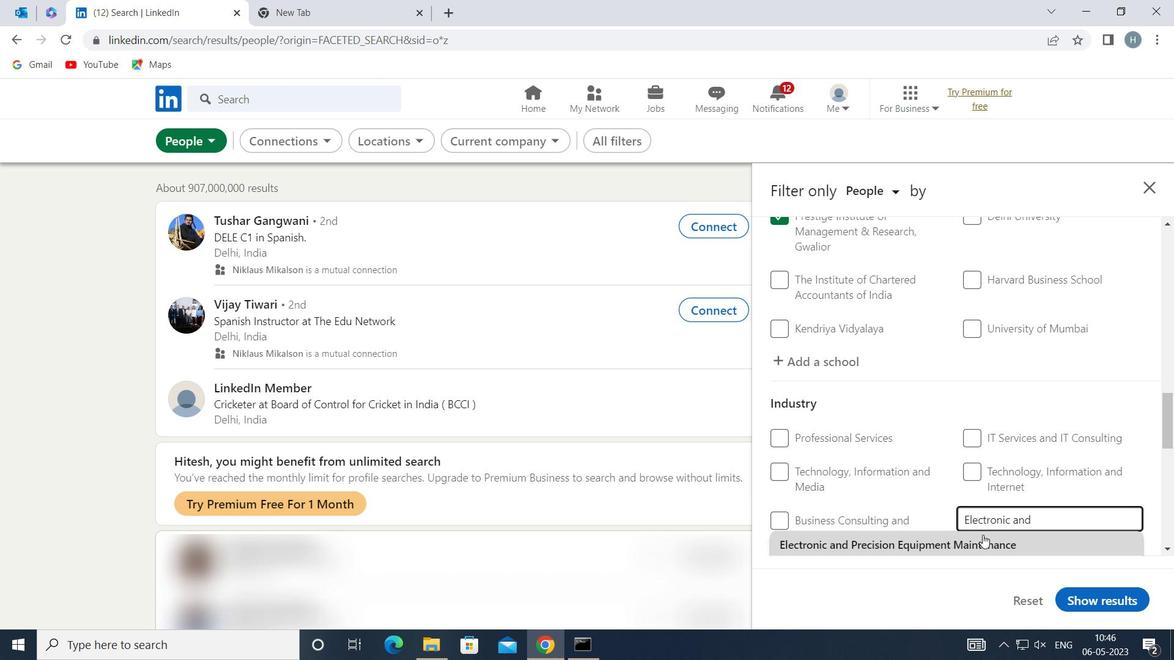
Action: Mouse pressed left at (976, 540)
Screenshot: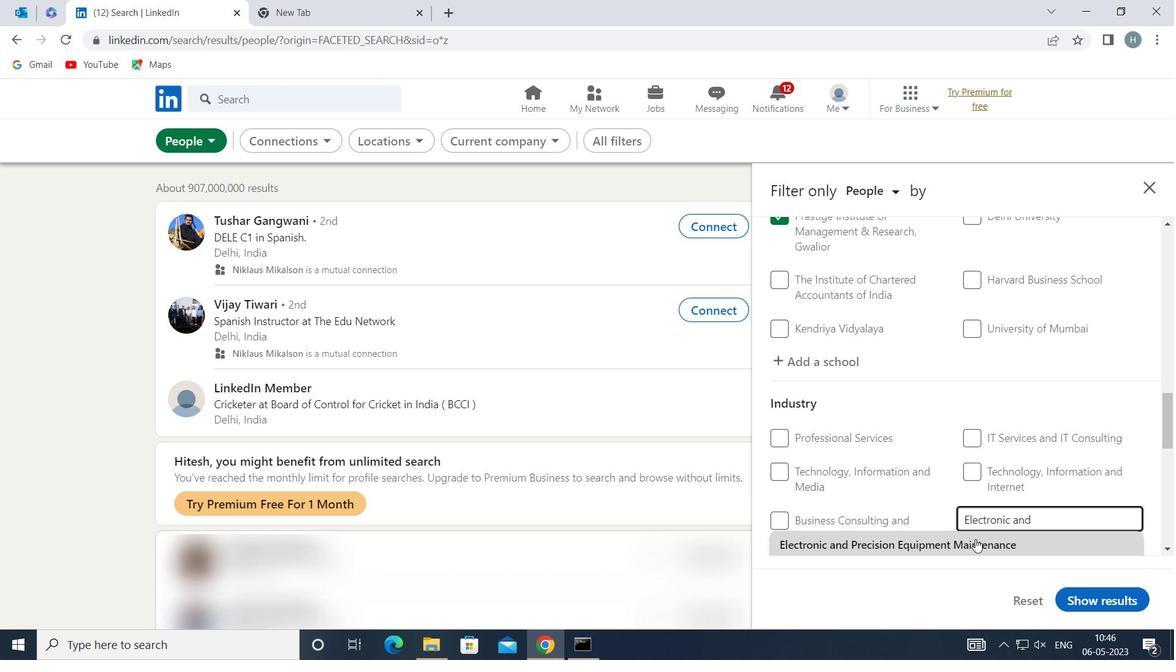 
Action: Mouse moved to (944, 497)
Screenshot: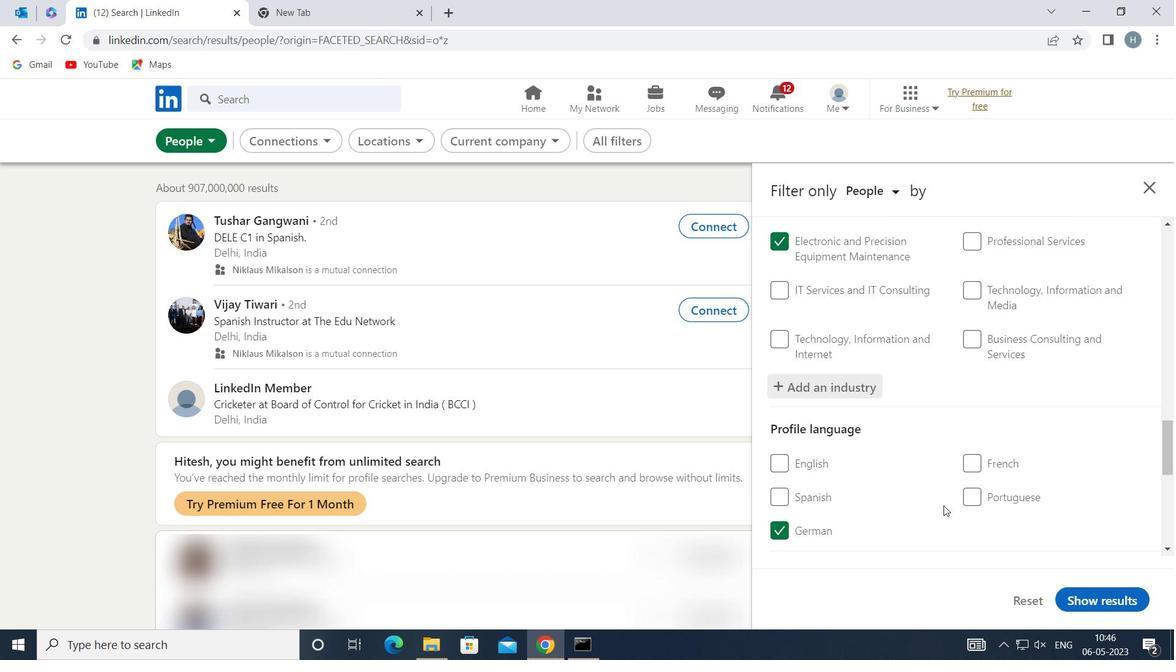 
Action: Mouse scrolled (944, 496) with delta (0, 0)
Screenshot: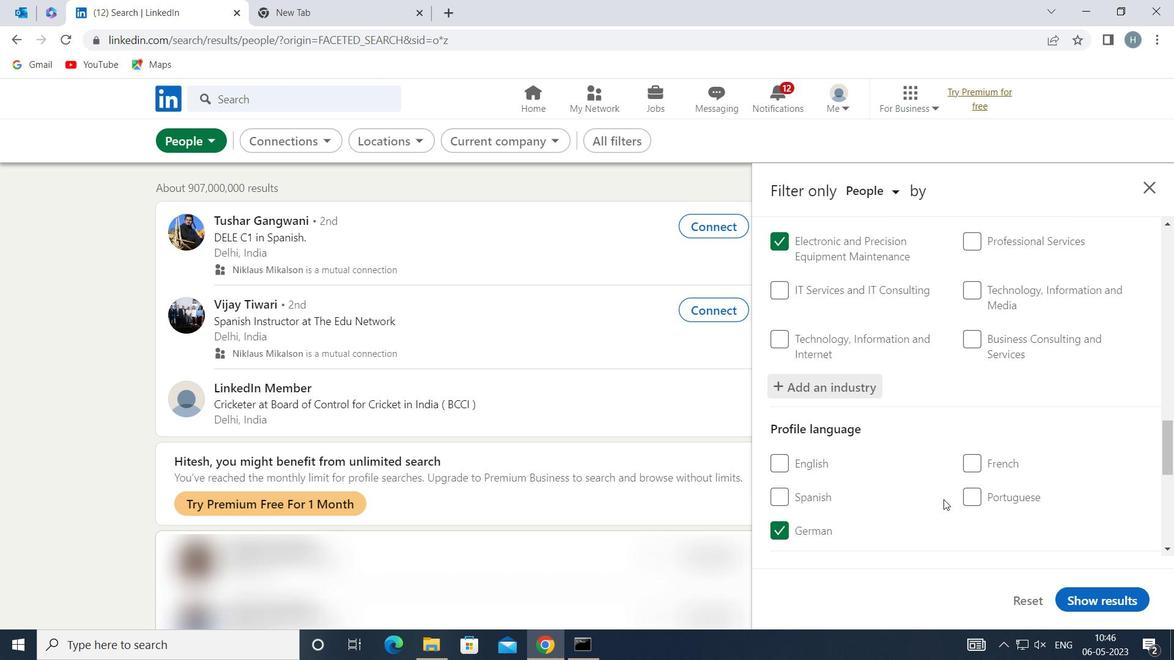 
Action: Mouse moved to (942, 493)
Screenshot: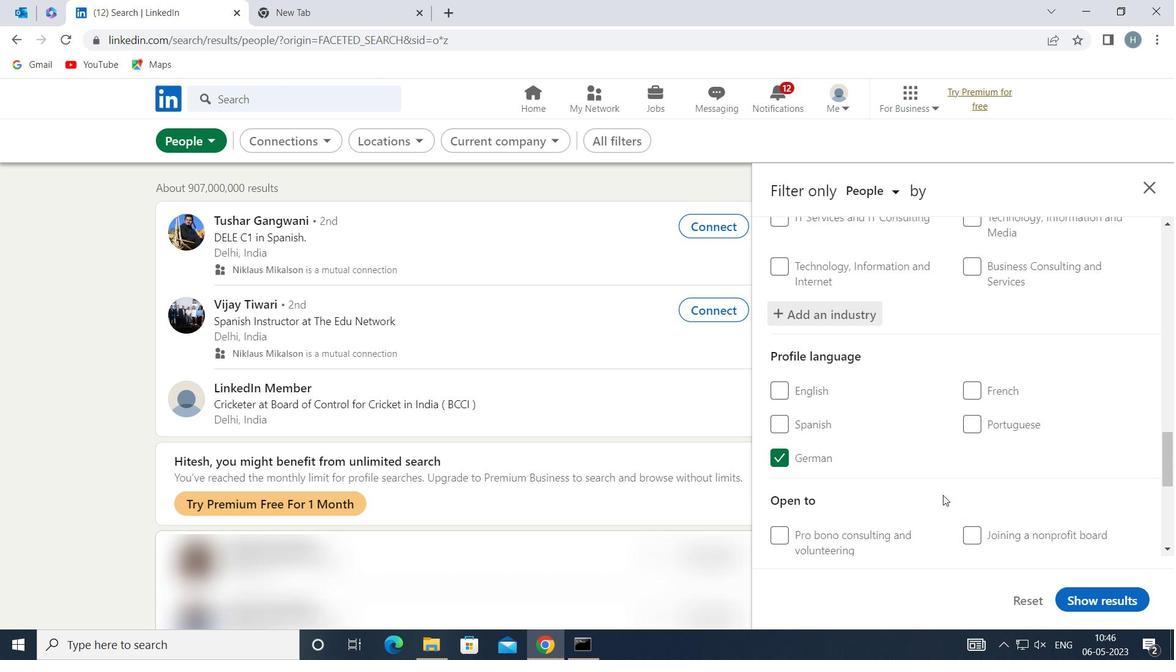 
Action: Mouse scrolled (942, 493) with delta (0, 0)
Screenshot: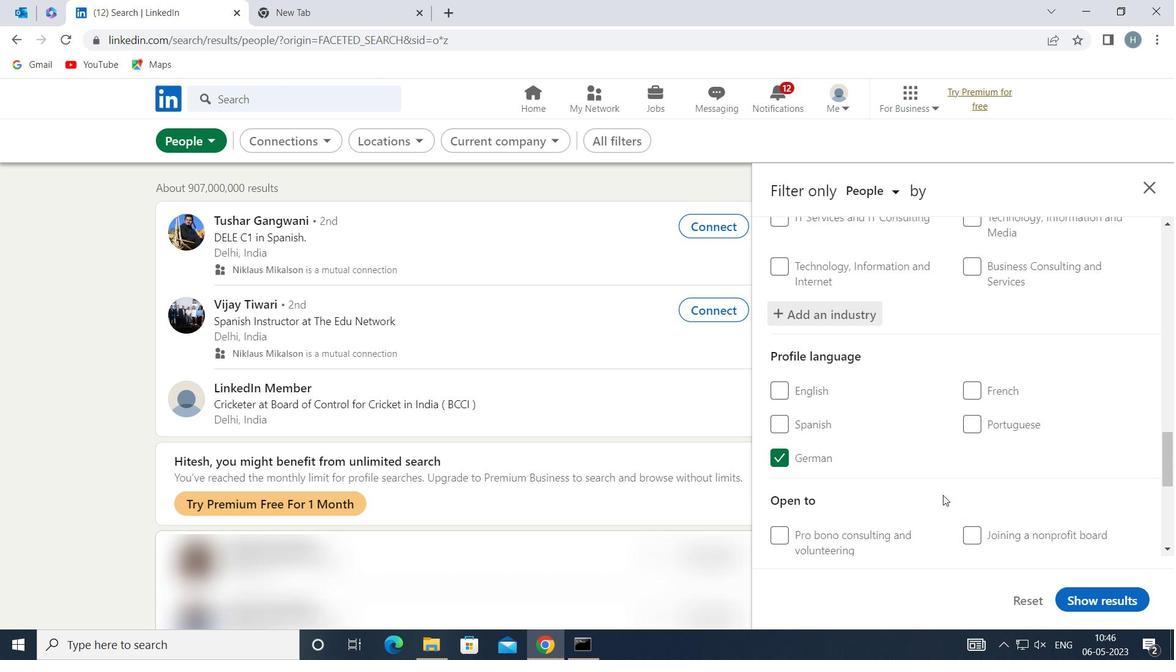 
Action: Mouse moved to (941, 490)
Screenshot: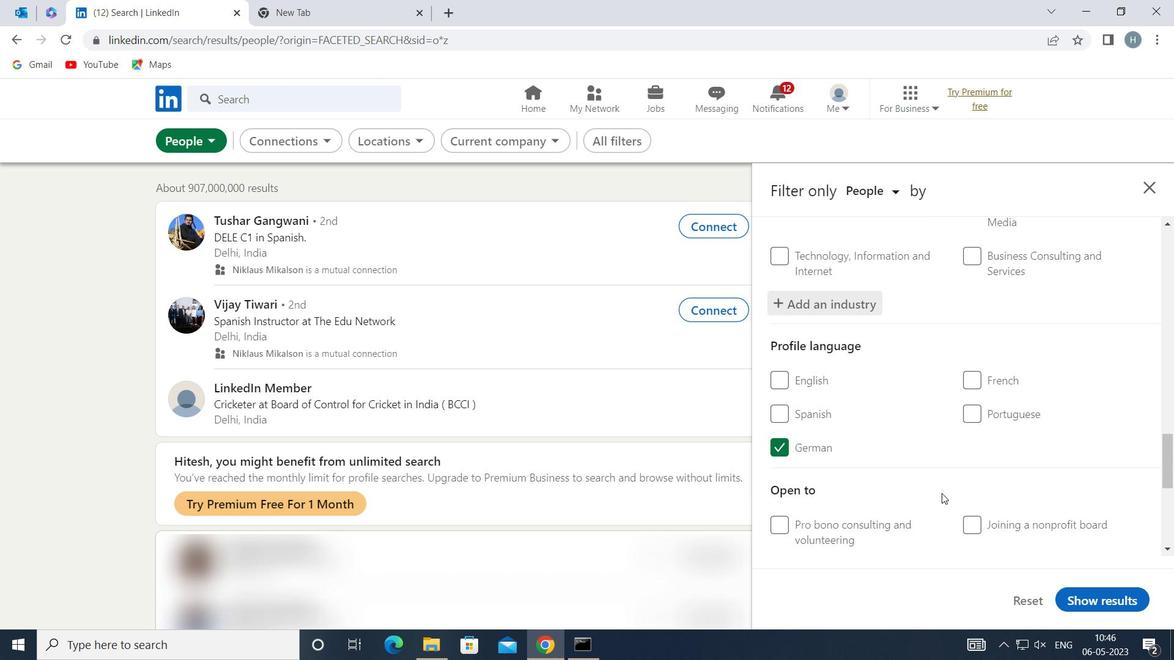 
Action: Mouse scrolled (941, 490) with delta (0, 0)
Screenshot: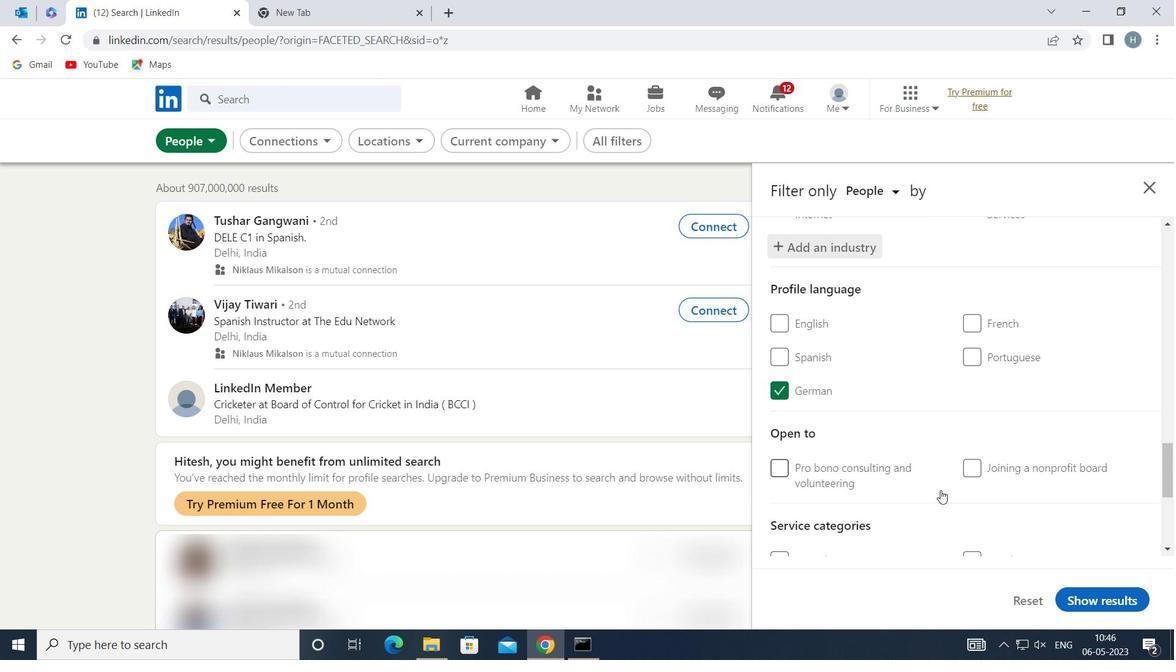 
Action: Mouse scrolled (941, 490) with delta (0, 0)
Screenshot: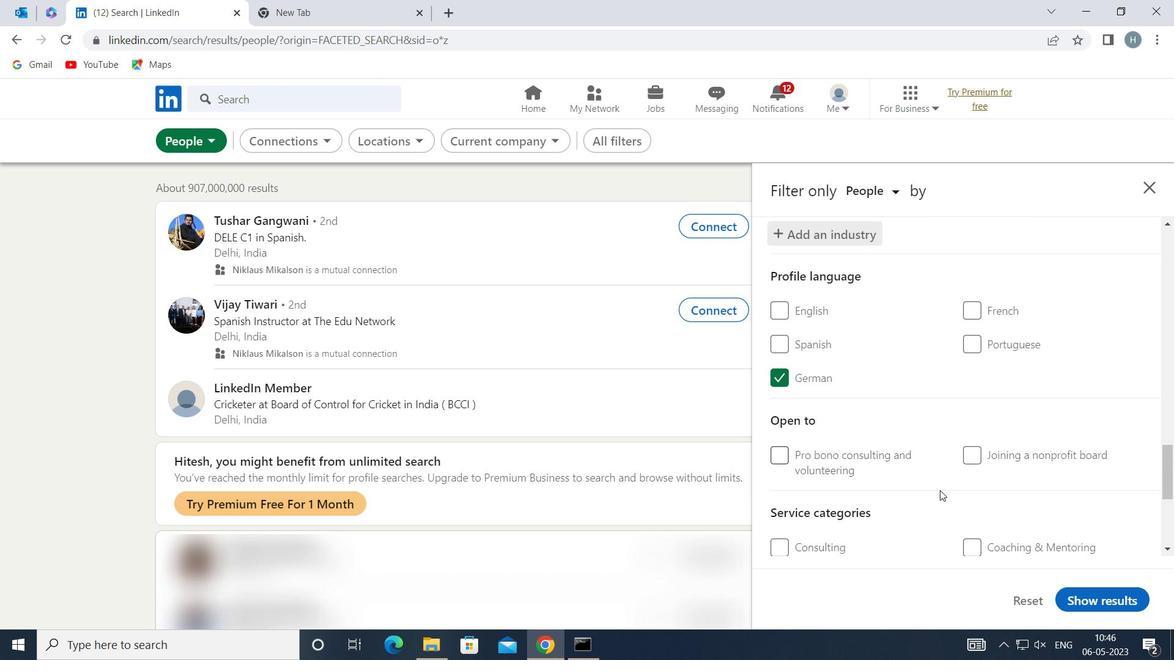
Action: Mouse scrolled (941, 490) with delta (0, 0)
Screenshot: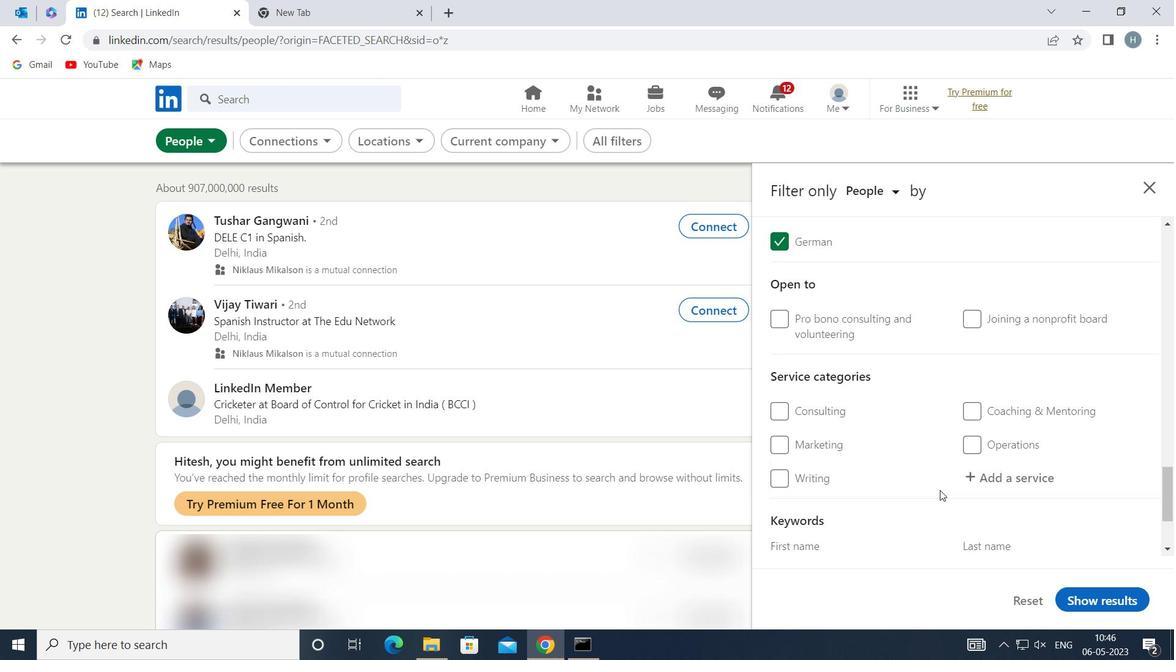 
Action: Mouse moved to (1018, 373)
Screenshot: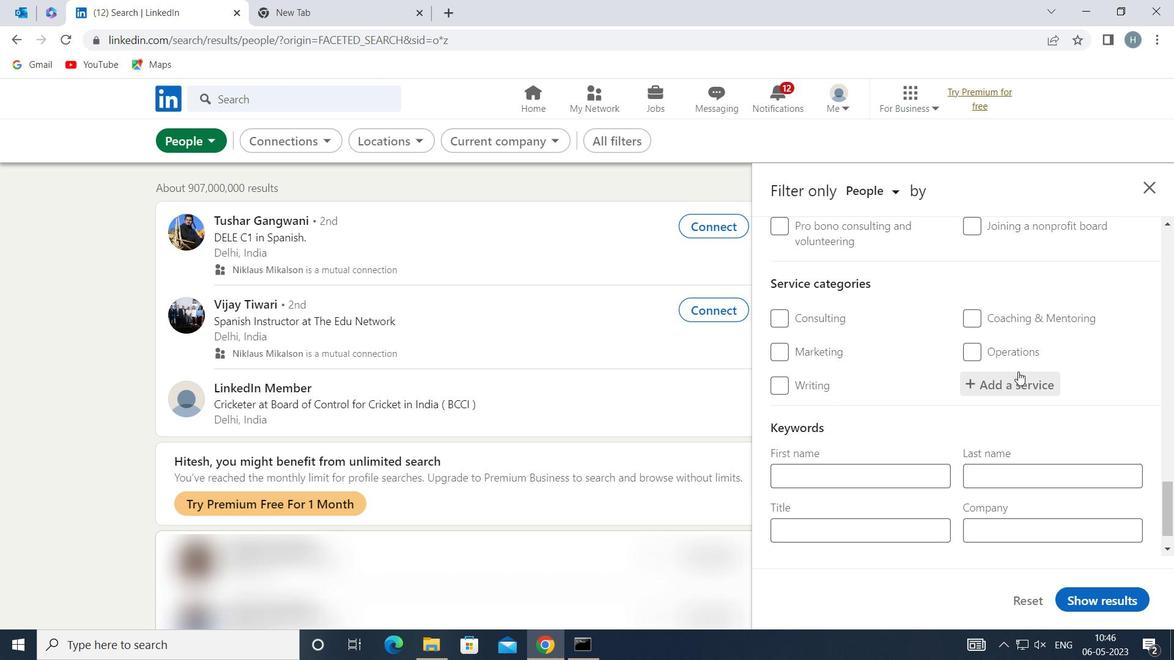
Action: Mouse pressed left at (1018, 373)
Screenshot: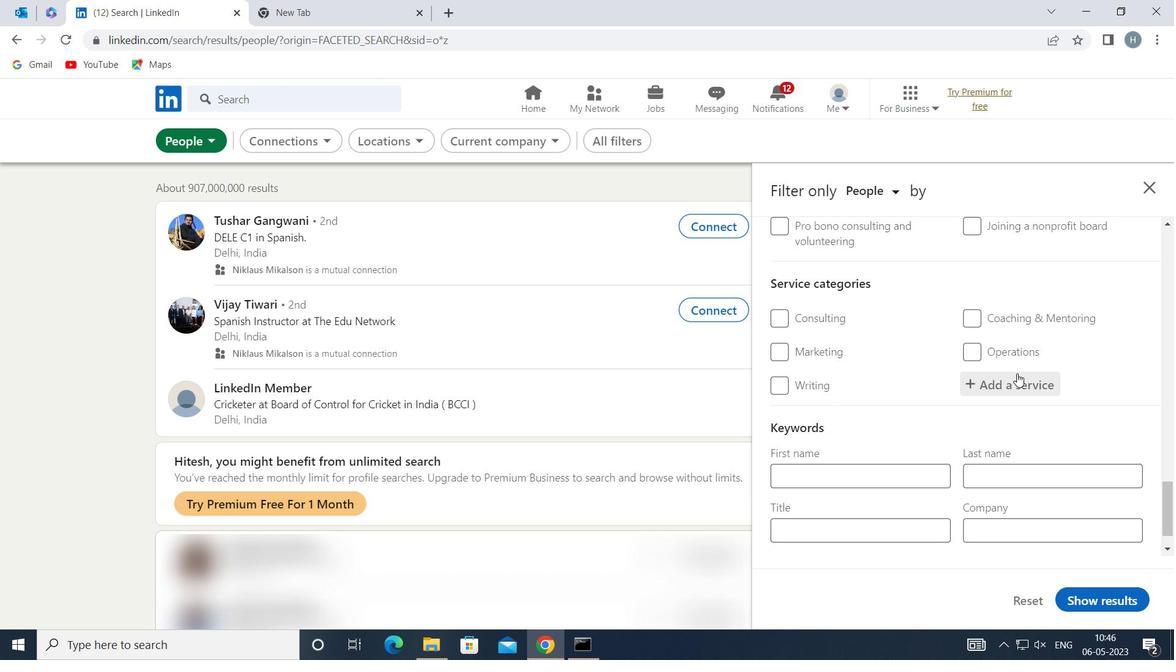 
Action: Key pressed <Key.shift>ACCOUN
Screenshot: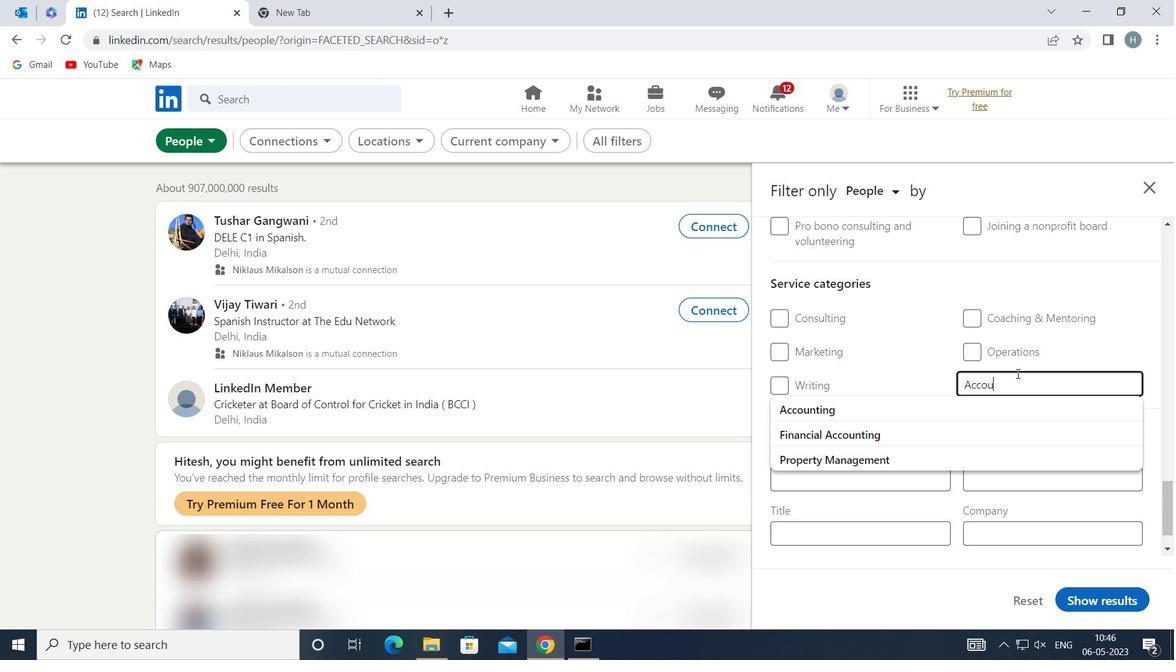 
Action: Mouse moved to (933, 404)
Screenshot: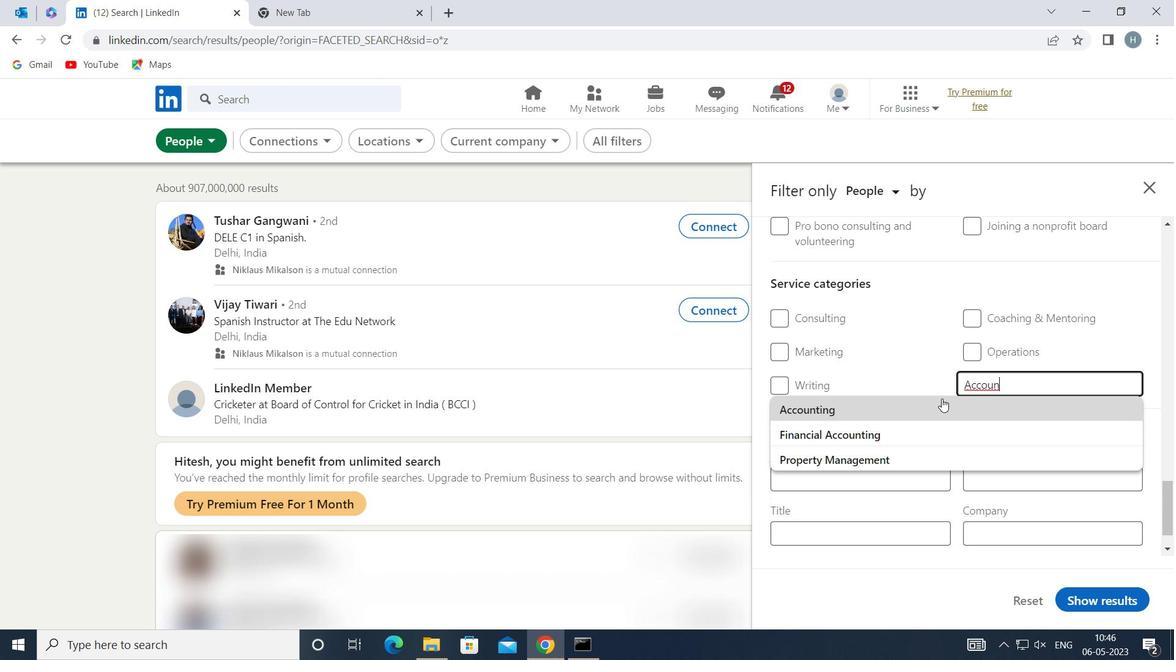 
Action: Mouse pressed left at (933, 404)
Screenshot: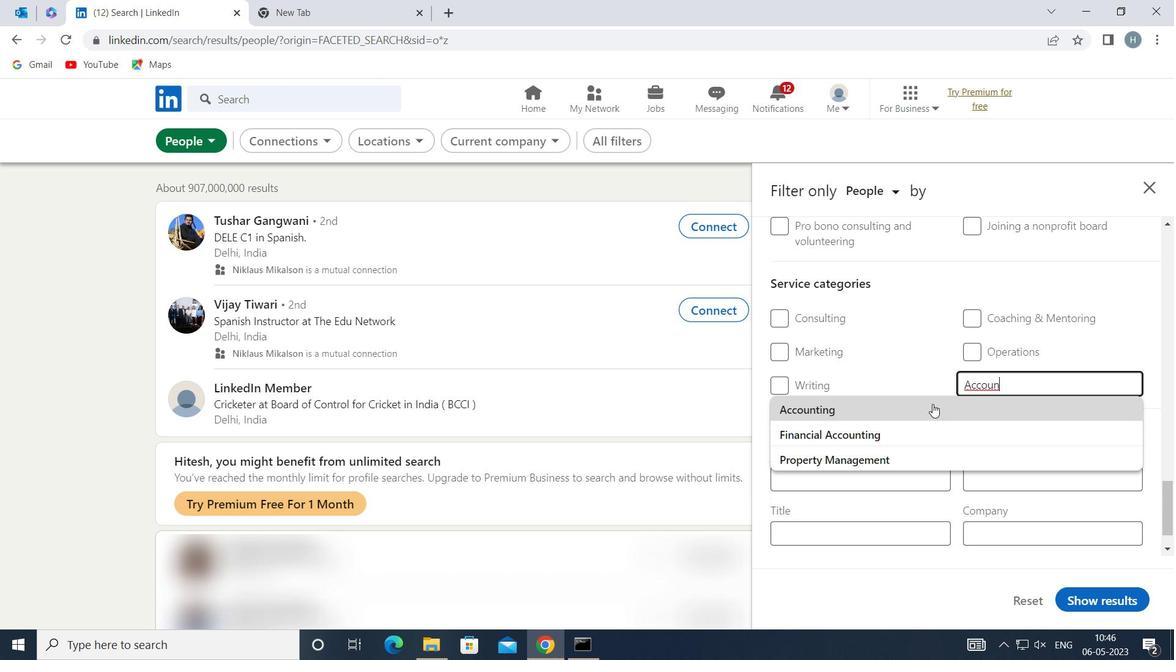 
Action: Mouse moved to (914, 403)
Screenshot: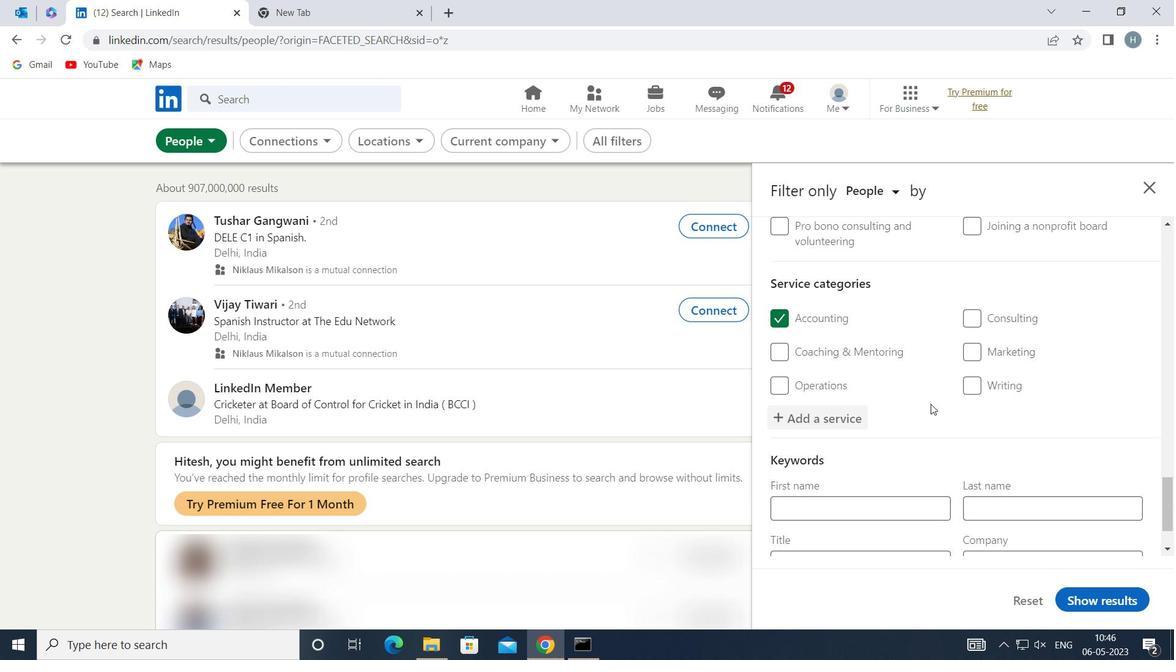 
Action: Mouse scrolled (914, 402) with delta (0, 0)
Screenshot: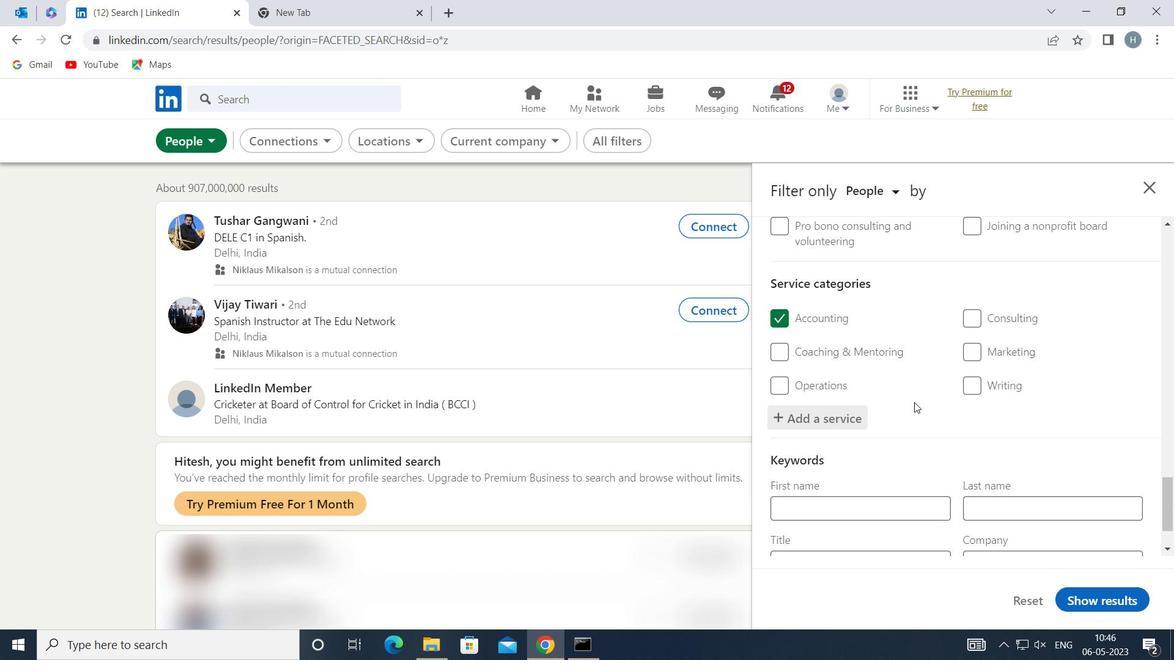 
Action: Mouse scrolled (914, 402) with delta (0, 0)
Screenshot: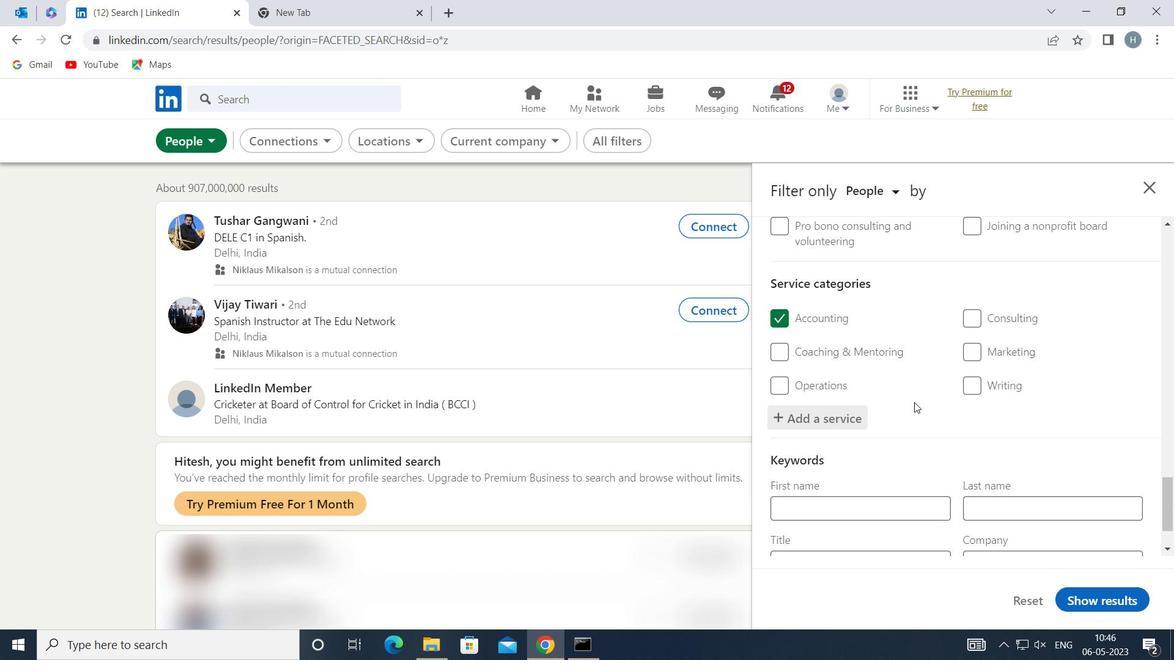 
Action: Mouse scrolled (914, 402) with delta (0, 0)
Screenshot: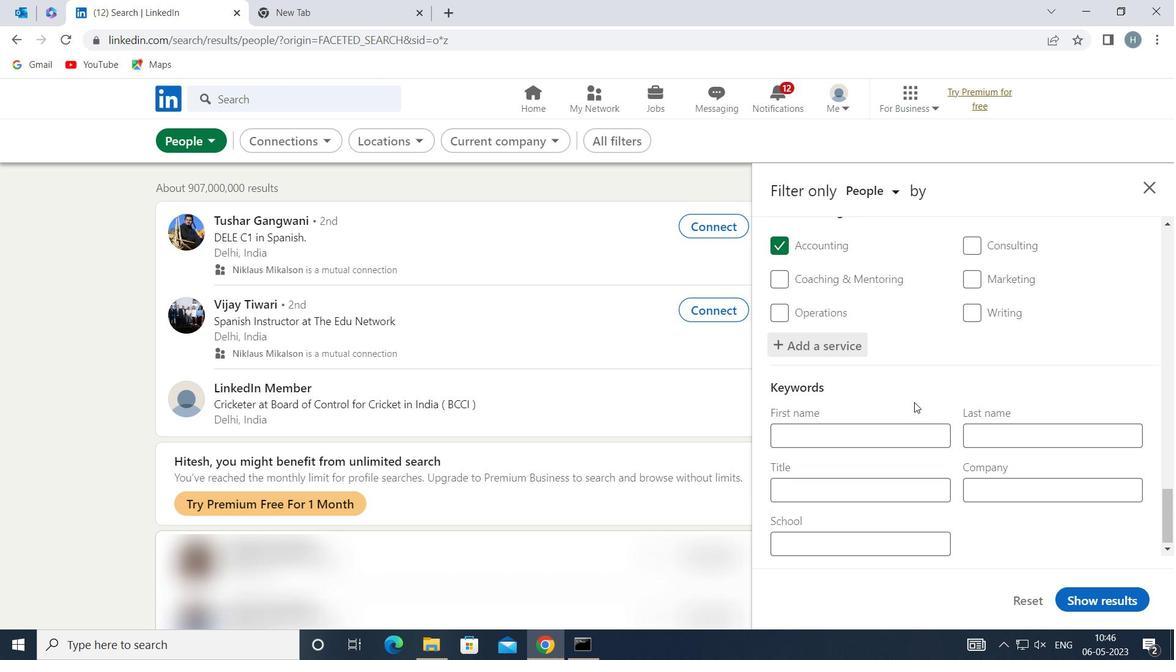 
Action: Mouse scrolled (914, 402) with delta (0, 0)
Screenshot: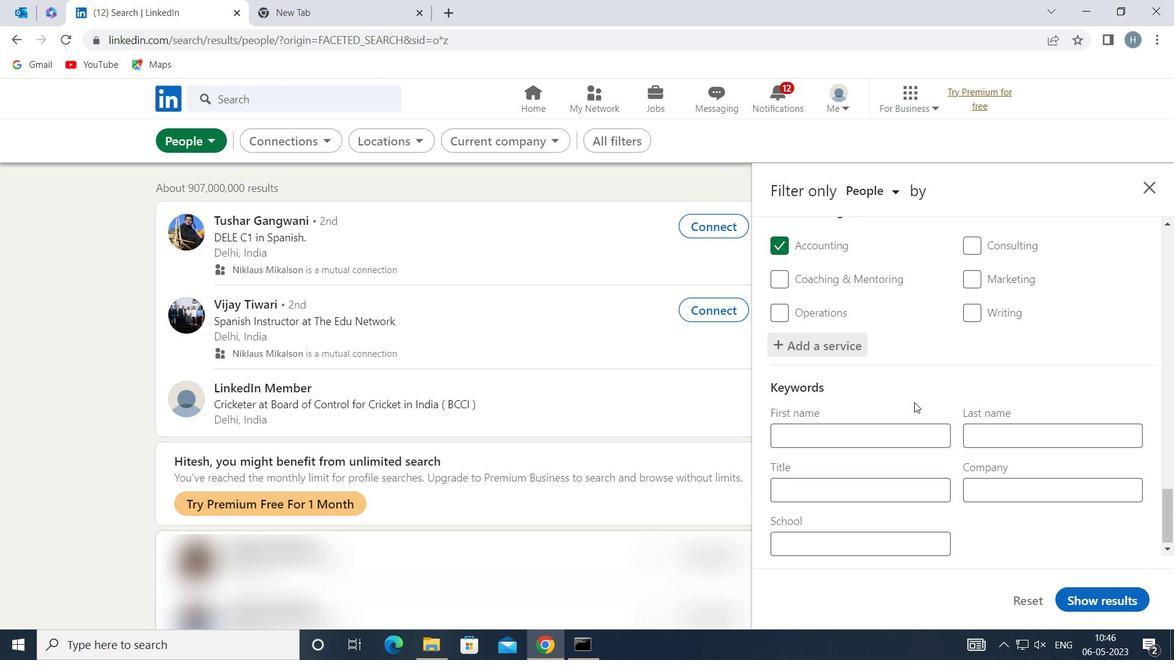 
Action: Mouse moved to (914, 410)
Screenshot: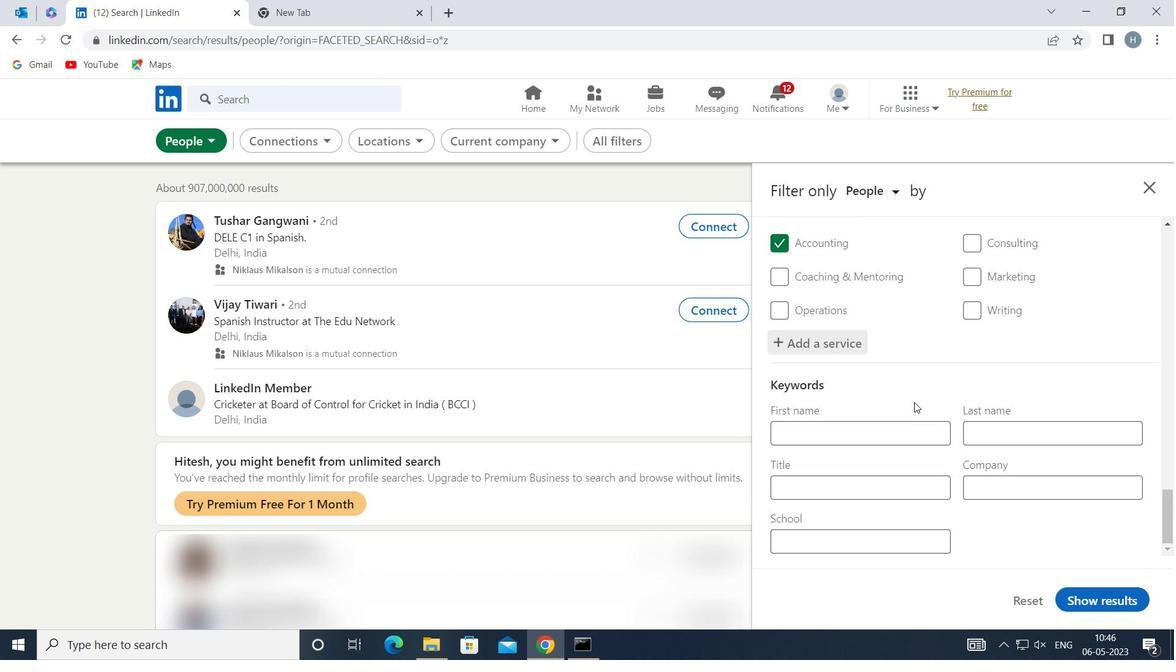 
Action: Mouse scrolled (914, 409) with delta (0, 0)
Screenshot: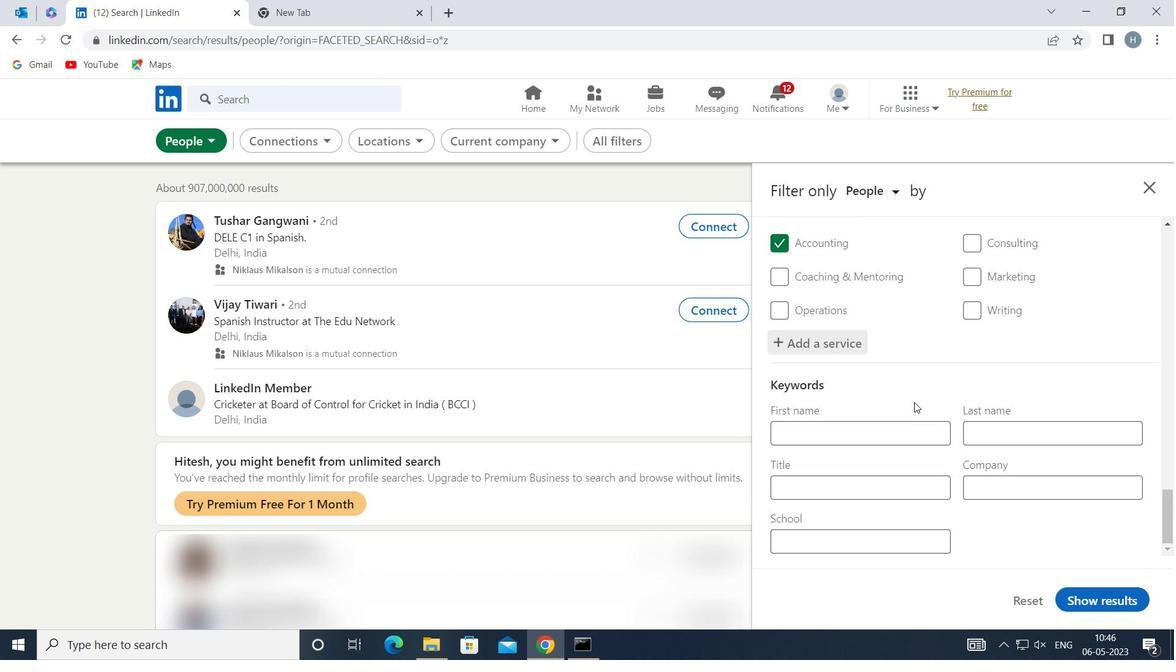 
Action: Mouse moved to (920, 485)
Screenshot: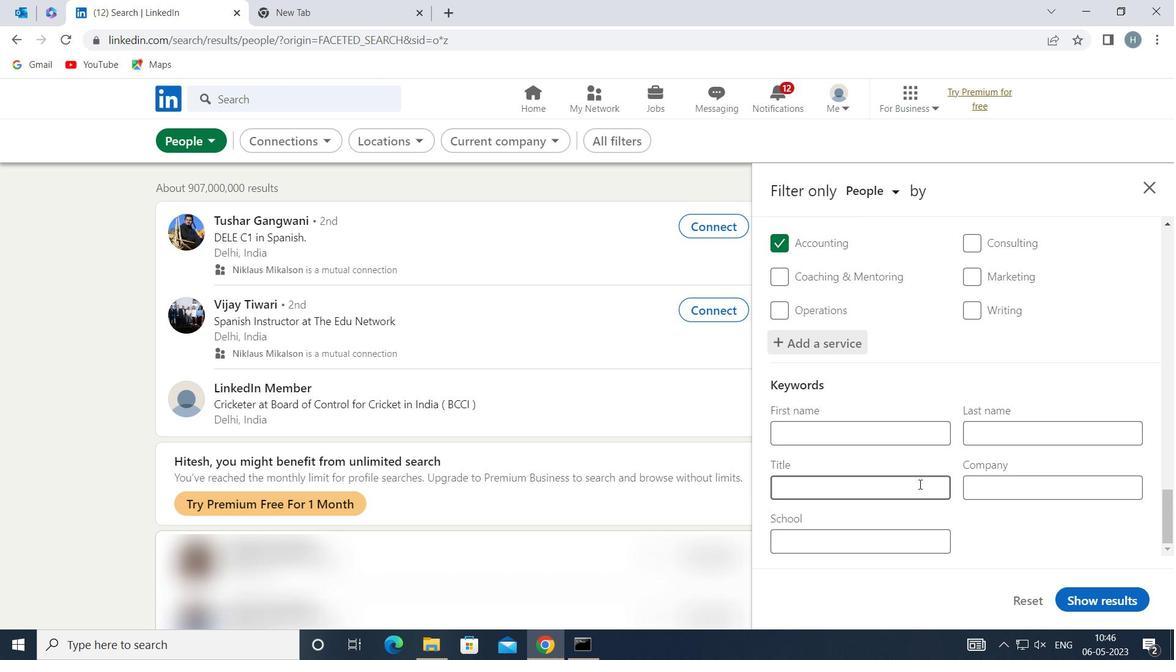 
Action: Mouse pressed left at (920, 485)
Screenshot: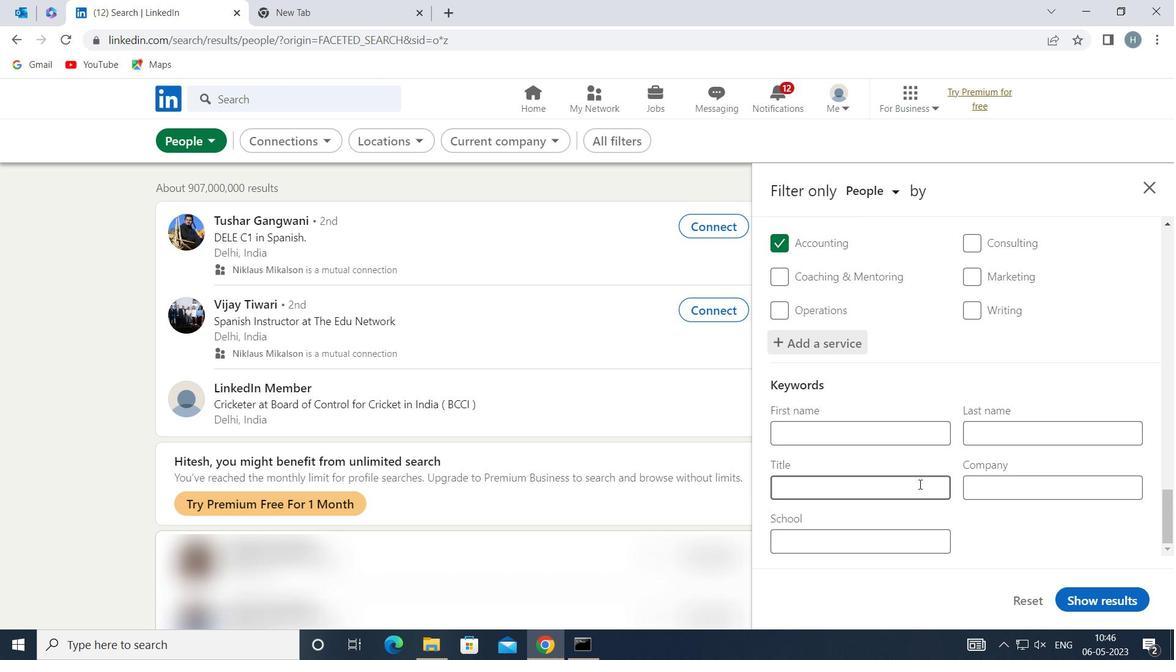
Action: Mouse moved to (982, 461)
Screenshot: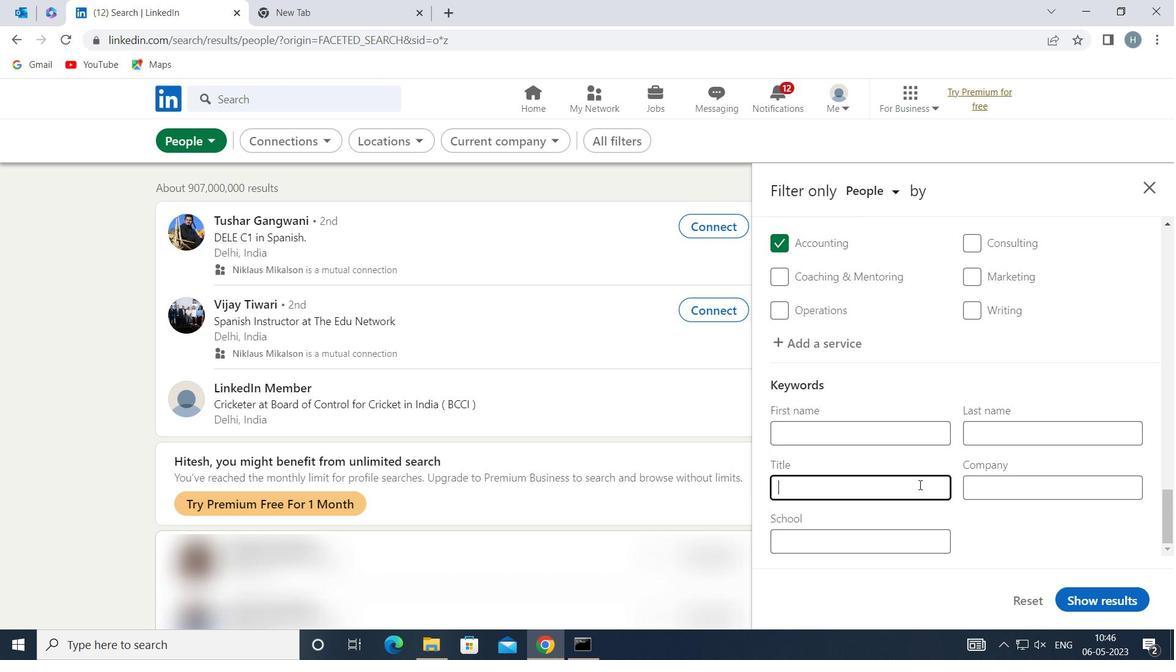 
Action: Key pressed <Key.shift>MARKETING<Key.space><Key.shift>MANAGER
Screenshot: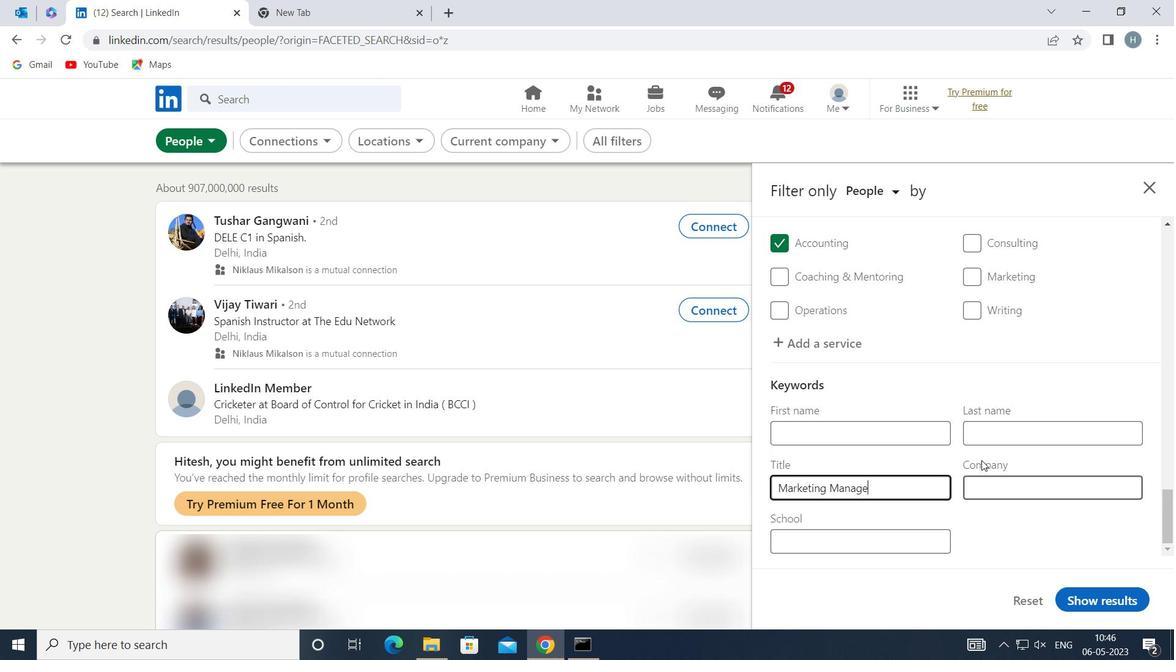 
Action: Mouse moved to (1097, 599)
Screenshot: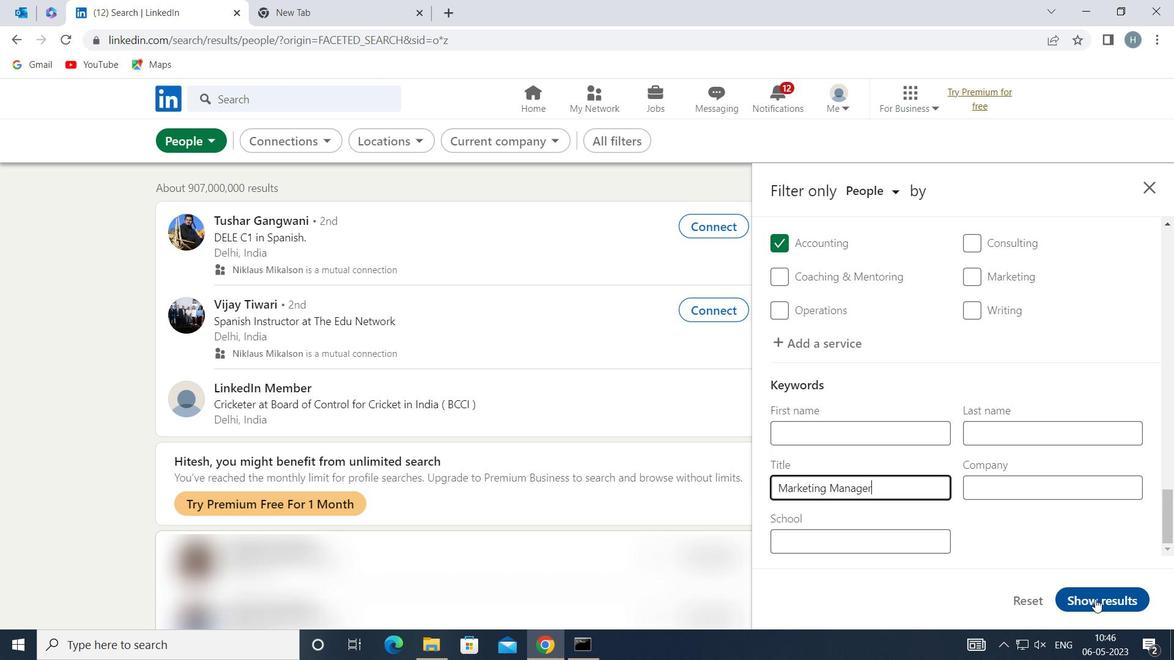 
Action: Mouse pressed left at (1097, 599)
Screenshot: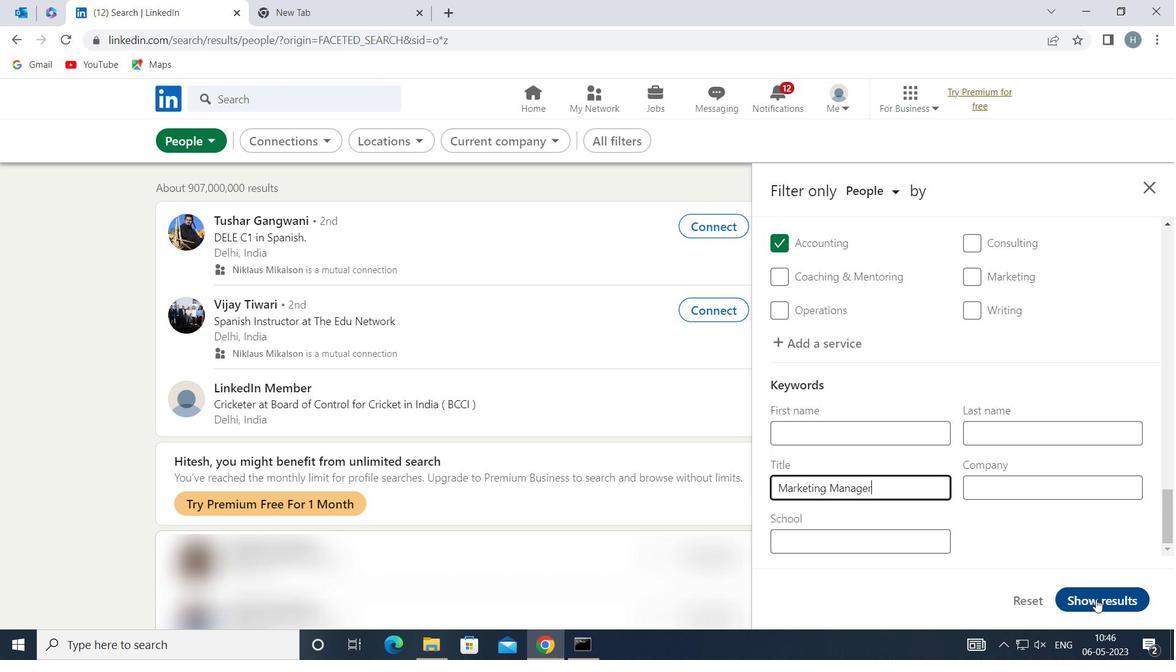 
Action: Mouse moved to (977, 518)
Screenshot: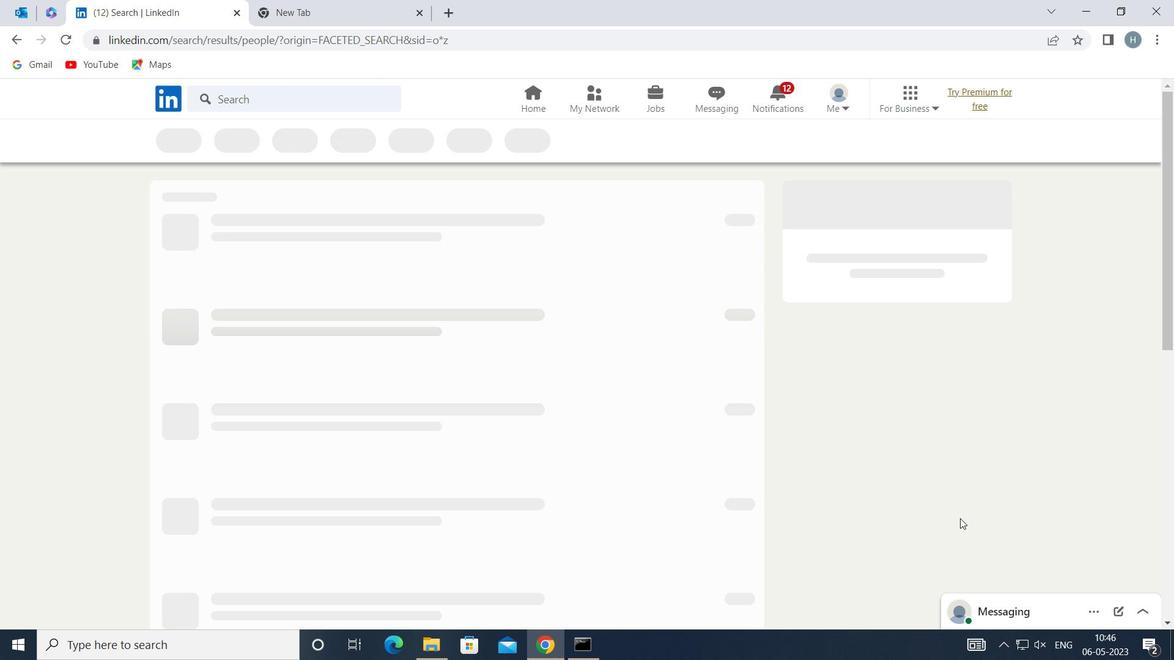 
